 Task: Find connections with filter location Panaji with filter topic #linkedinforbusinesswith filter profile language English with filter current company Climate Policy Initiative with filter school Jaipuria Institute of Management with filter industry Non-profit Organizations with filter service category Insurance with filter keywords title Office Assistant
Action: Mouse moved to (656, 94)
Screenshot: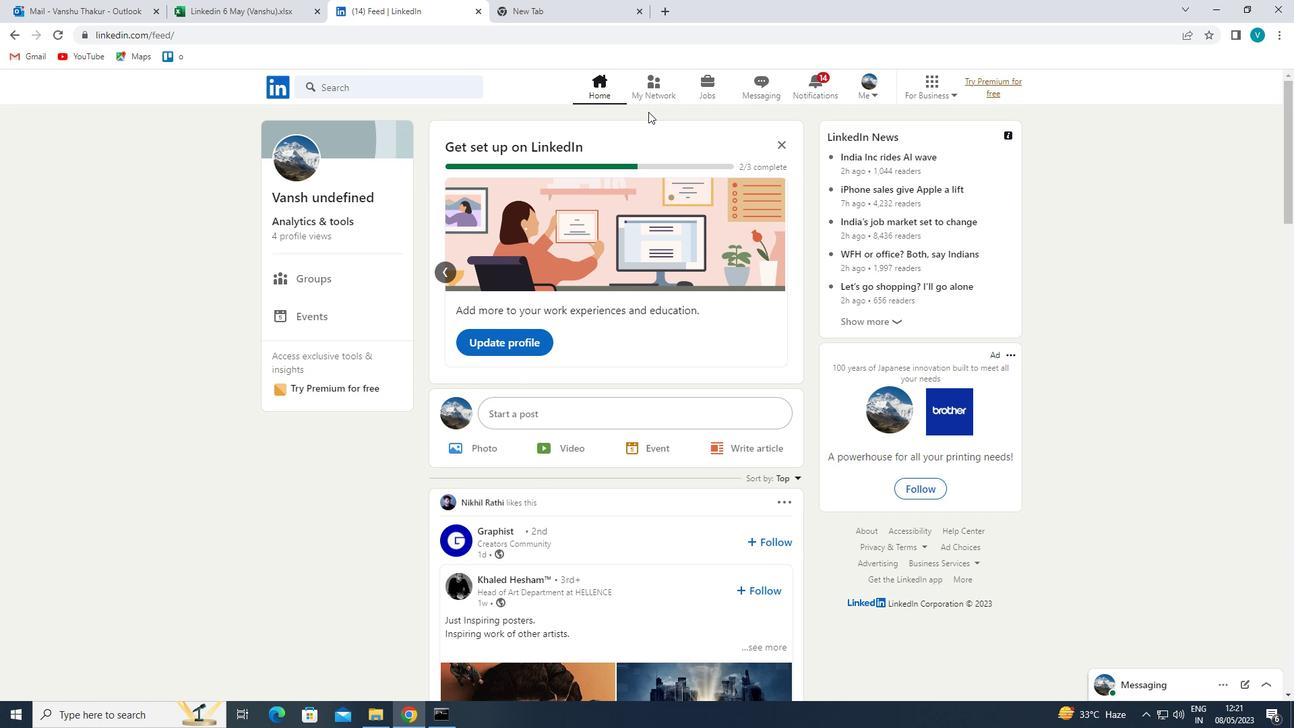 
Action: Mouse pressed left at (656, 94)
Screenshot: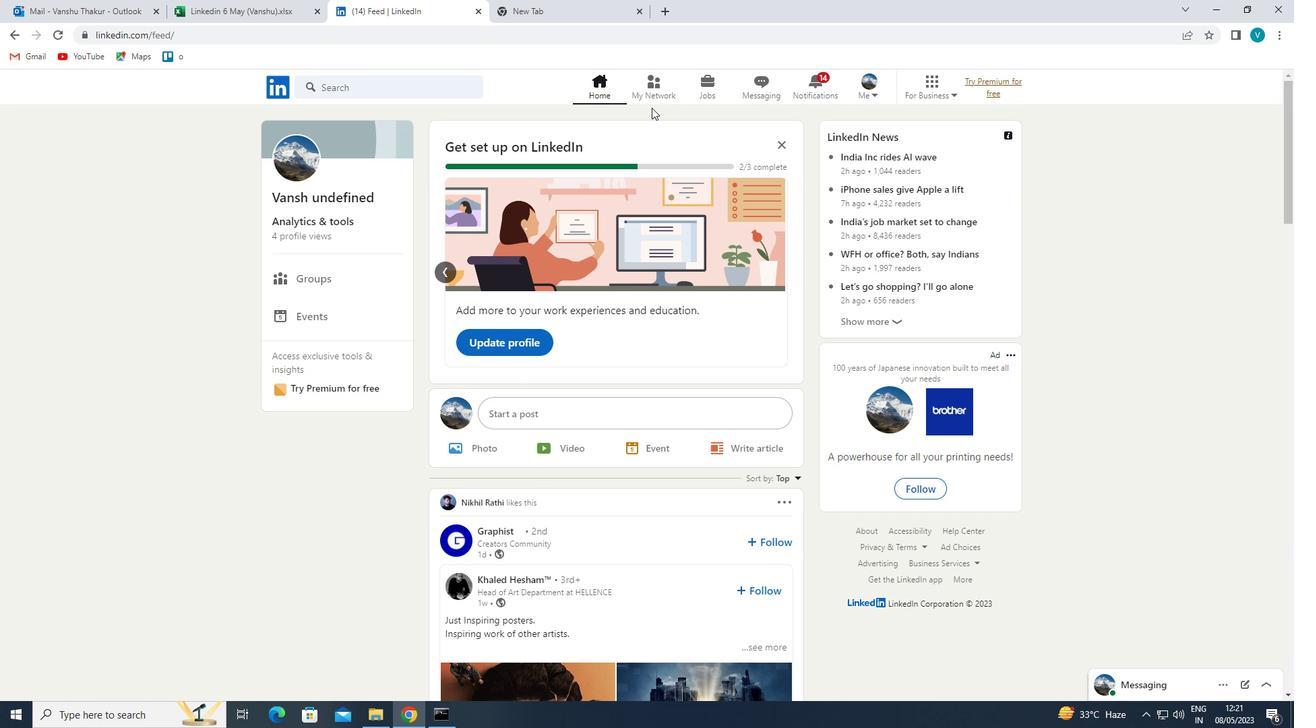 
Action: Mouse moved to (341, 165)
Screenshot: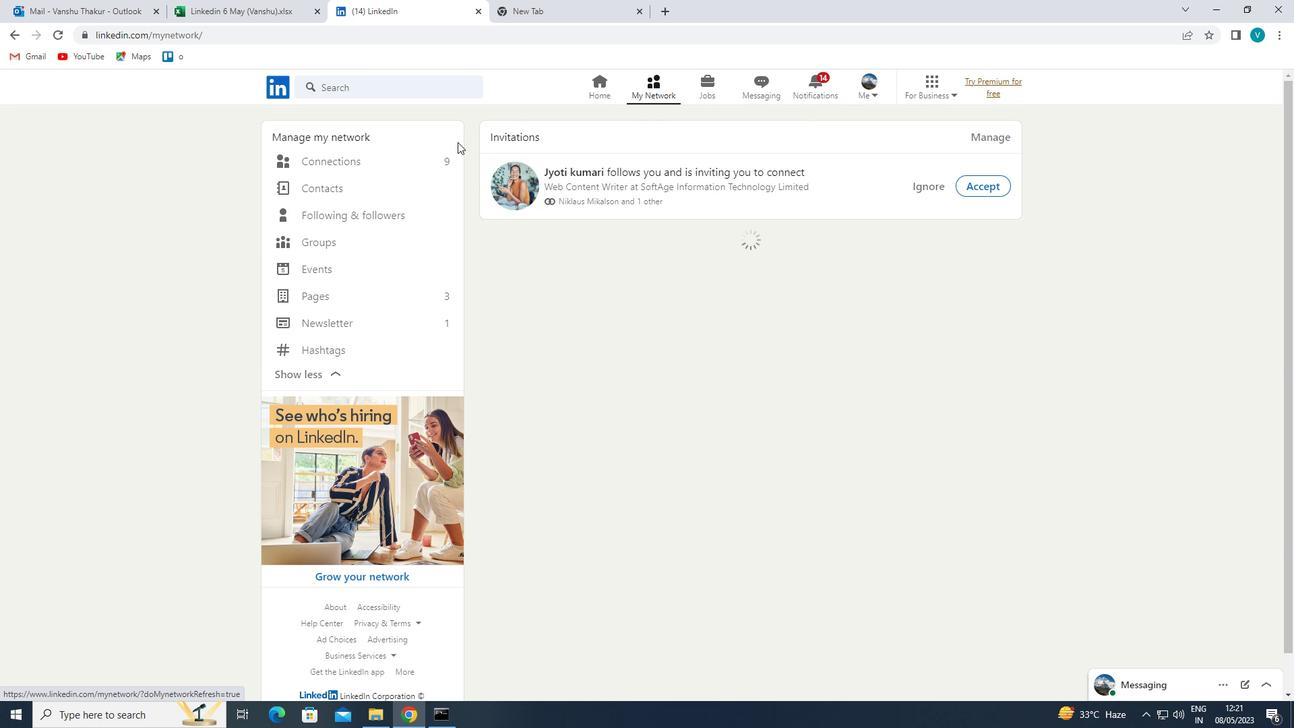 
Action: Mouse pressed left at (341, 165)
Screenshot: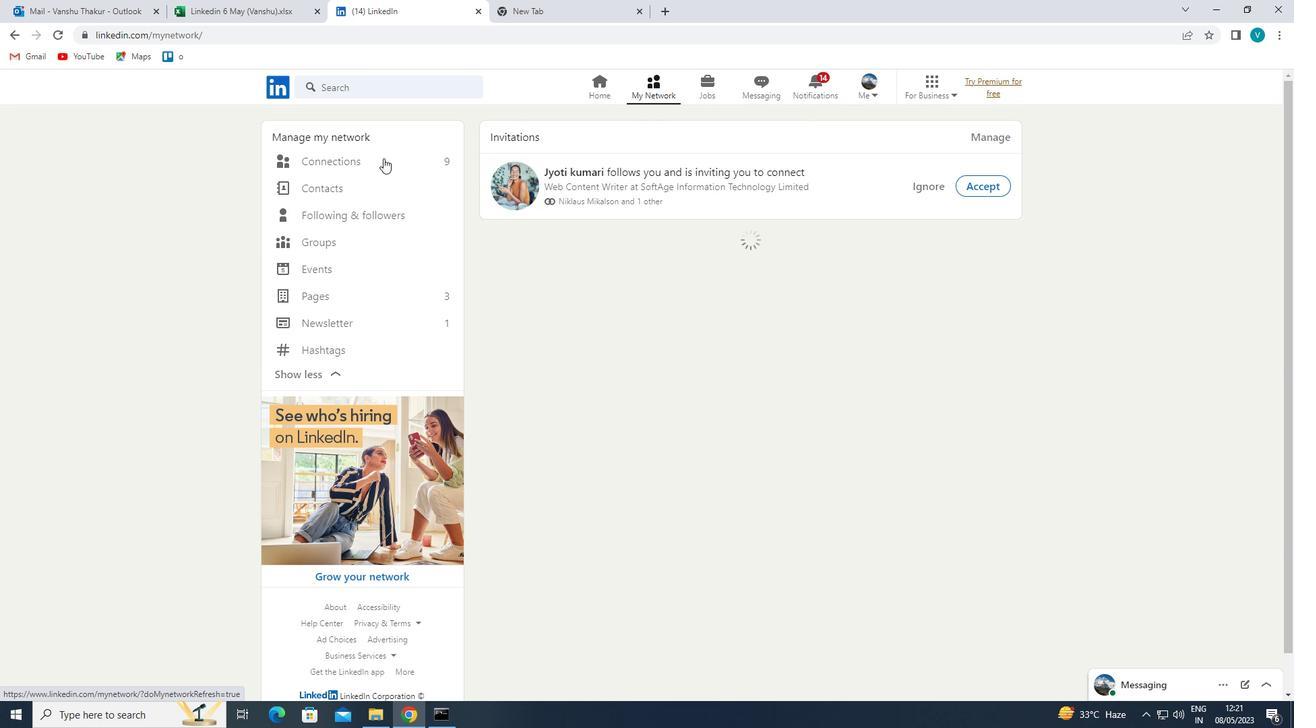 
Action: Mouse moved to (766, 155)
Screenshot: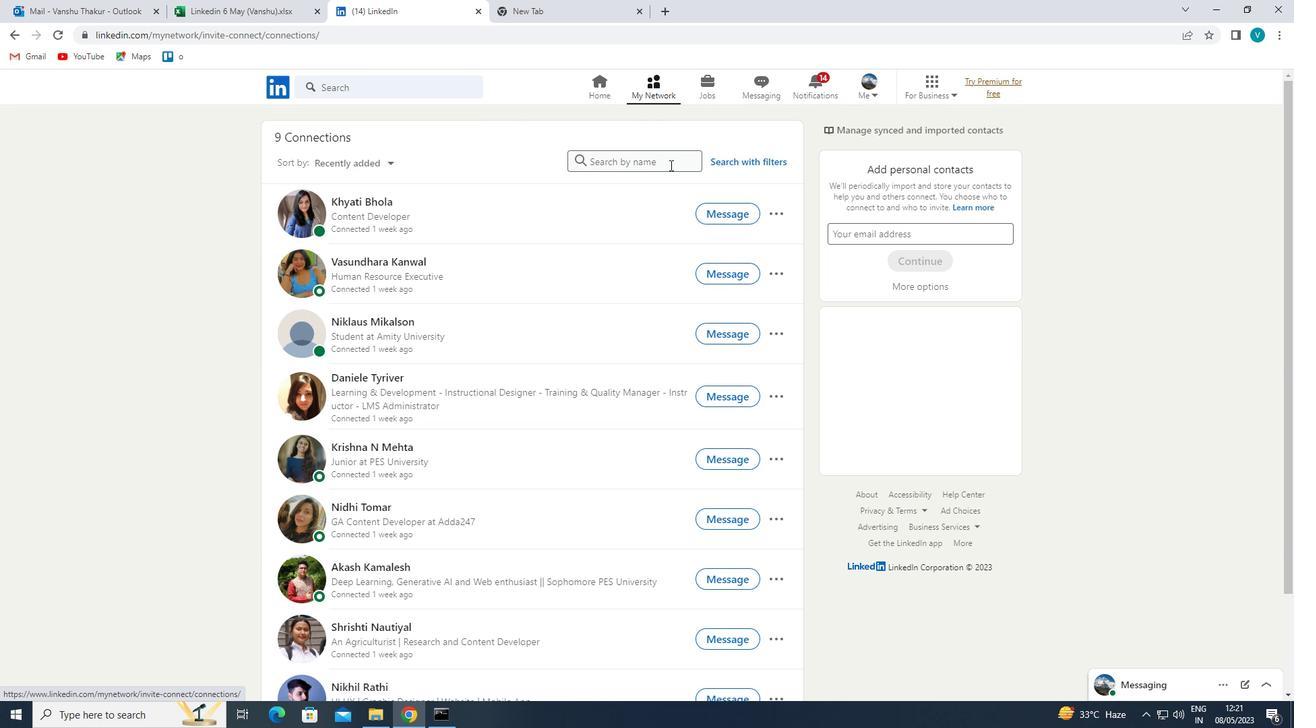 
Action: Mouse pressed left at (766, 155)
Screenshot: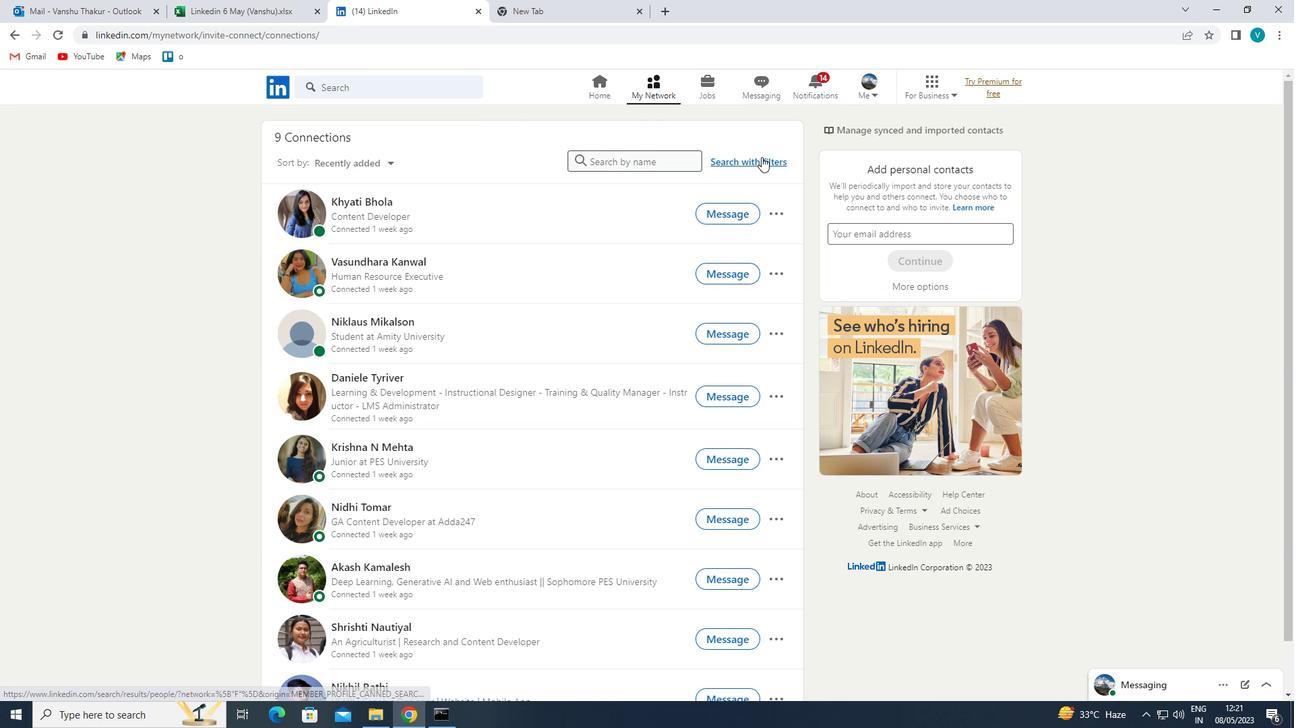 
Action: Mouse moved to (621, 128)
Screenshot: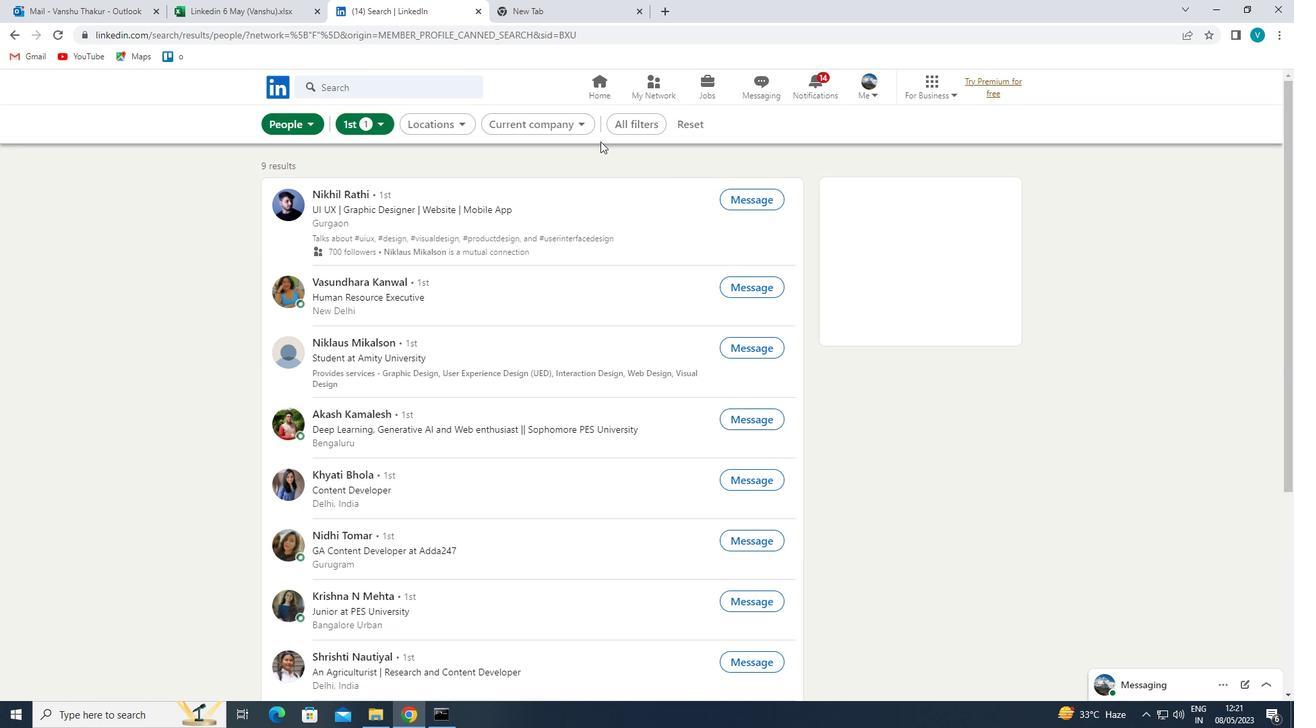 
Action: Mouse pressed left at (621, 128)
Screenshot: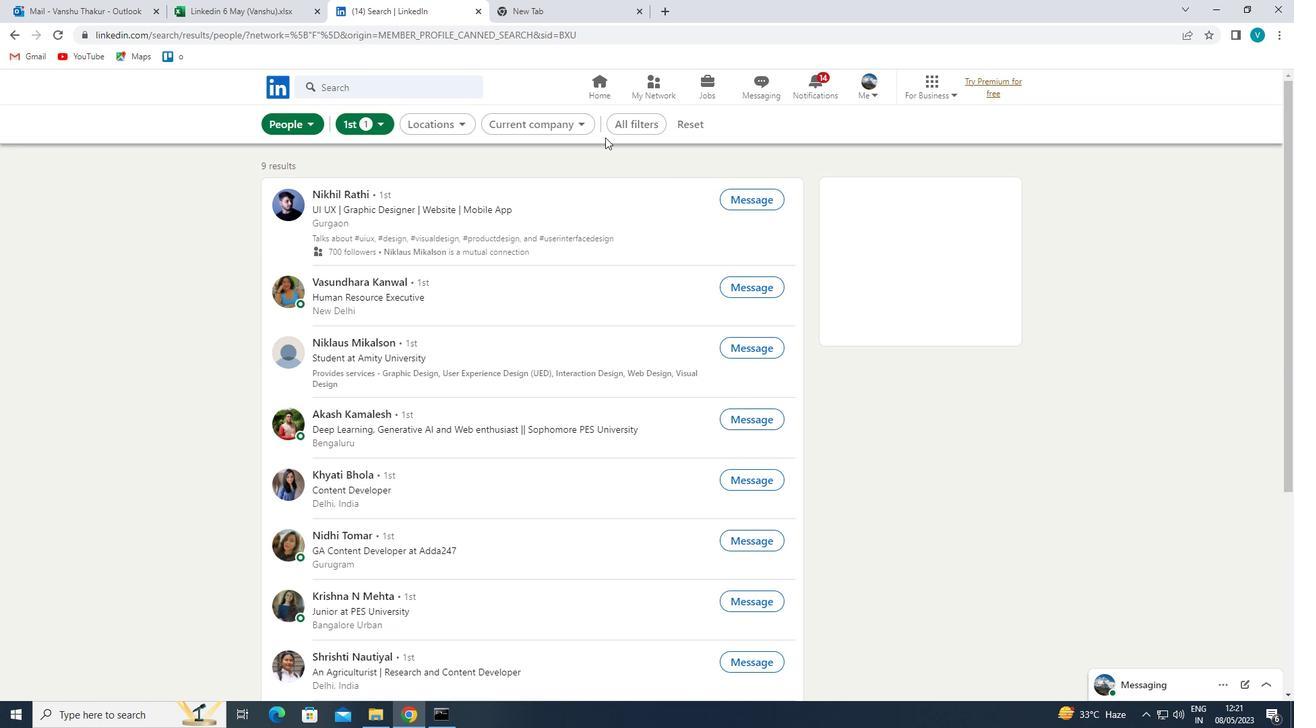 
Action: Mouse moved to (1044, 295)
Screenshot: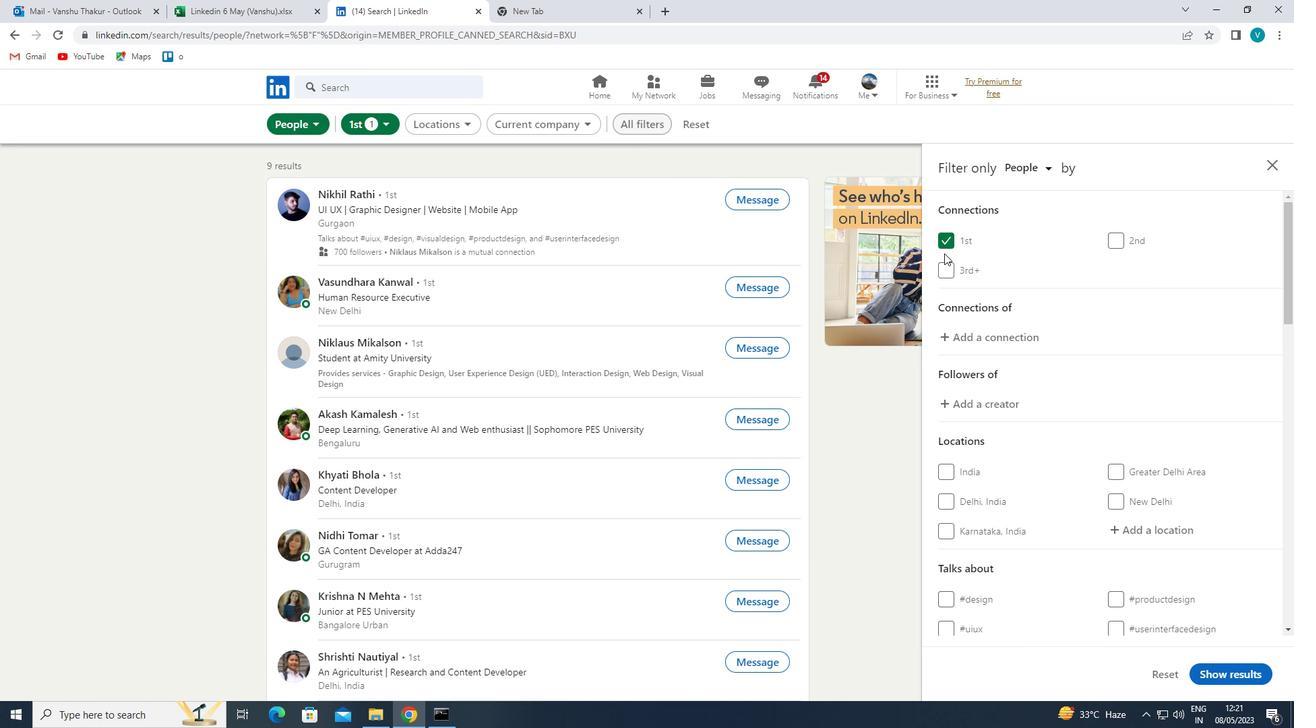 
Action: Mouse scrolled (1044, 295) with delta (0, 0)
Screenshot: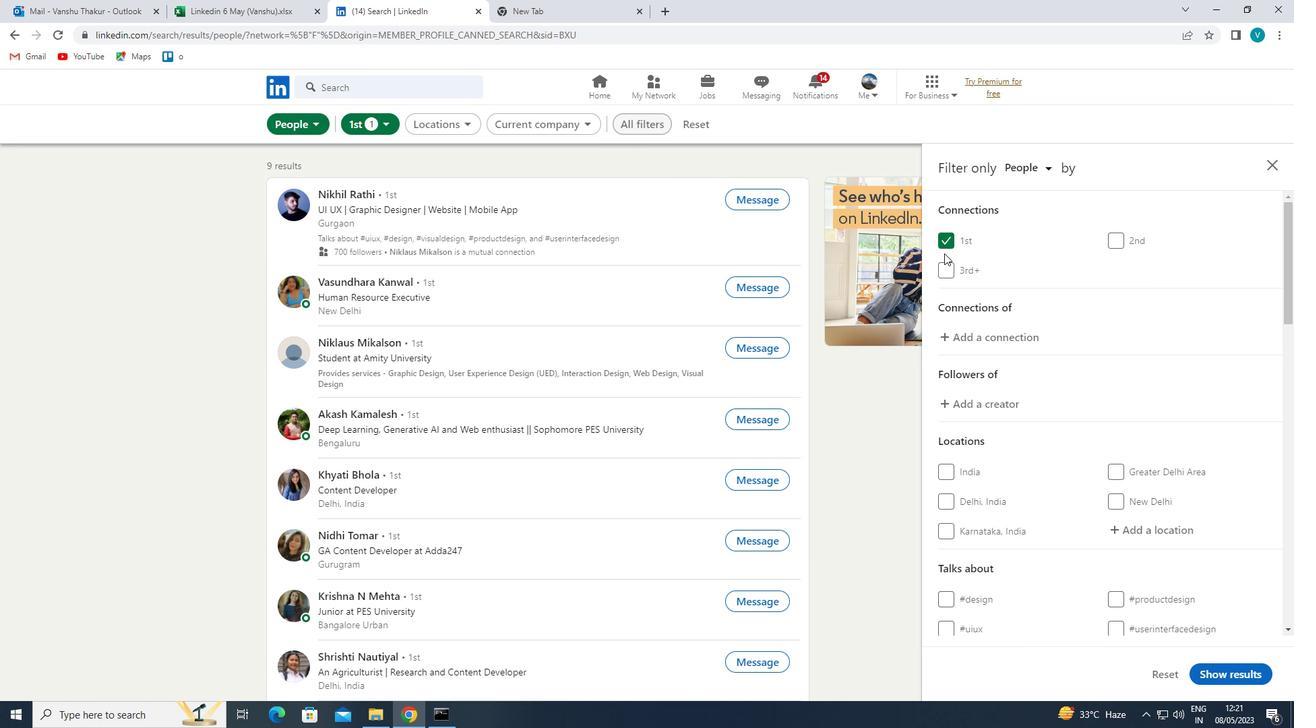 
Action: Mouse moved to (1064, 307)
Screenshot: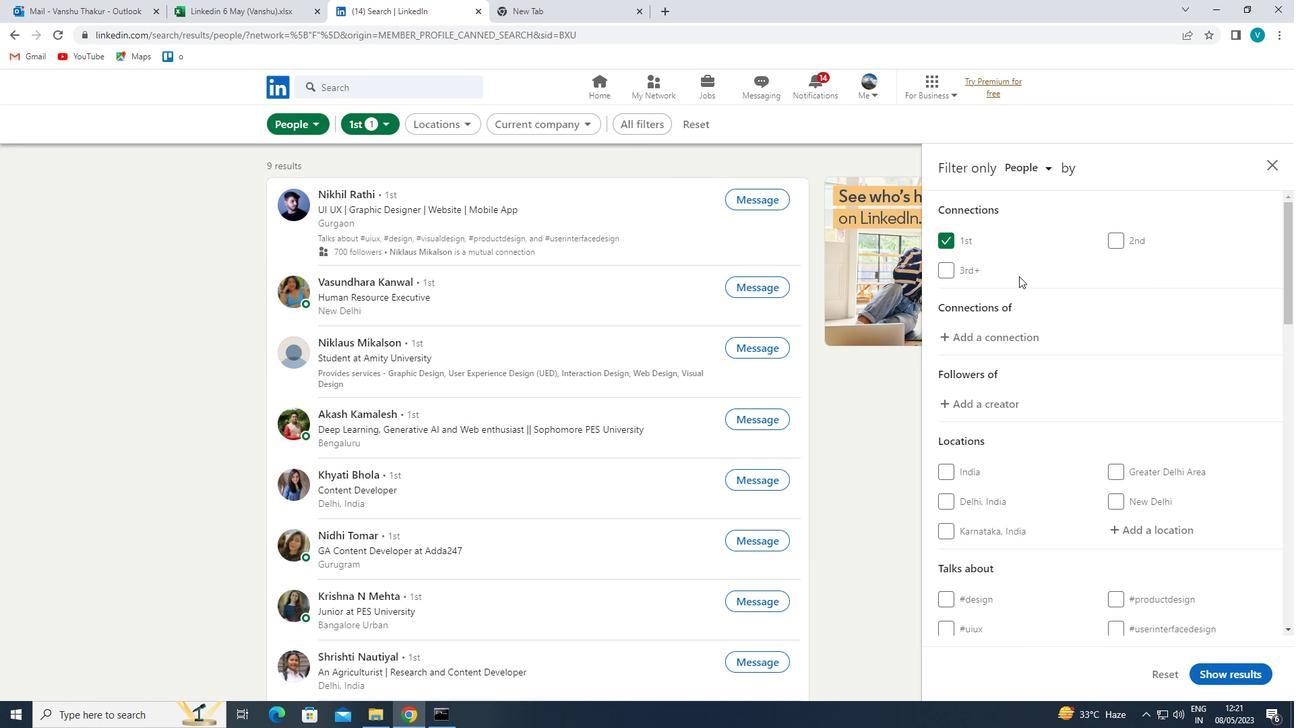 
Action: Mouse scrolled (1064, 306) with delta (0, 0)
Screenshot: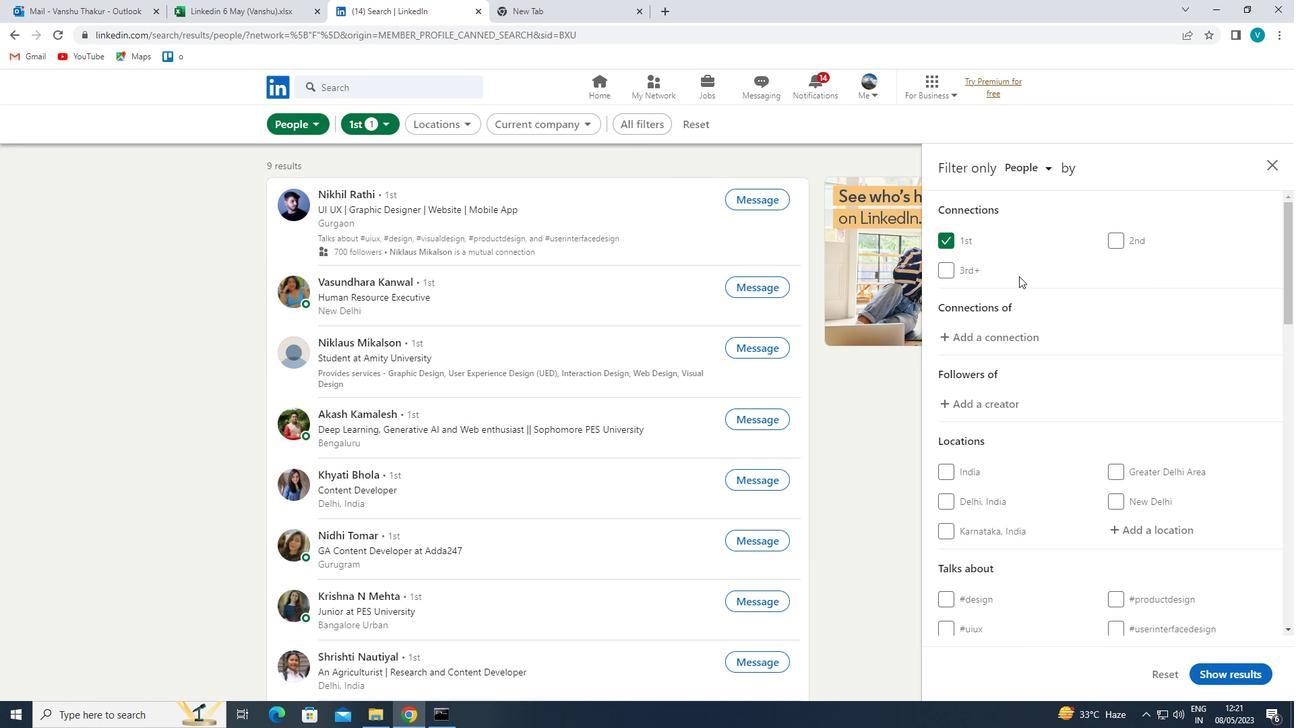 
Action: Mouse moved to (1134, 397)
Screenshot: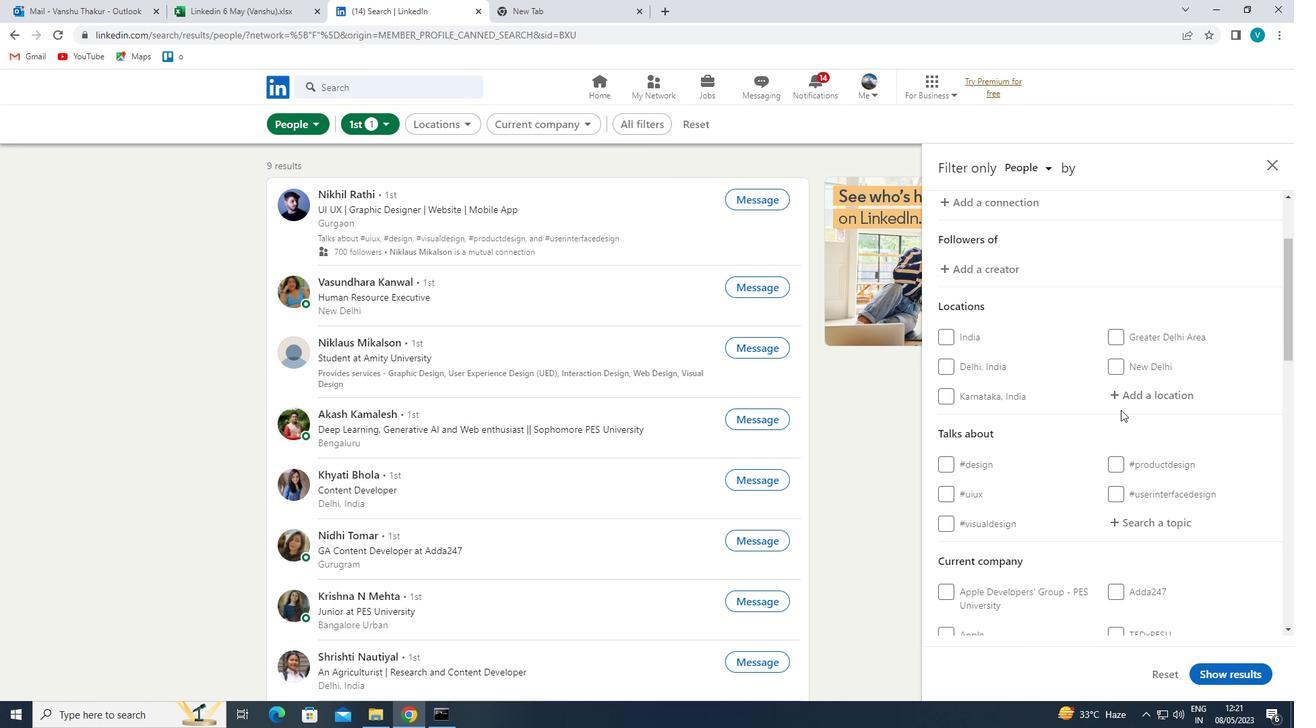 
Action: Mouse pressed left at (1134, 397)
Screenshot: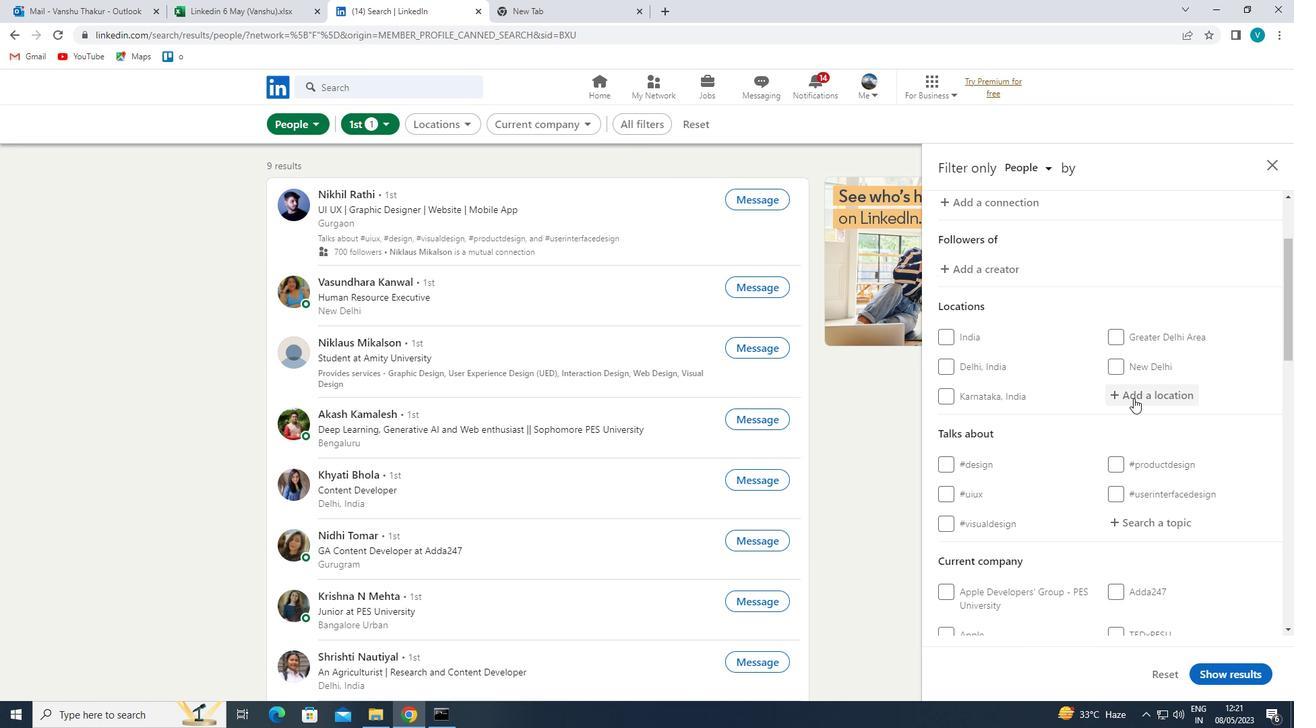
Action: Mouse moved to (1022, 366)
Screenshot: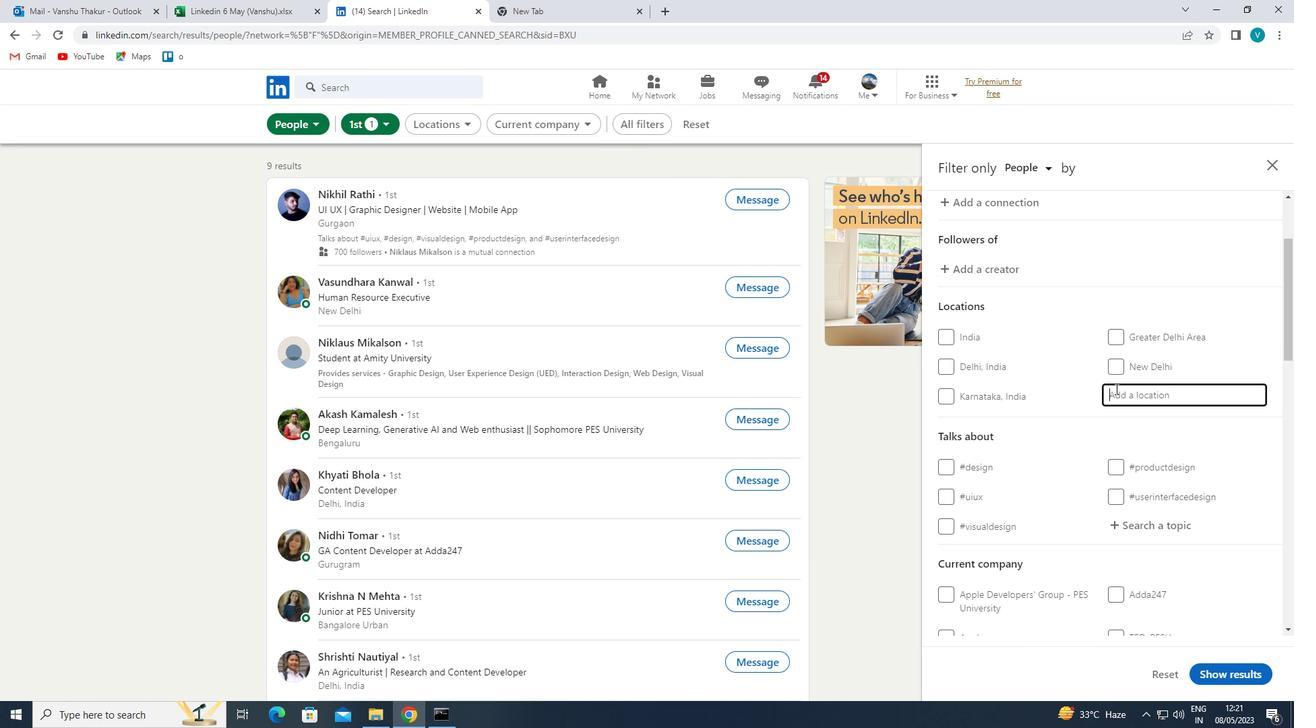 
Action: Key pressed <Key.shift>PANAJI
Screenshot: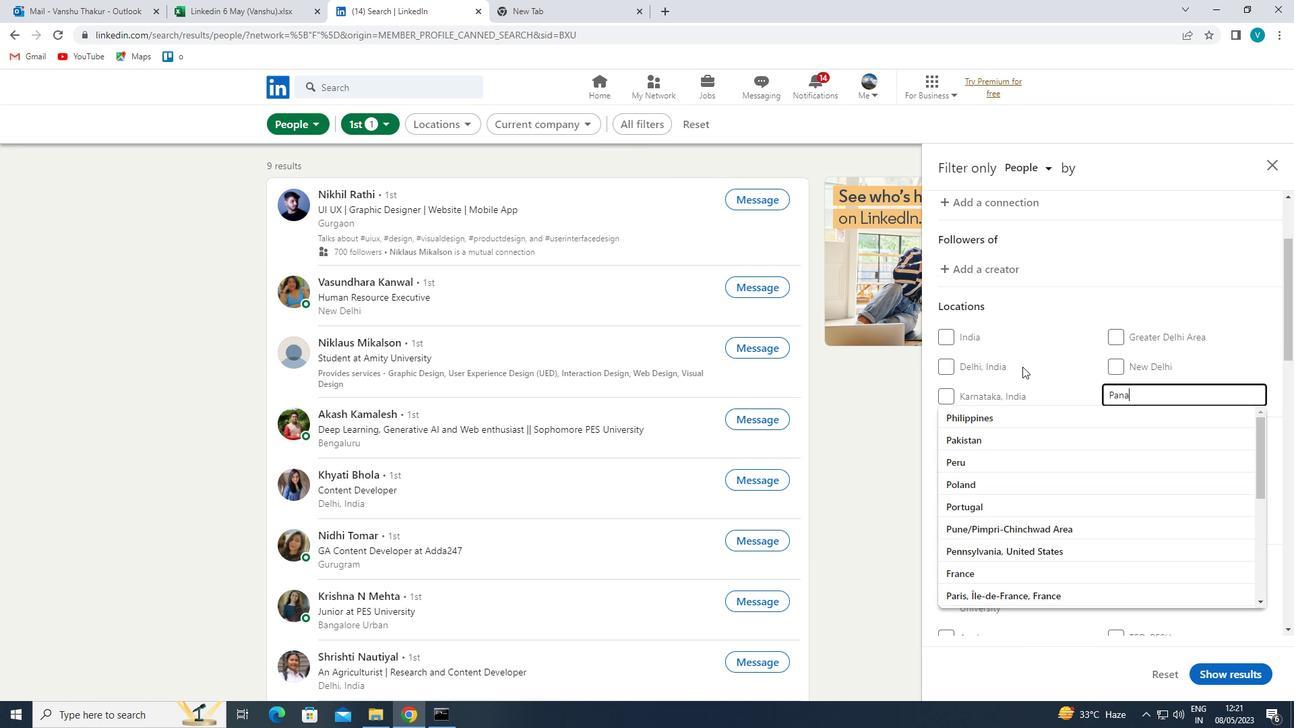 
Action: Mouse moved to (1013, 415)
Screenshot: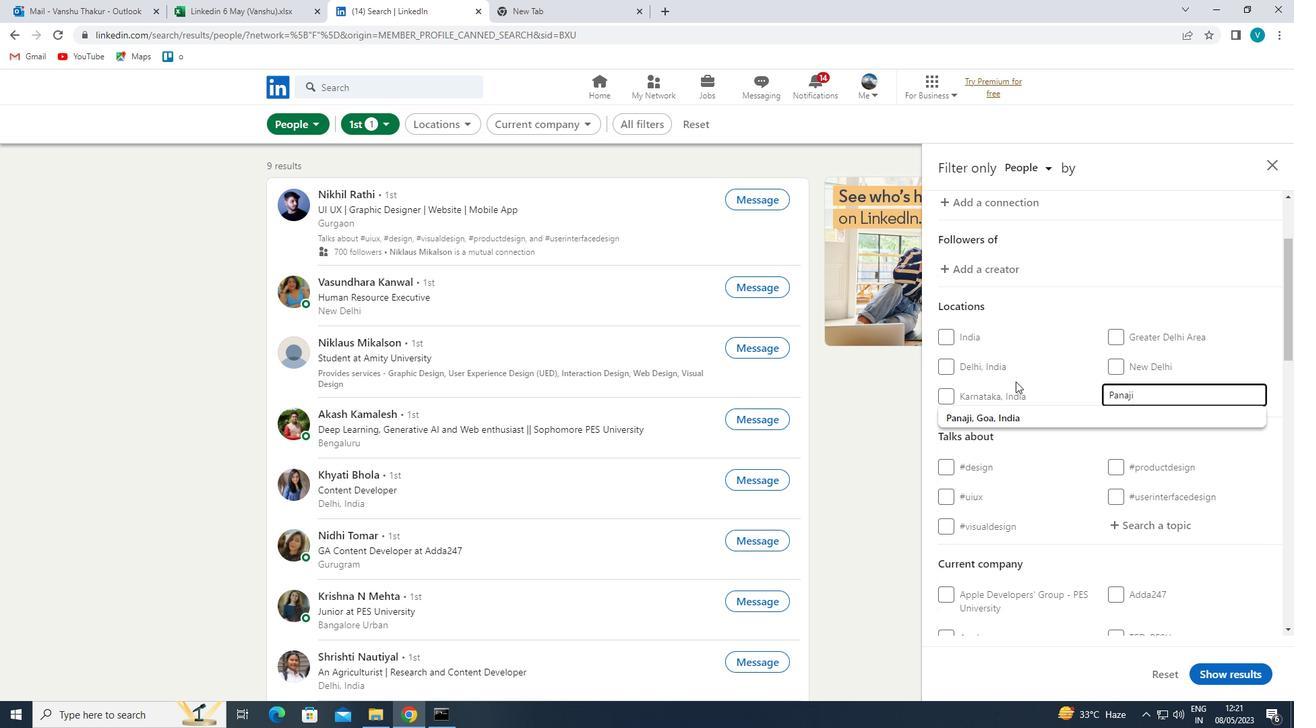 
Action: Mouse pressed left at (1013, 415)
Screenshot: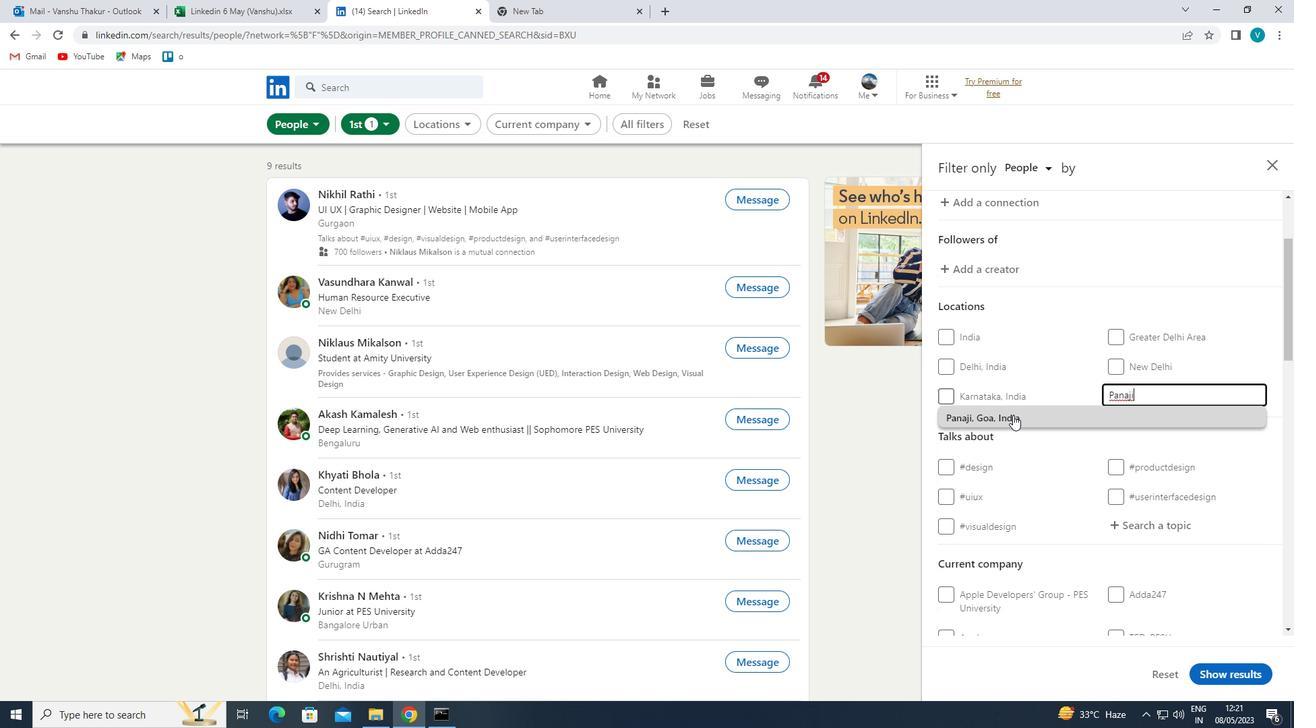 
Action: Mouse moved to (1042, 434)
Screenshot: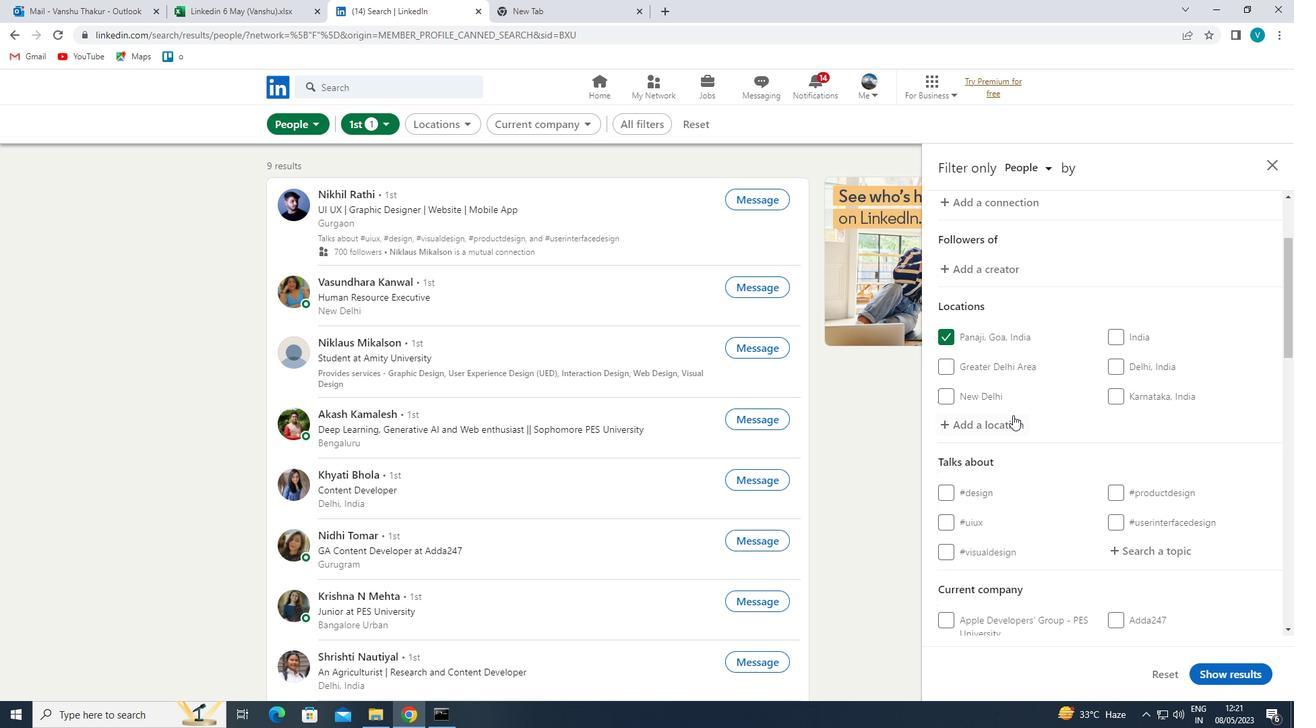 
Action: Mouse scrolled (1042, 433) with delta (0, 0)
Screenshot: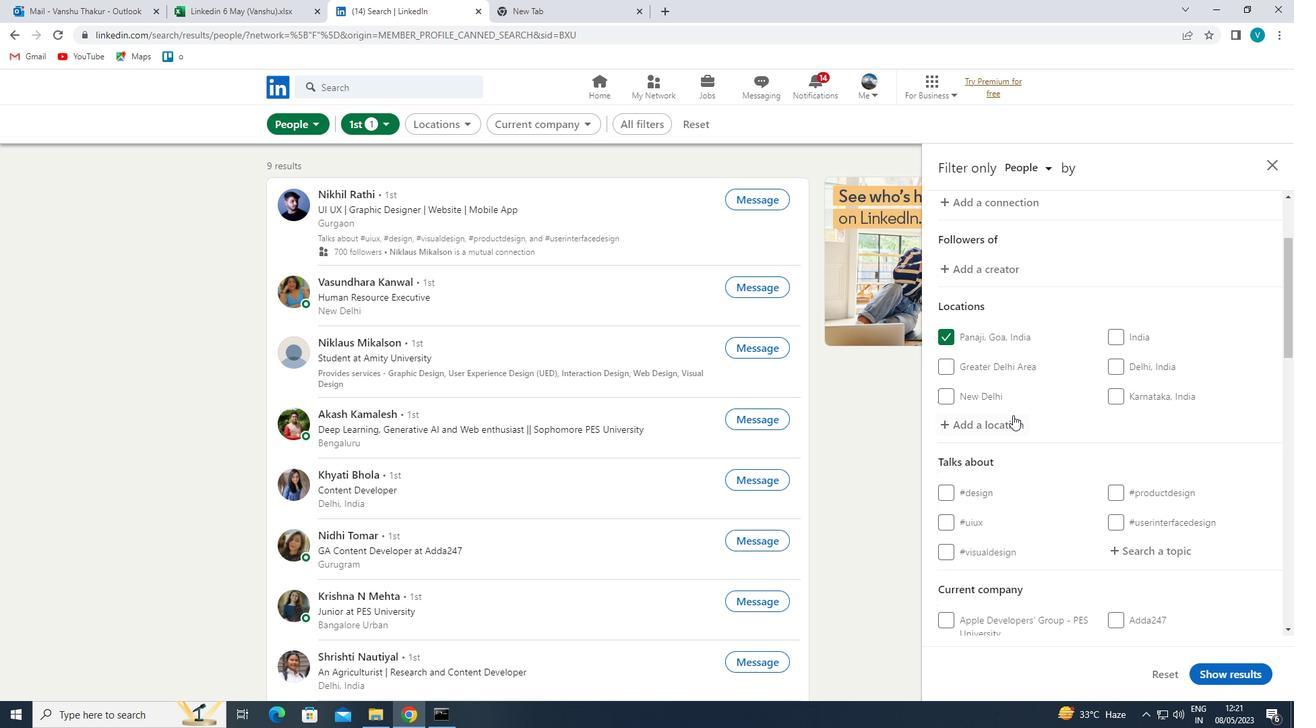 
Action: Mouse moved to (1152, 473)
Screenshot: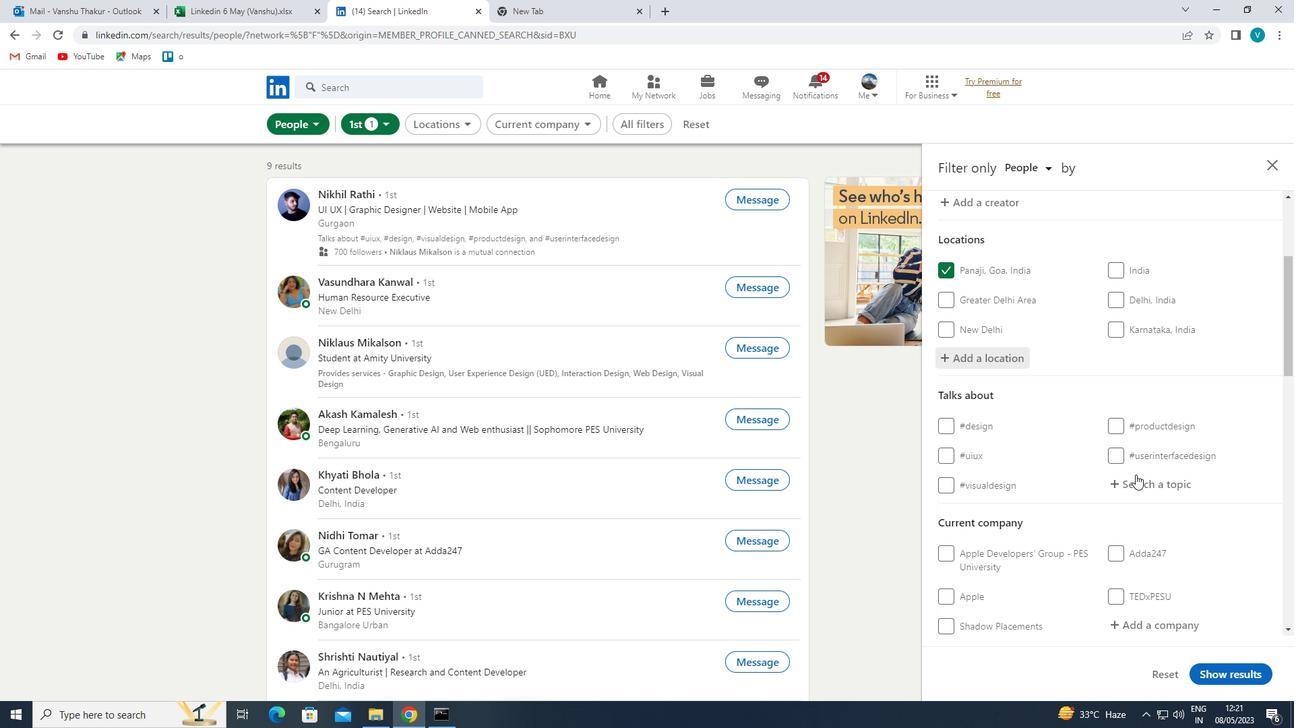 
Action: Mouse pressed left at (1152, 473)
Screenshot: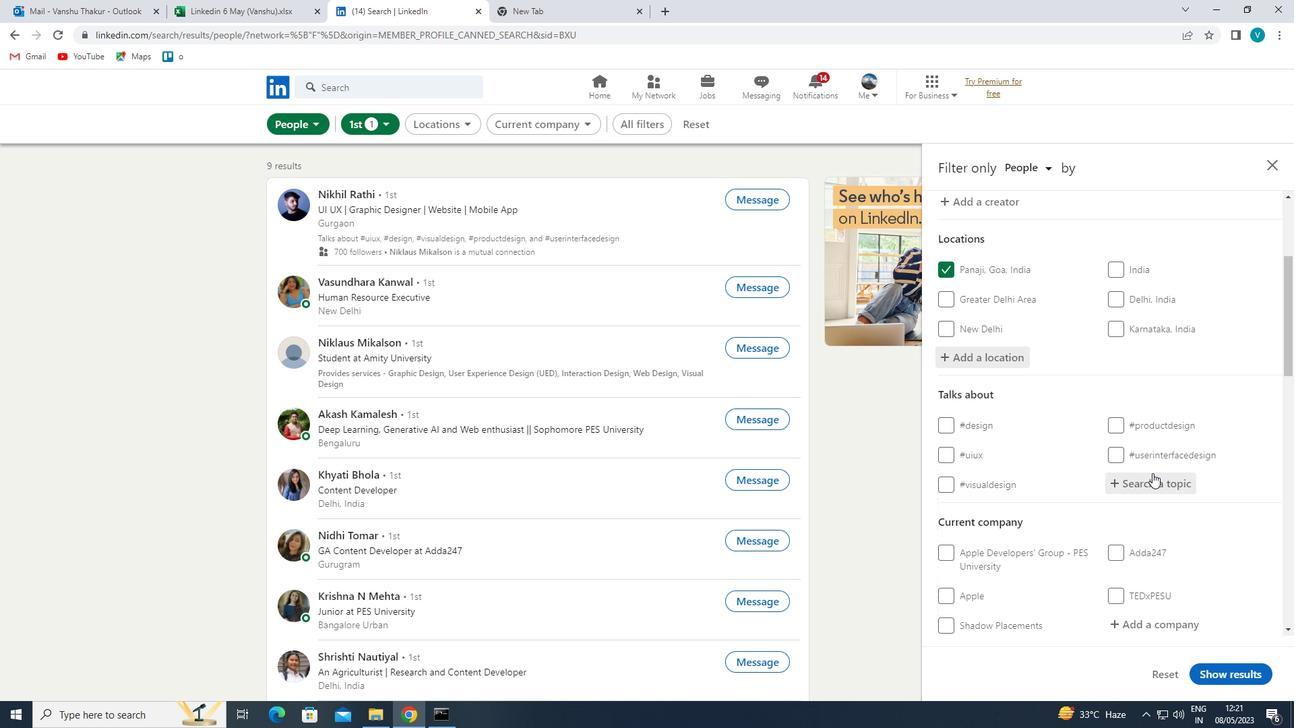 
Action: Mouse moved to (1116, 450)
Screenshot: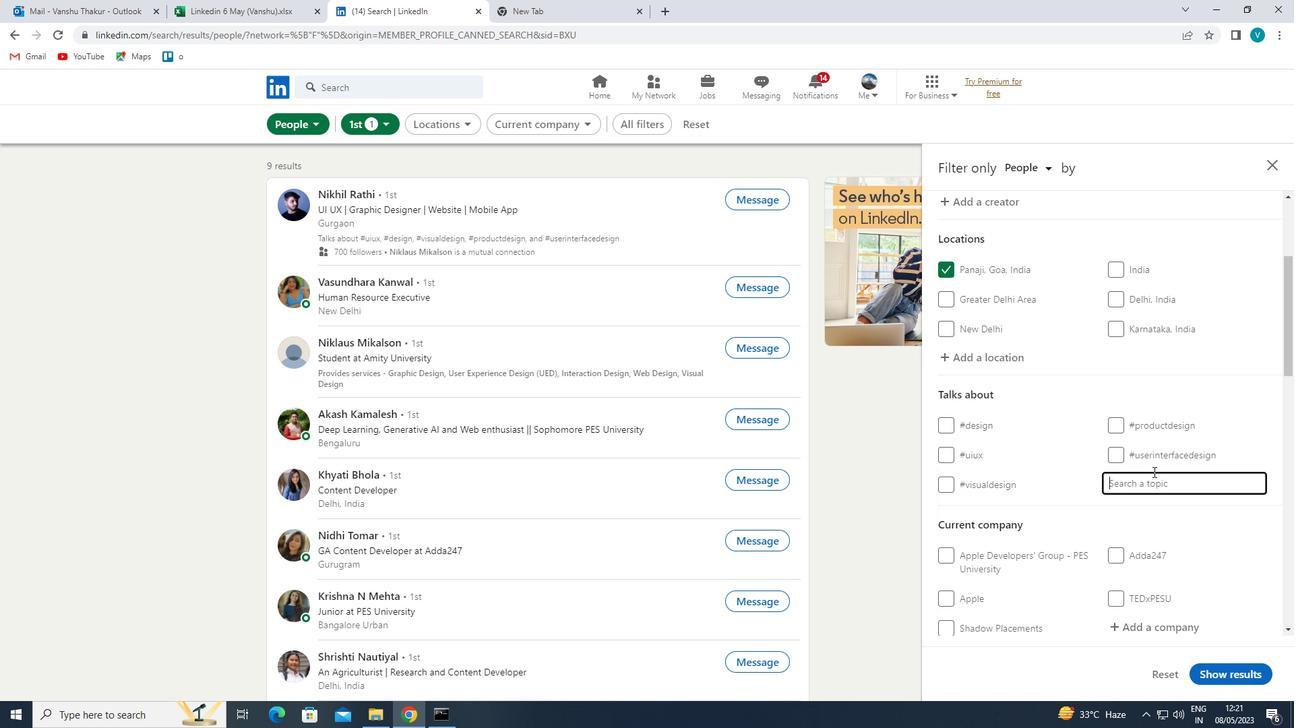 
Action: Key pressed LM<Key.backspace>INKED
Screenshot: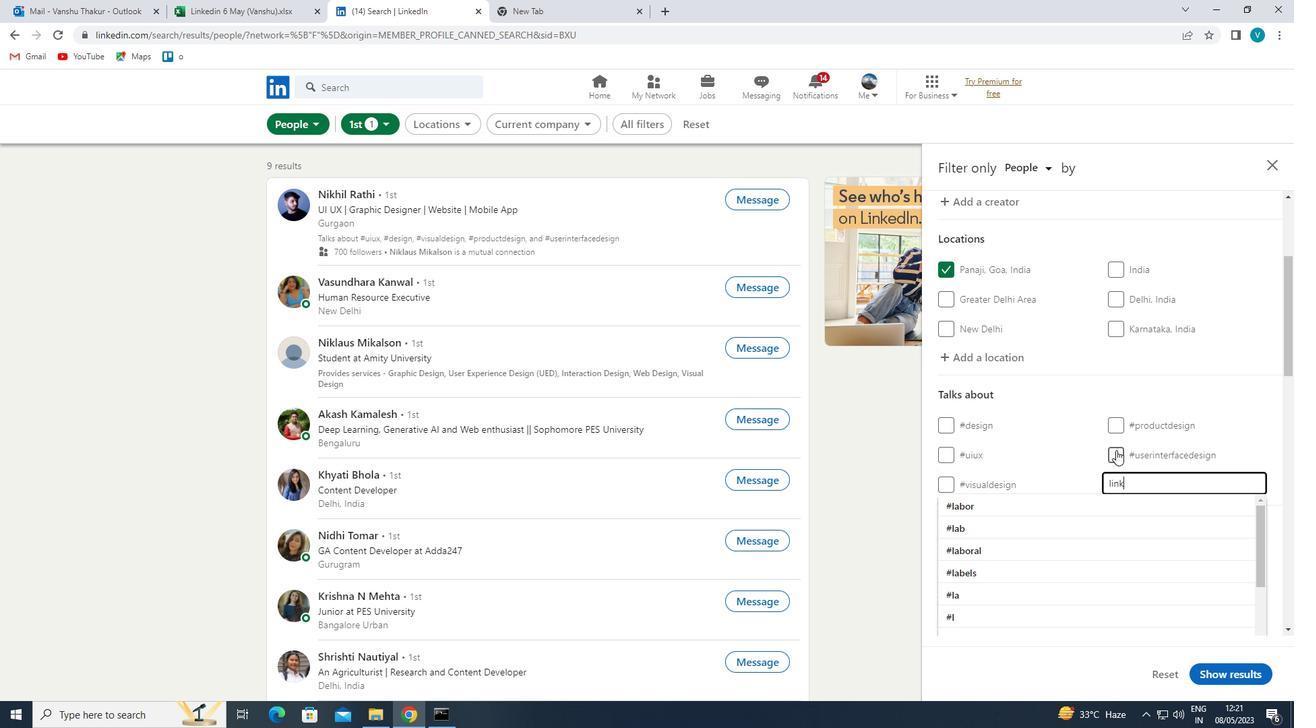 
Action: Mouse moved to (1098, 461)
Screenshot: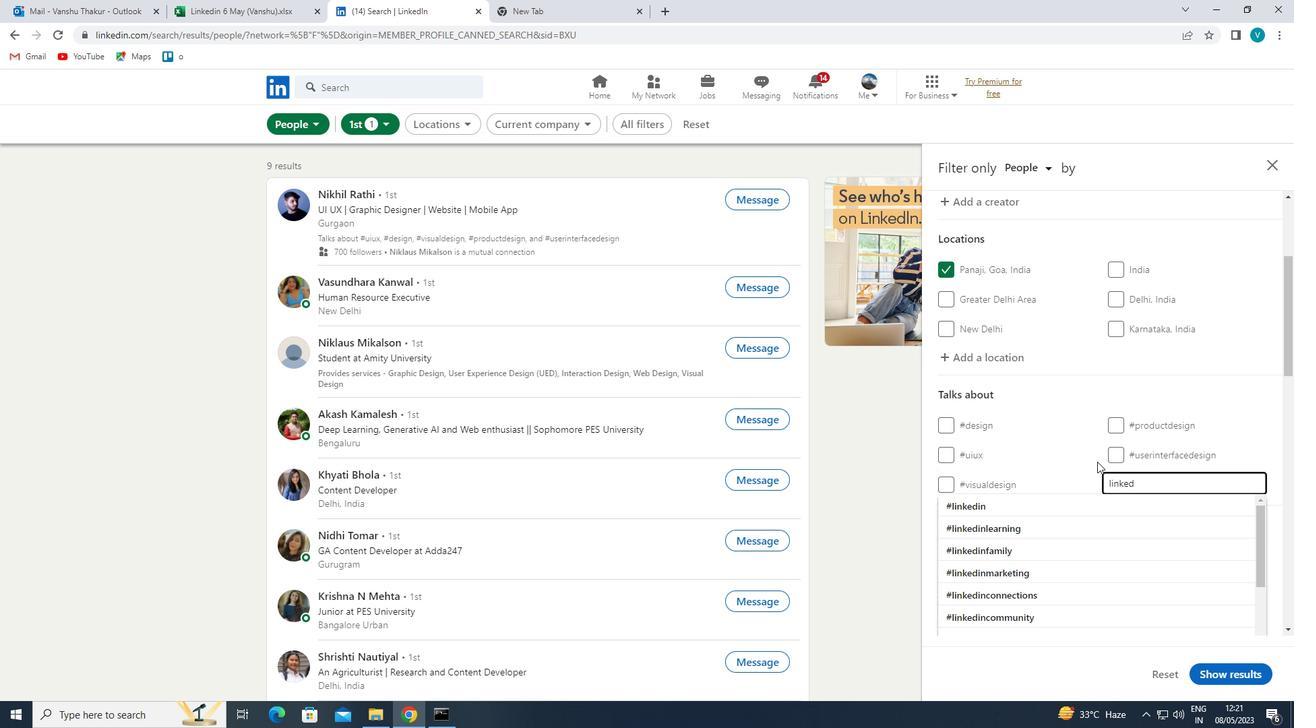 
Action: Key pressed INFOR
Screenshot: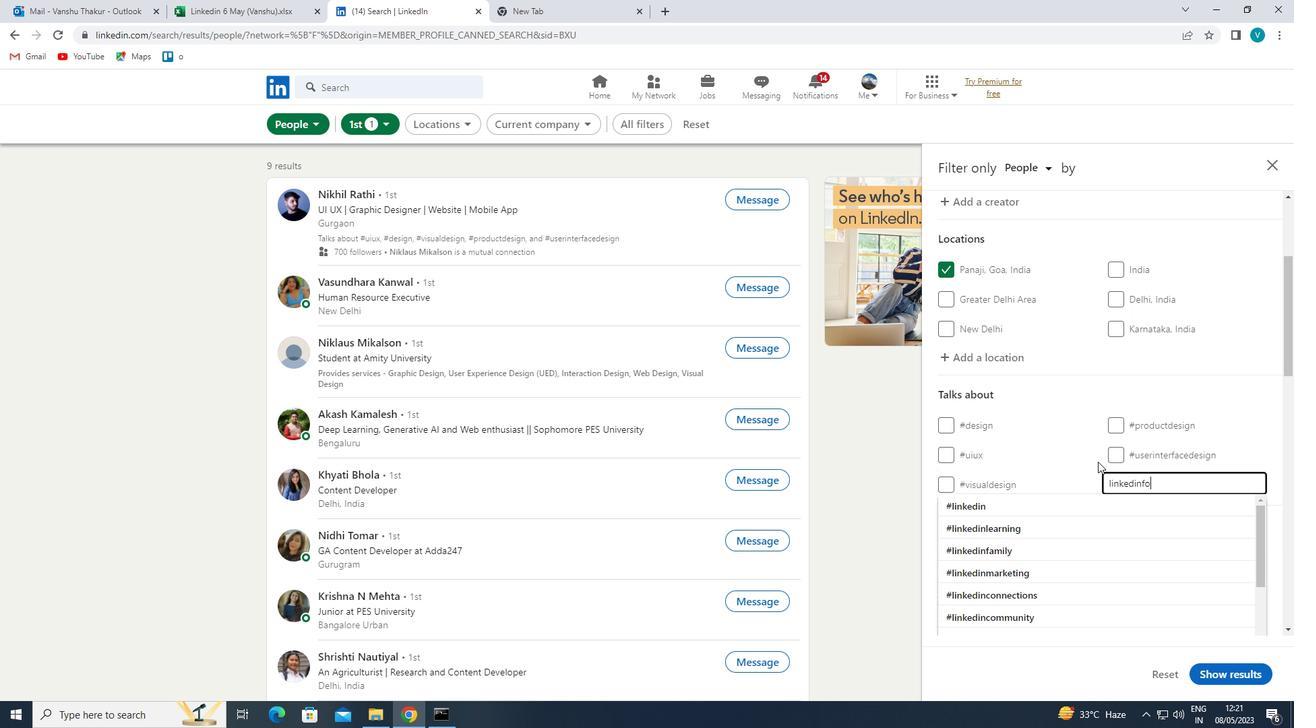 
Action: Mouse moved to (1048, 531)
Screenshot: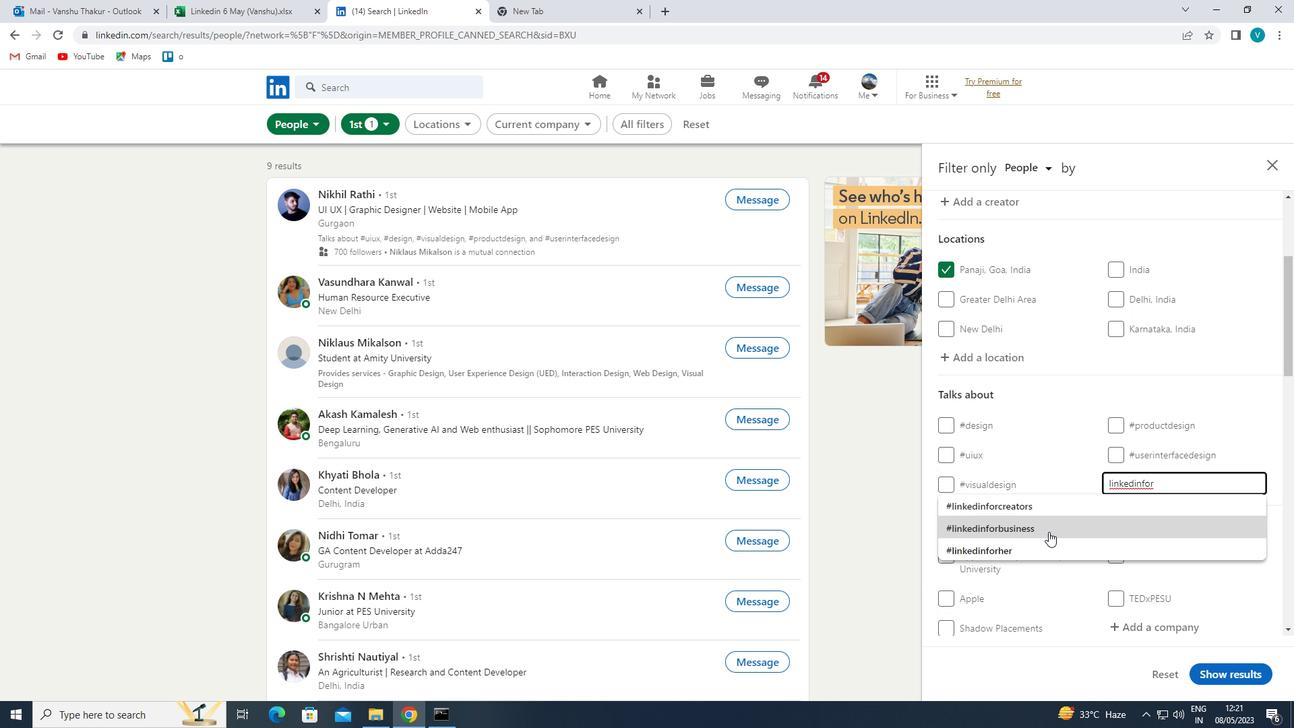 
Action: Mouse pressed left at (1048, 531)
Screenshot: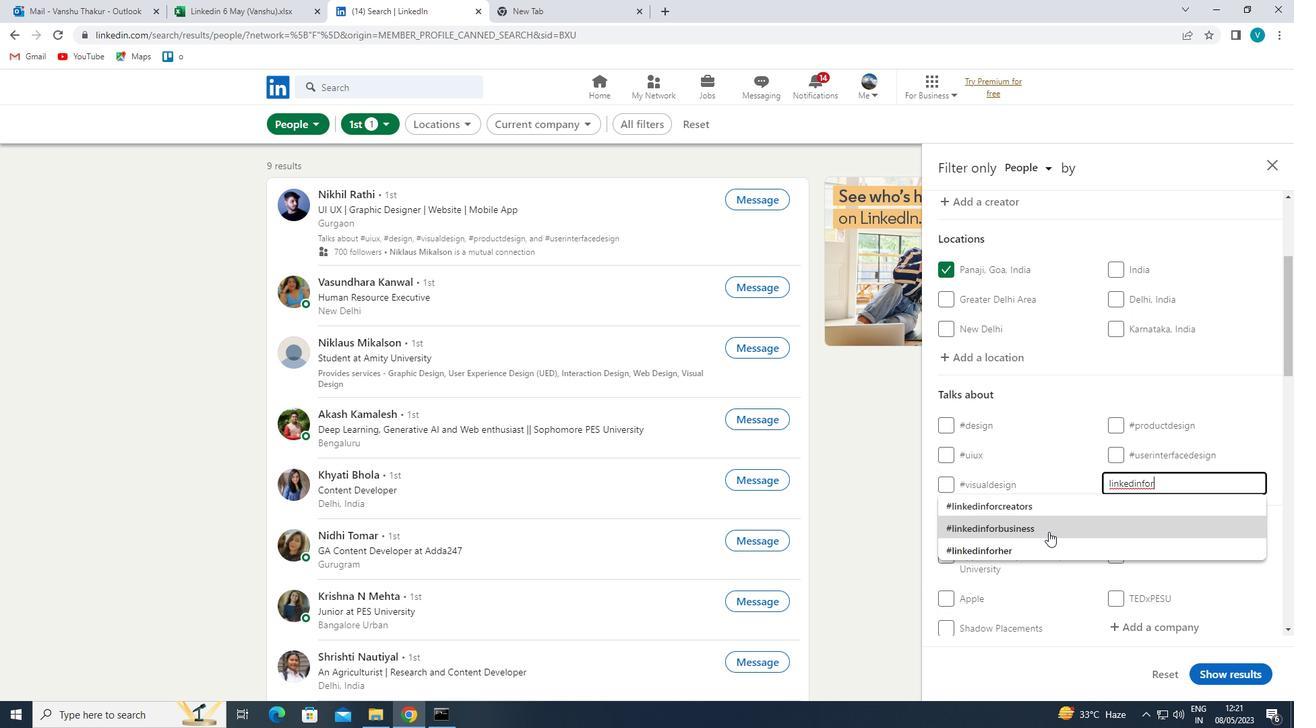 
Action: Mouse moved to (1079, 533)
Screenshot: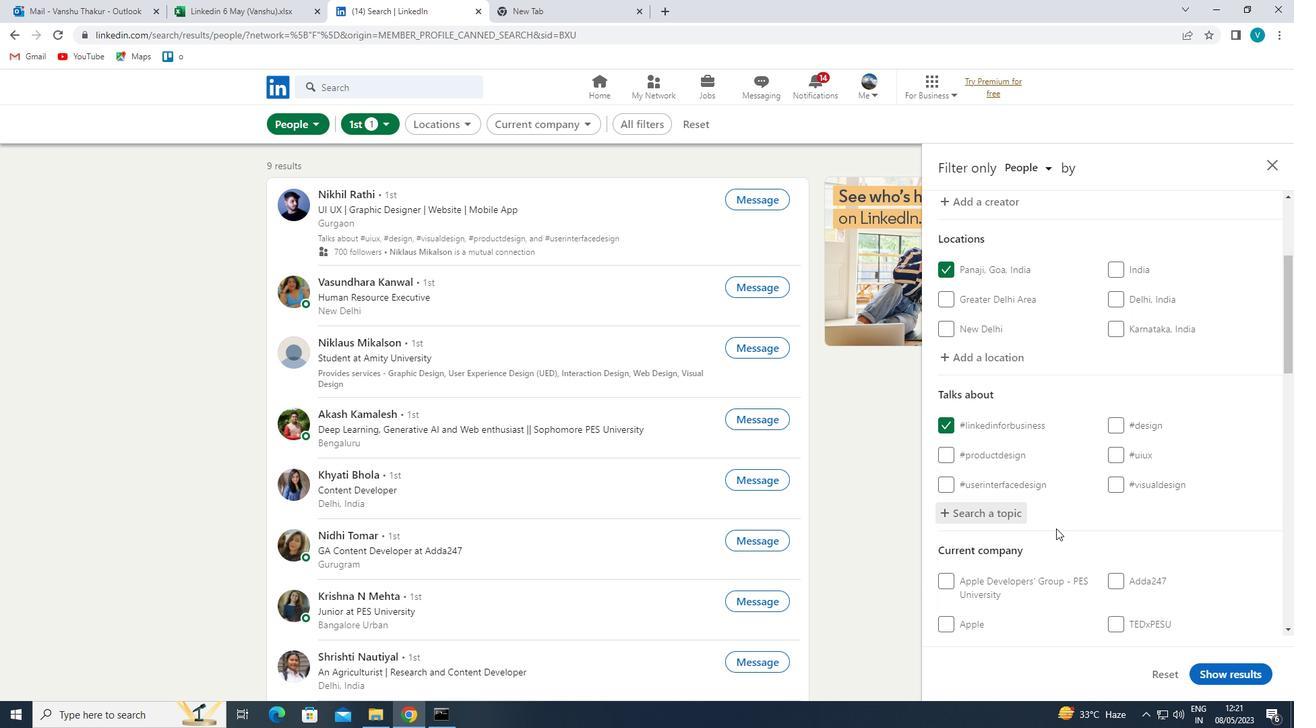 
Action: Mouse scrolled (1079, 532) with delta (0, 0)
Screenshot: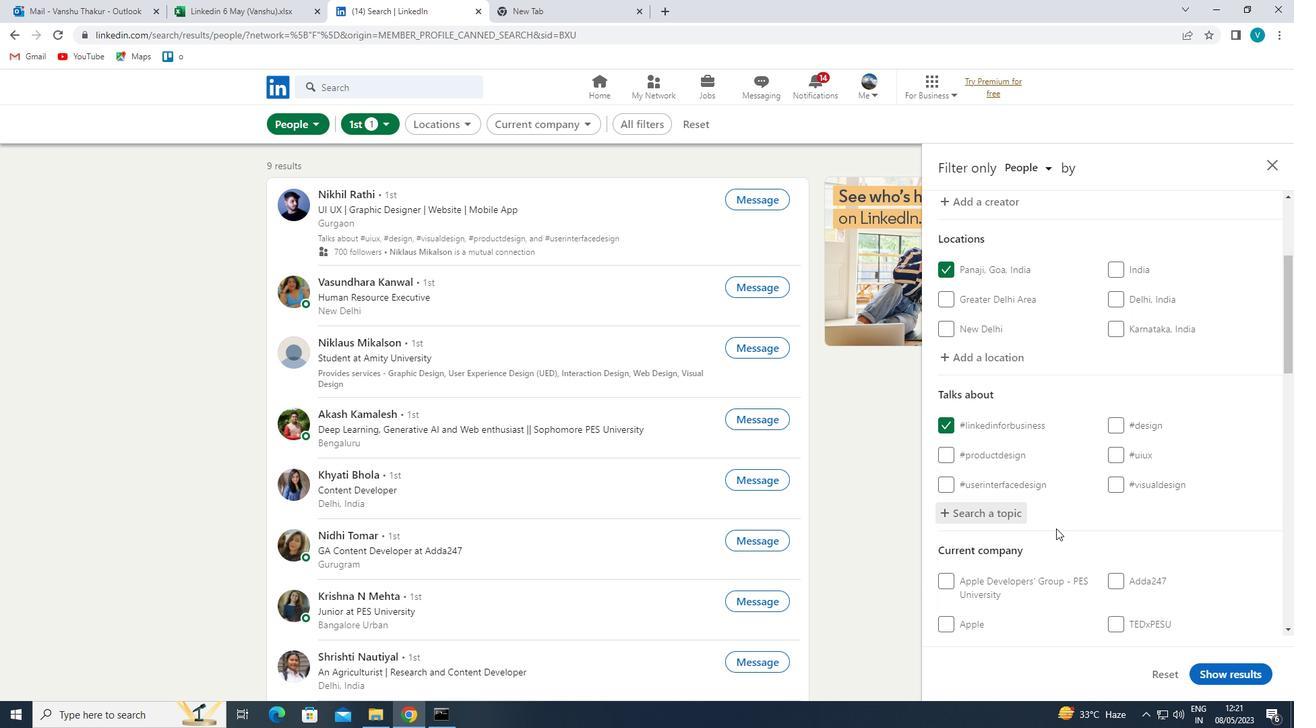 
Action: Mouse moved to (1082, 534)
Screenshot: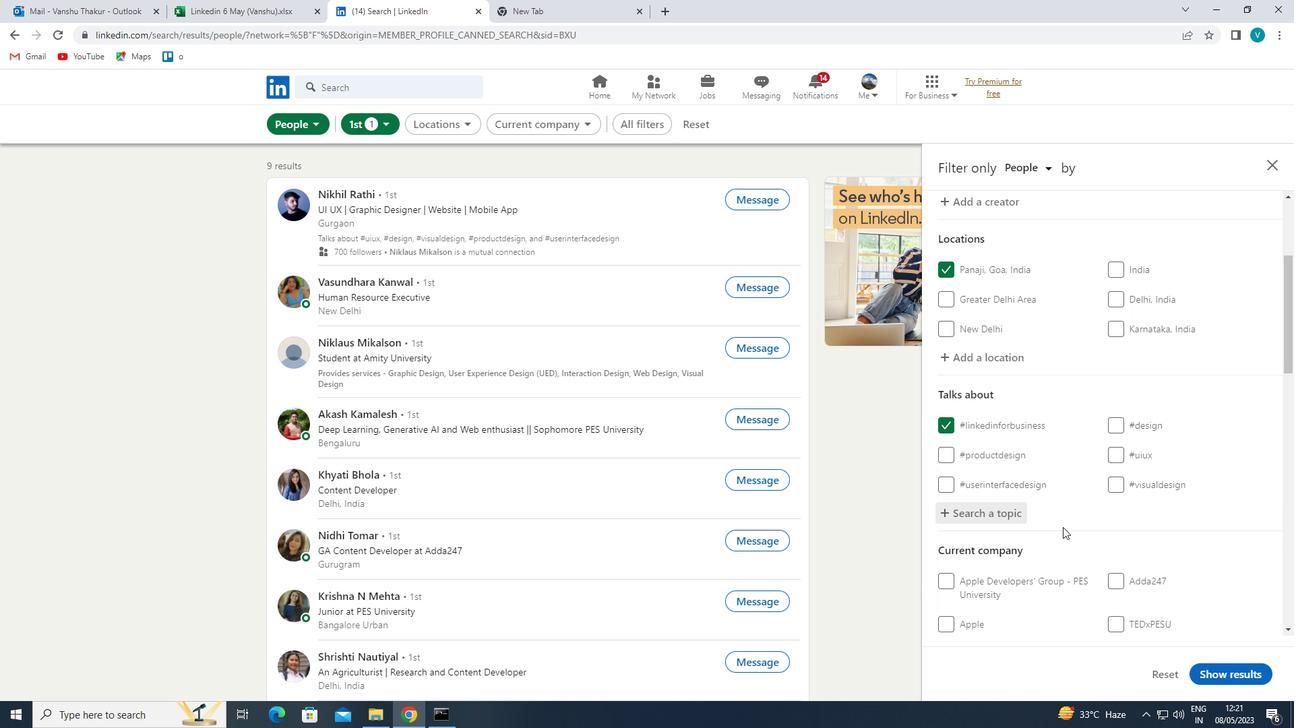 
Action: Mouse scrolled (1082, 533) with delta (0, 0)
Screenshot: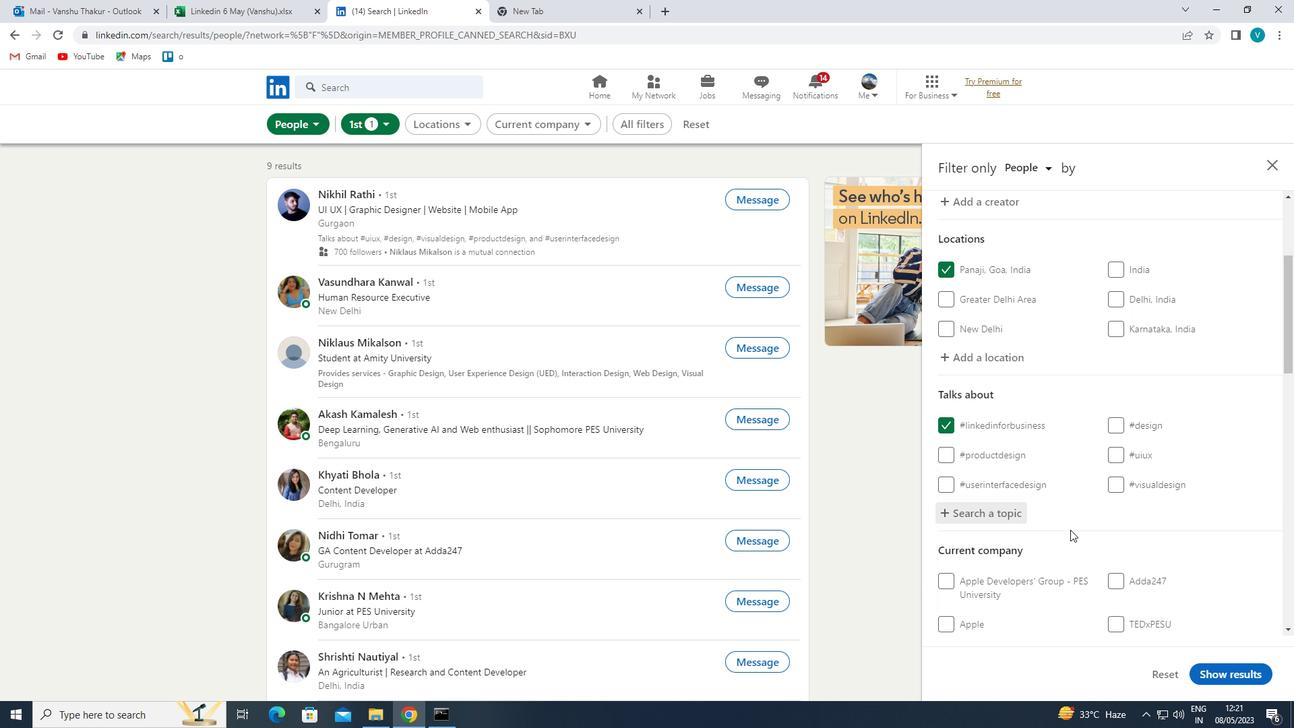
Action: Mouse moved to (1083, 534)
Screenshot: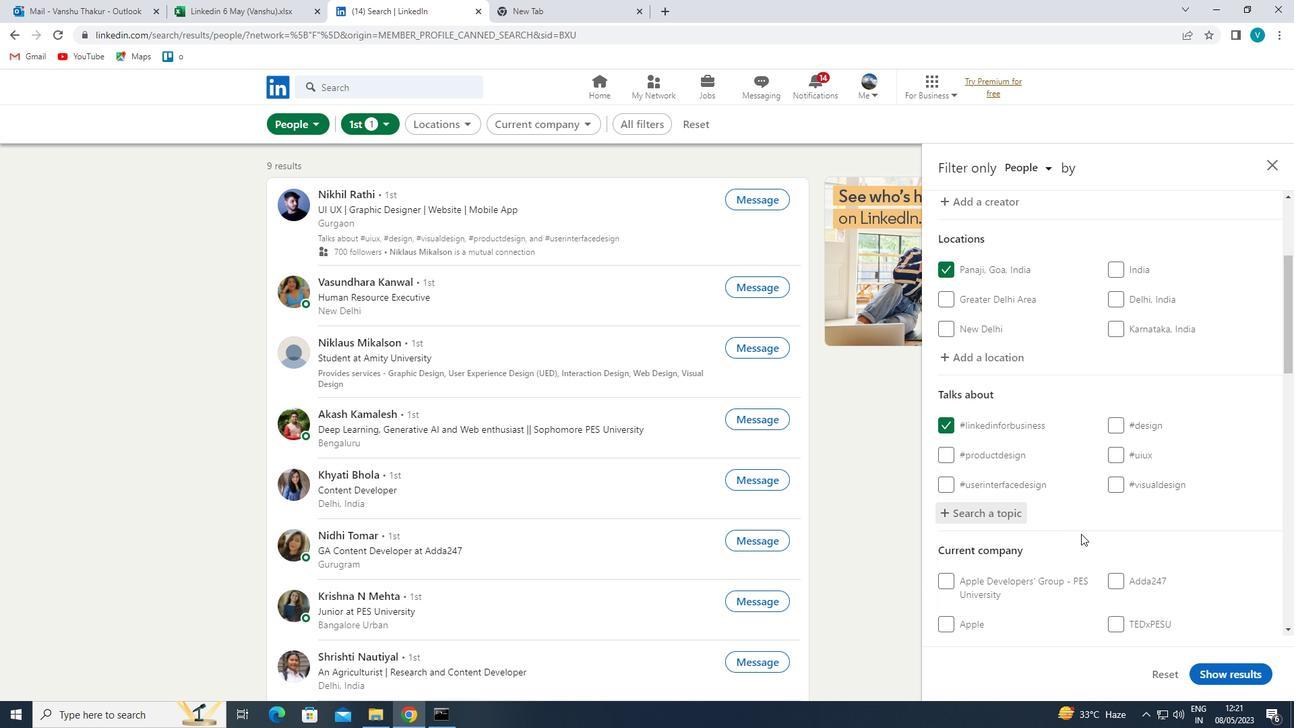 
Action: Mouse scrolled (1083, 533) with delta (0, 0)
Screenshot: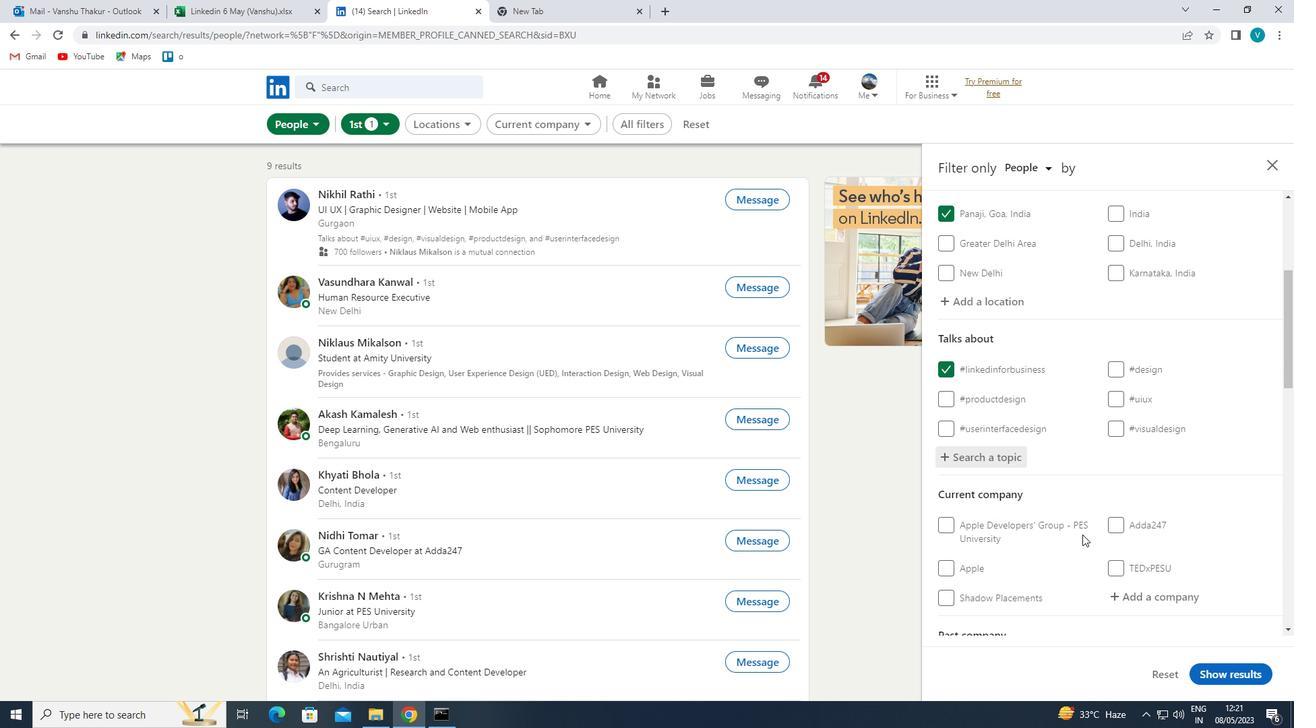 
Action: Mouse moved to (1084, 534)
Screenshot: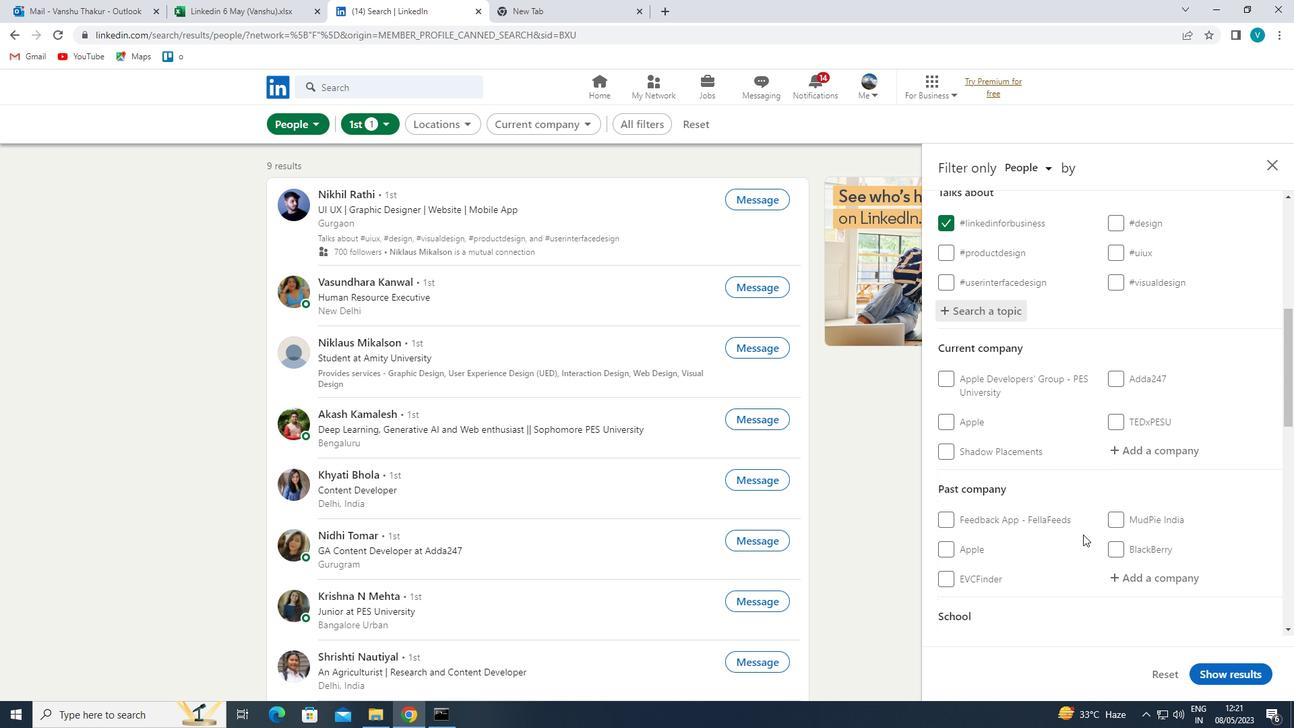 
Action: Mouse scrolled (1084, 533) with delta (0, 0)
Screenshot: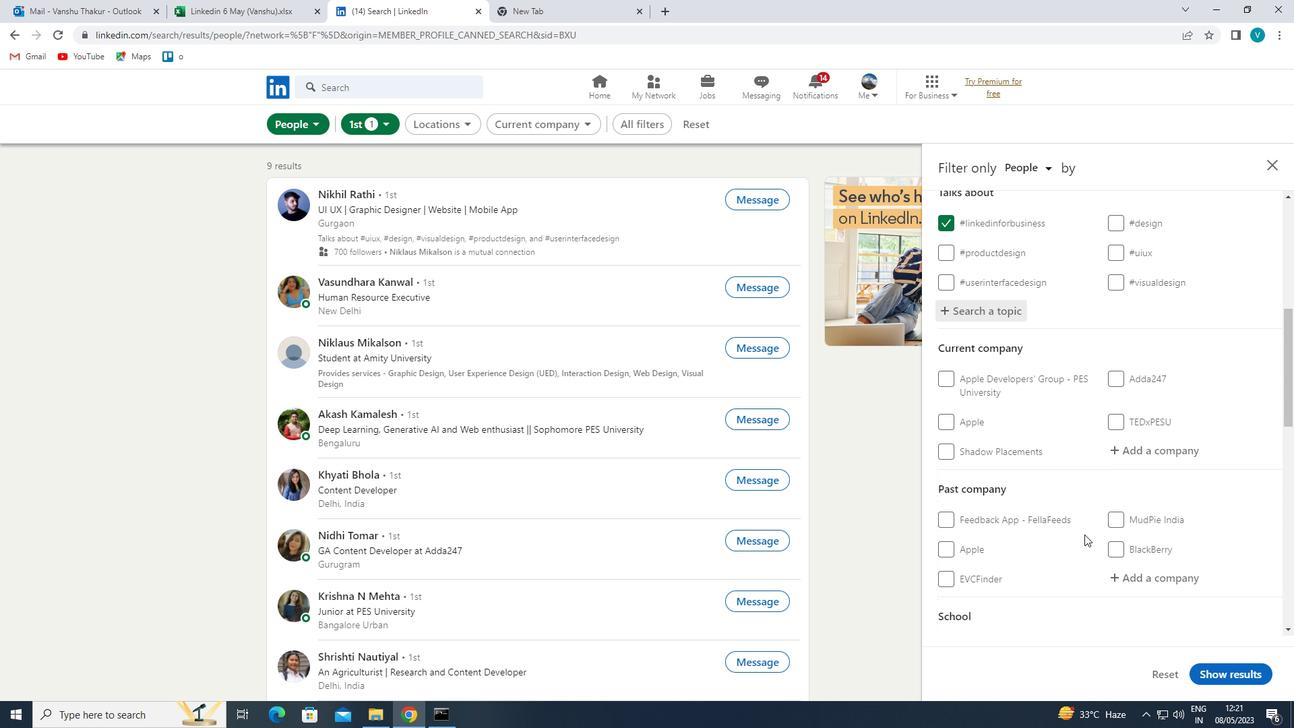 
Action: Mouse scrolled (1084, 533) with delta (0, 0)
Screenshot: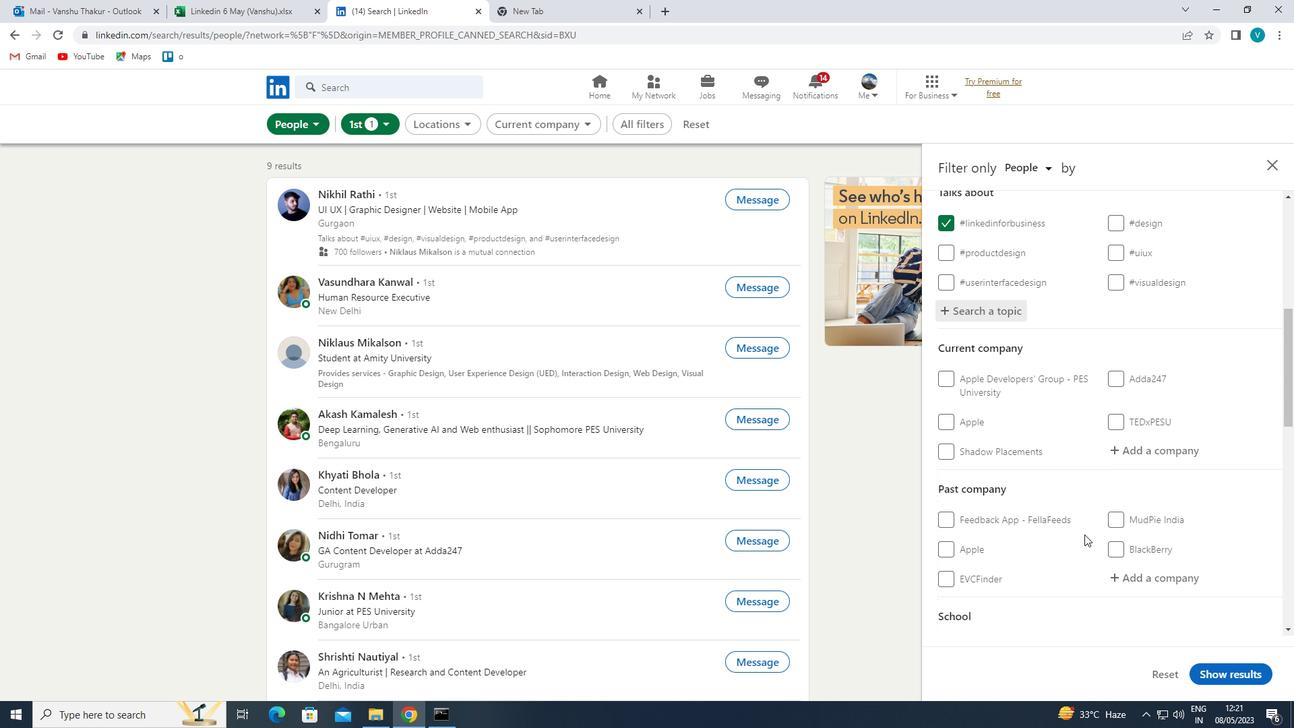 
Action: Mouse scrolled (1084, 533) with delta (0, 0)
Screenshot: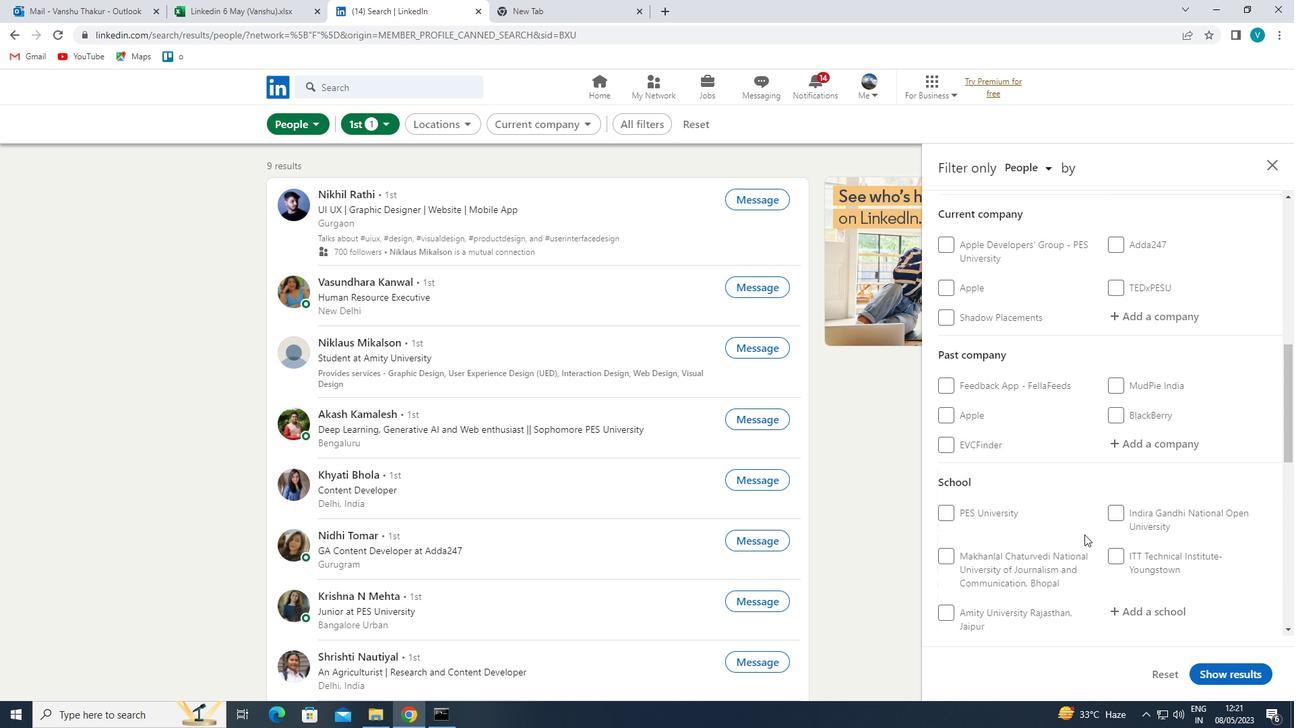 
Action: Mouse scrolled (1084, 533) with delta (0, 0)
Screenshot: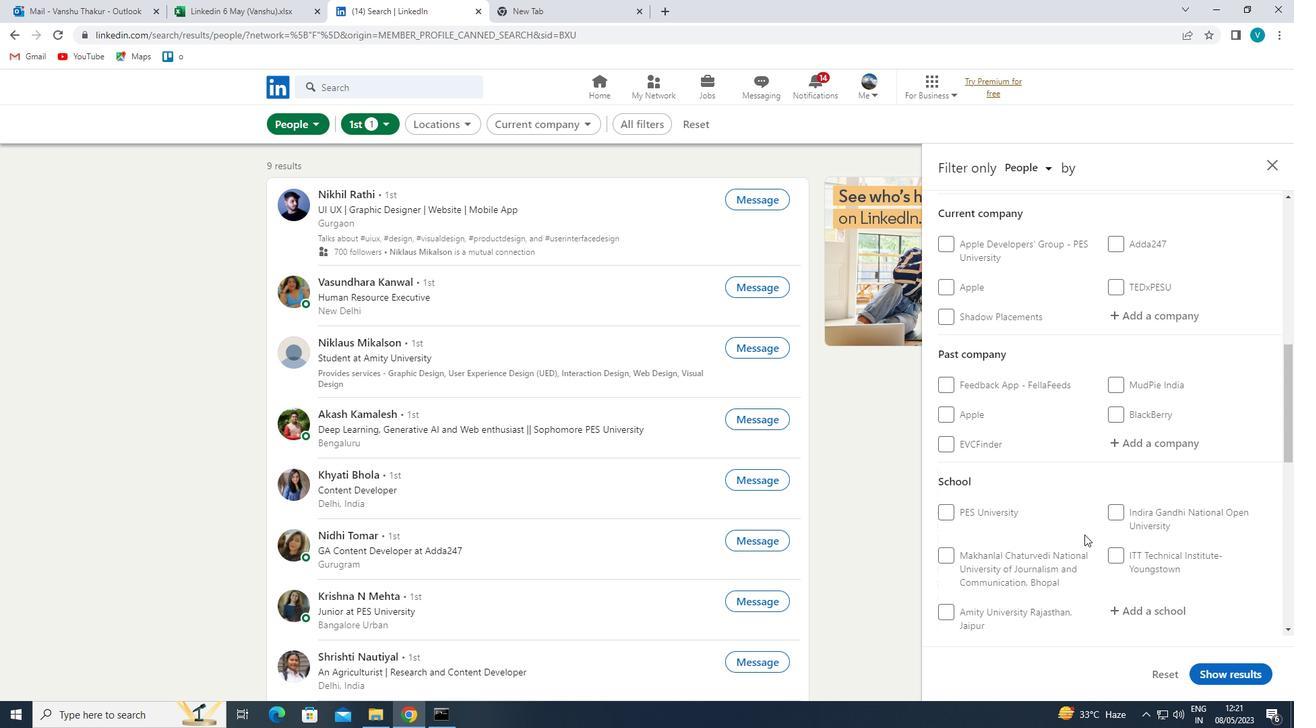 
Action: Mouse scrolled (1084, 533) with delta (0, 0)
Screenshot: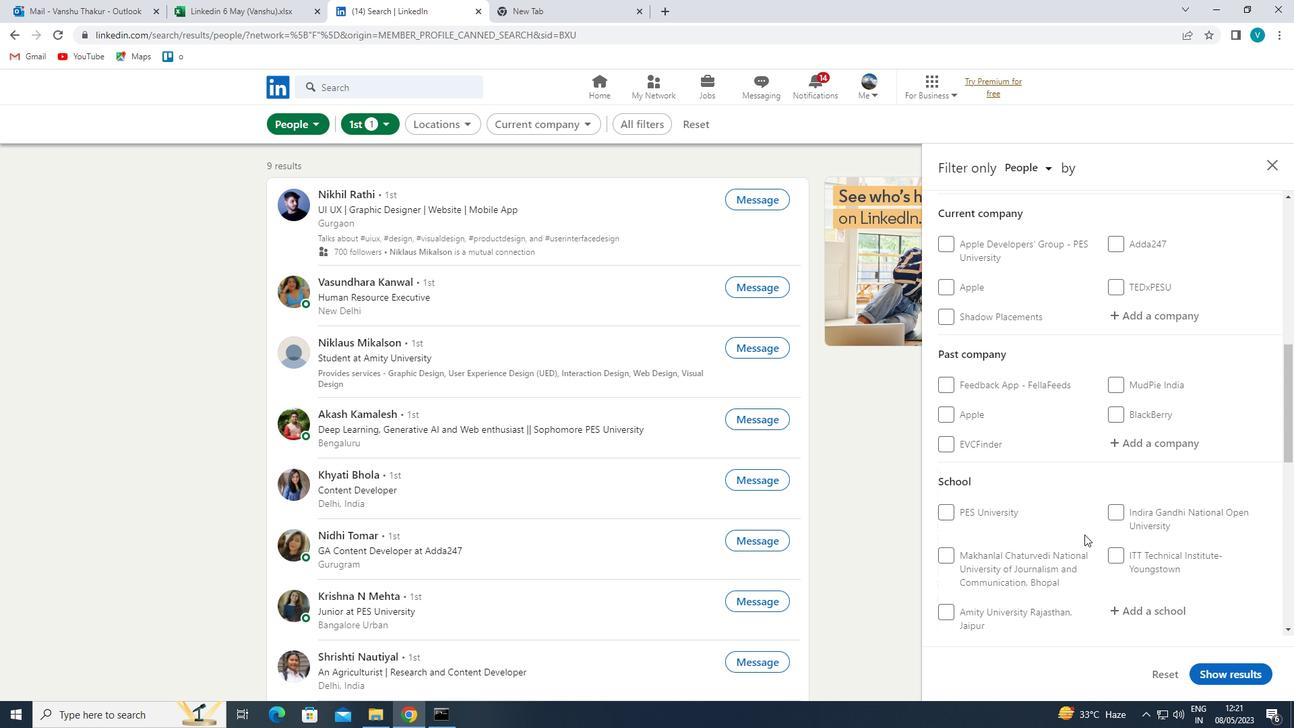 
Action: Mouse scrolled (1084, 533) with delta (0, 0)
Screenshot: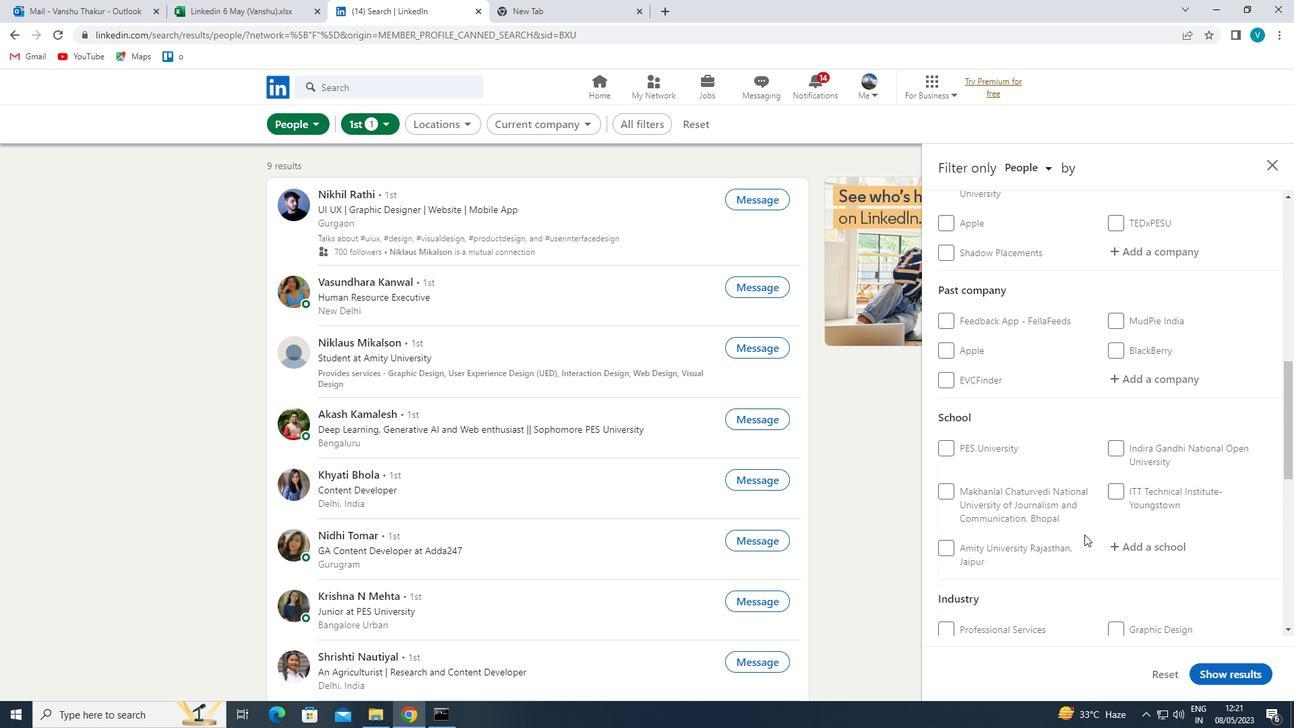 
Action: Mouse moved to (934, 575)
Screenshot: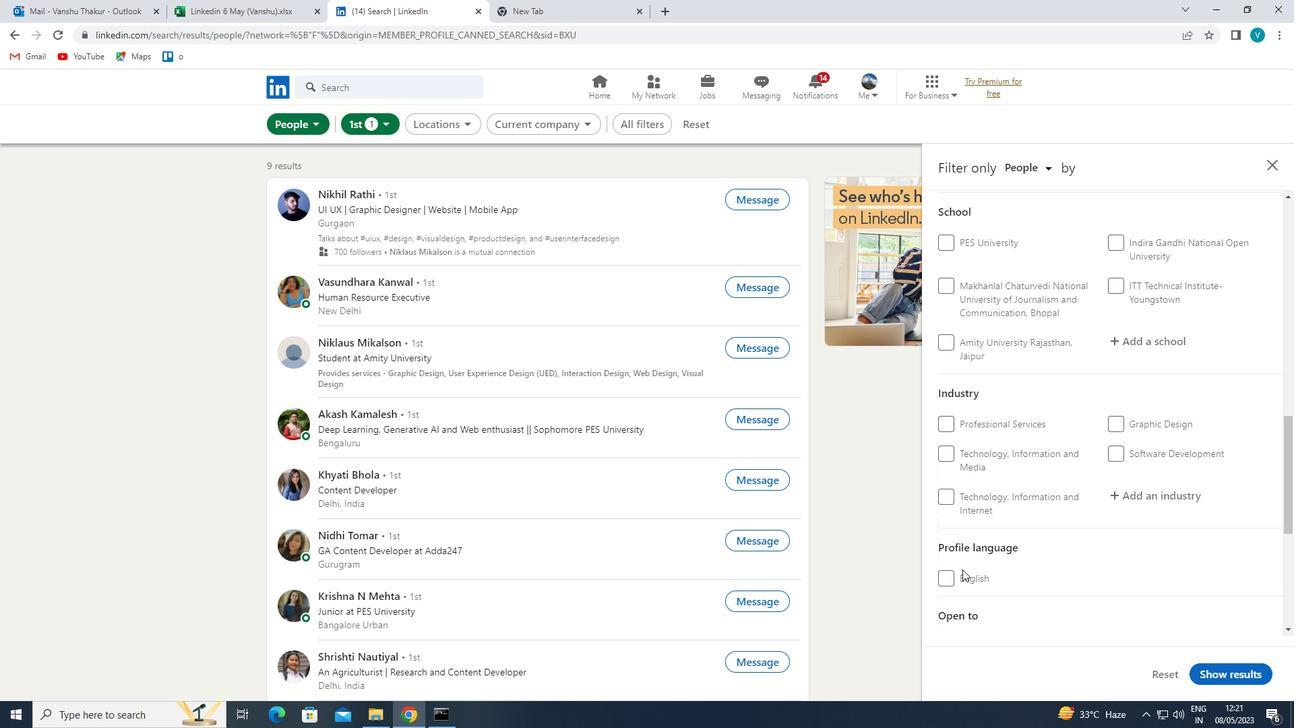 
Action: Mouse pressed left at (934, 575)
Screenshot: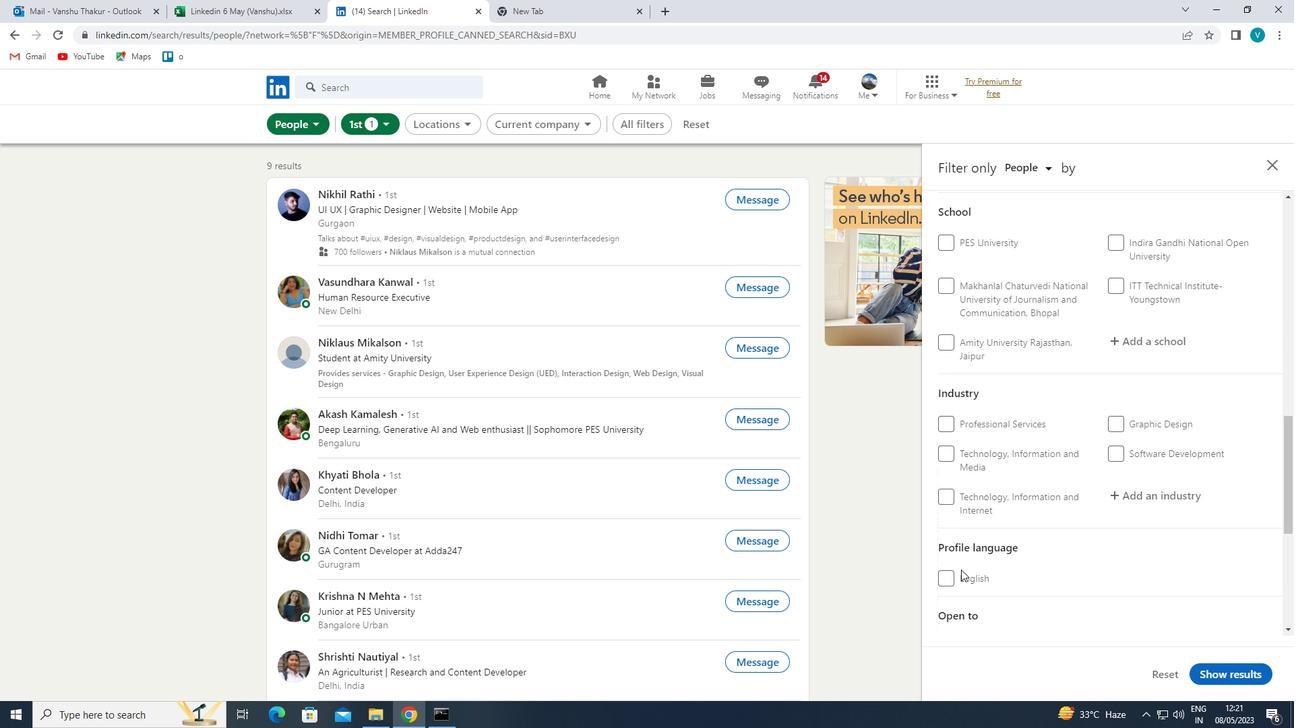 
Action: Mouse moved to (947, 573)
Screenshot: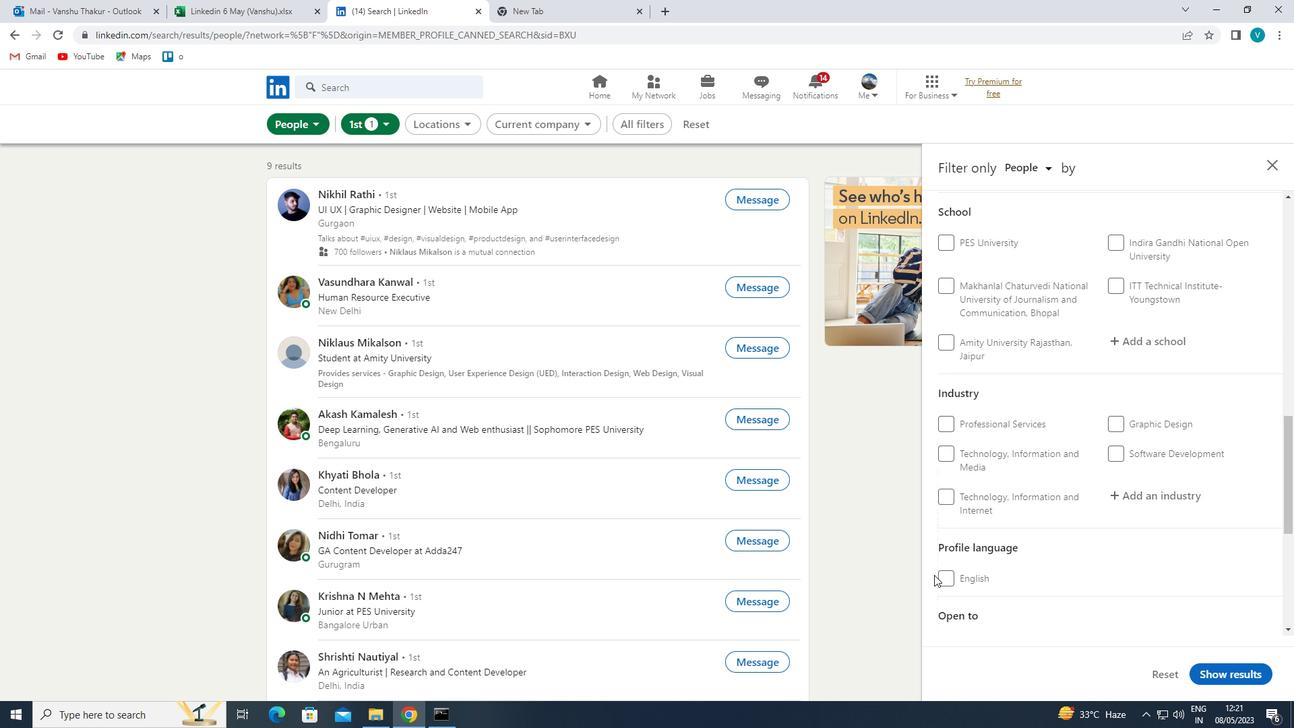 
Action: Mouse pressed left at (947, 573)
Screenshot: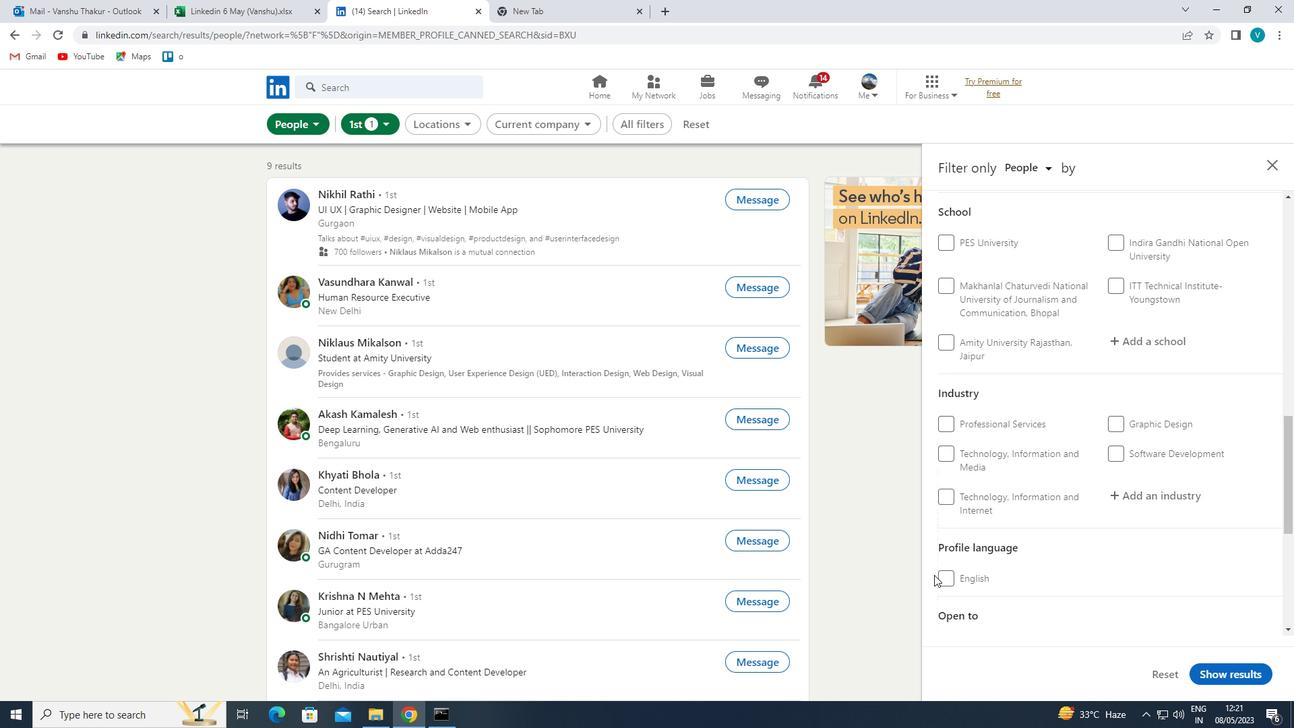 
Action: Mouse moved to (1181, 529)
Screenshot: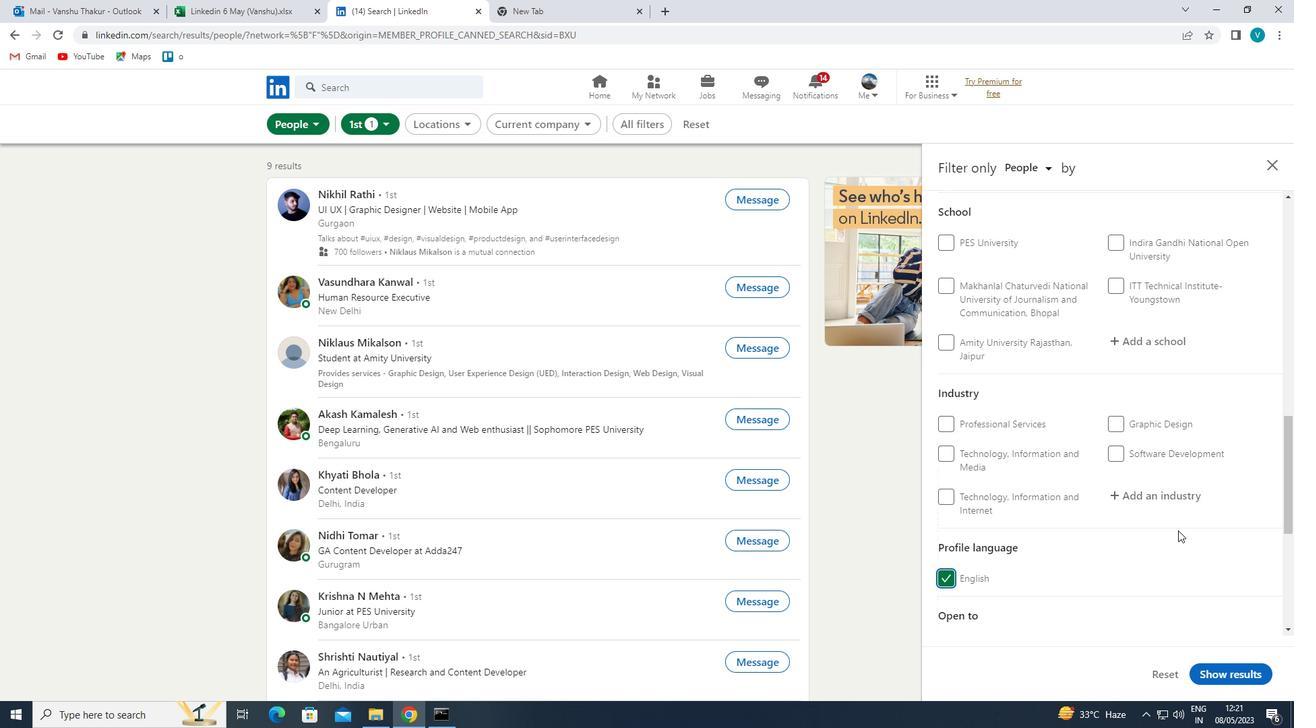 
Action: Mouse scrolled (1181, 529) with delta (0, 0)
Screenshot: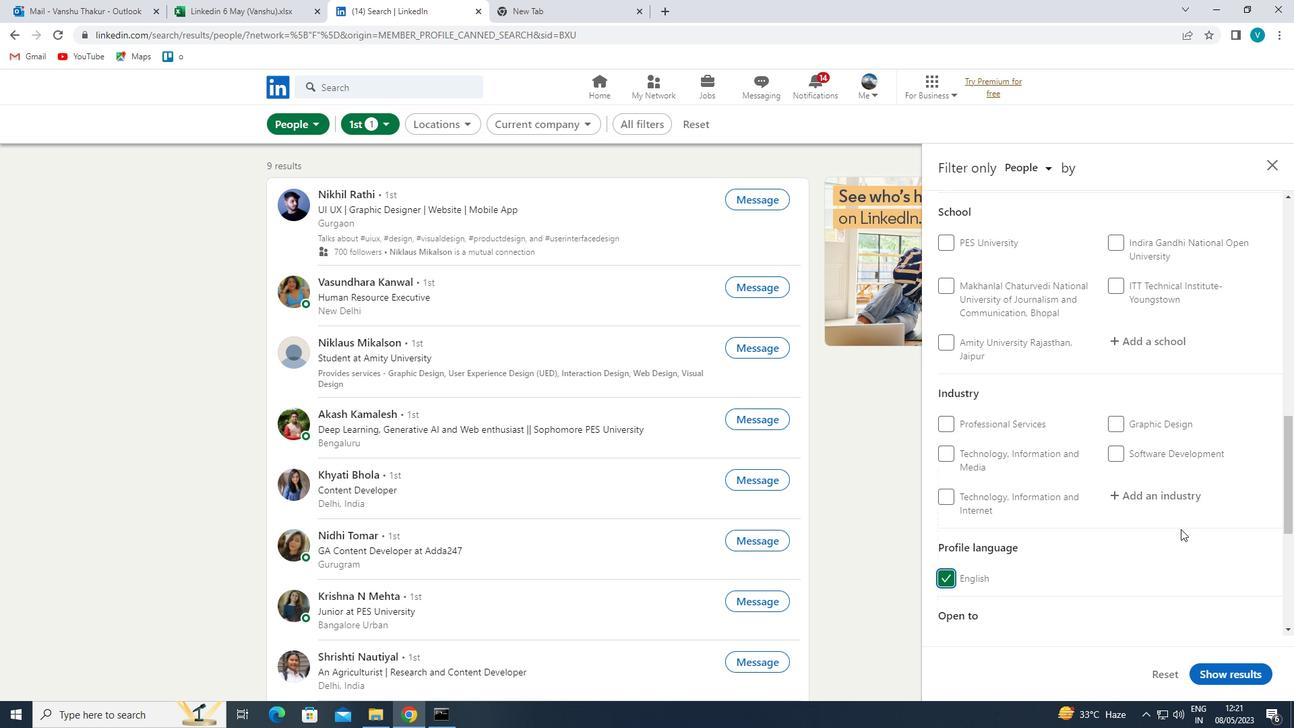 
Action: Mouse scrolled (1181, 529) with delta (0, 0)
Screenshot: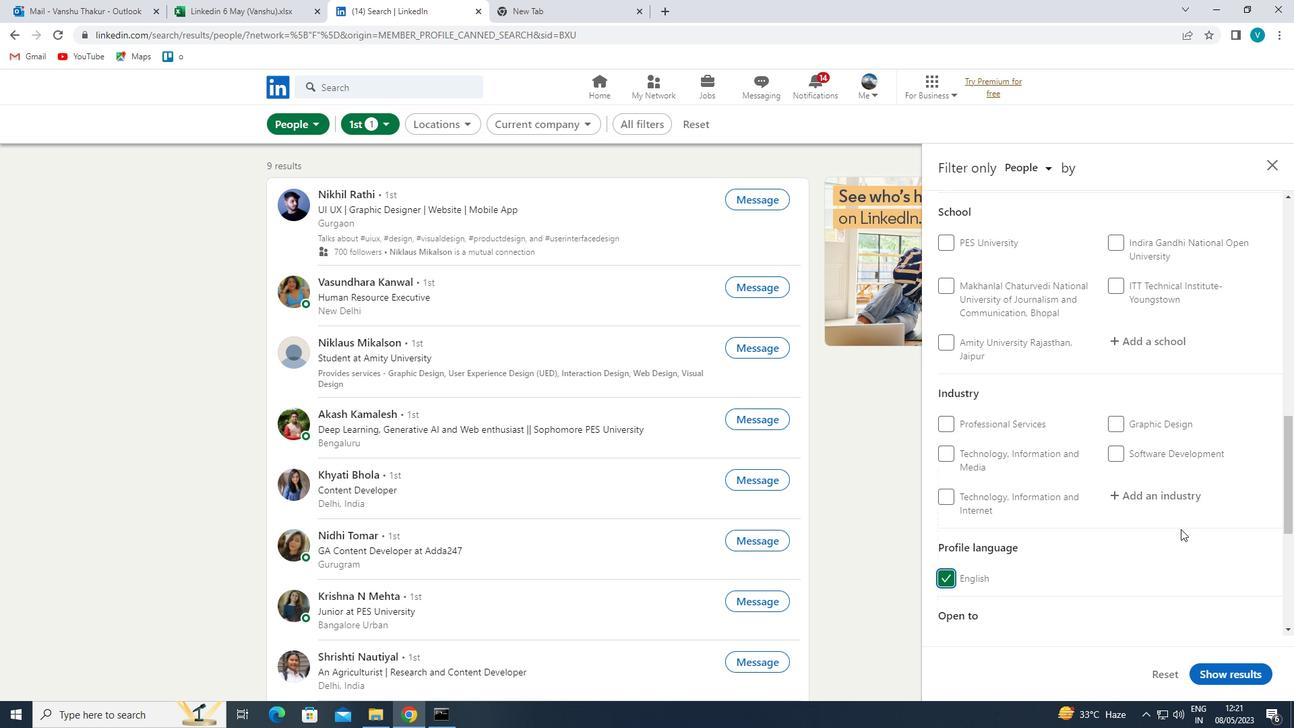
Action: Mouse scrolled (1181, 529) with delta (0, 0)
Screenshot: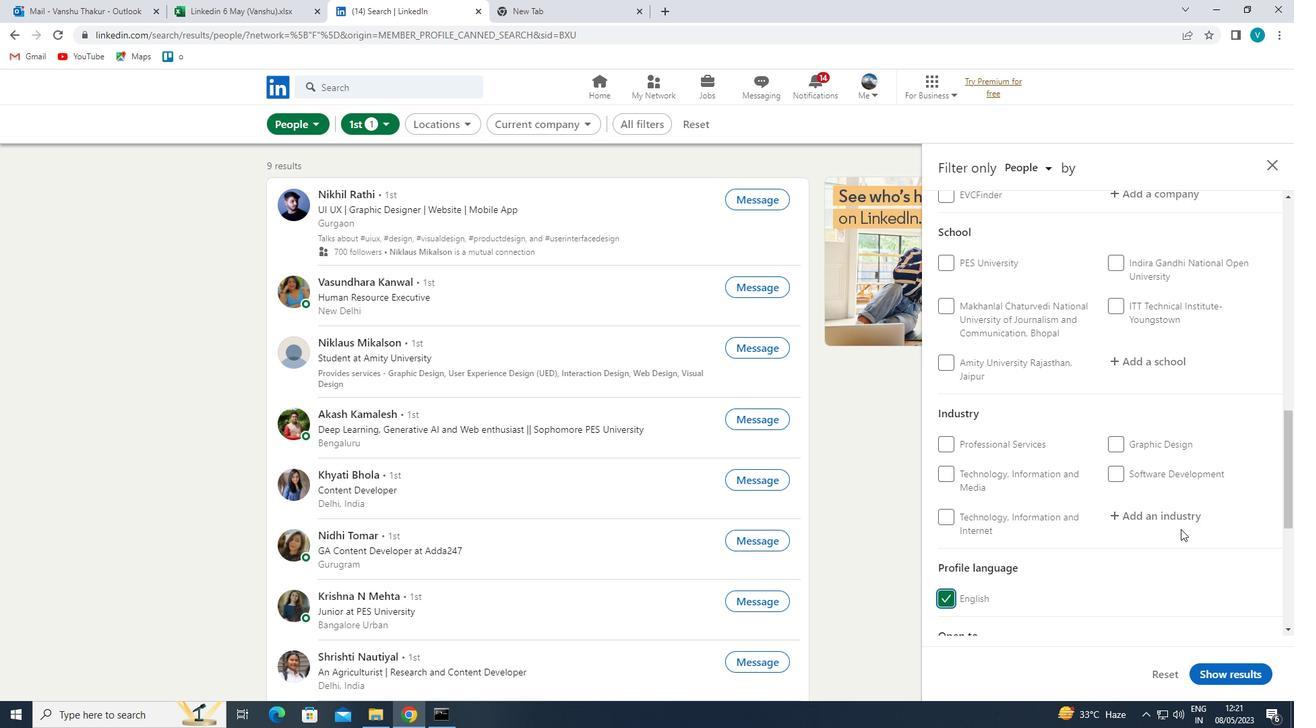 
Action: Mouse scrolled (1181, 529) with delta (0, 0)
Screenshot: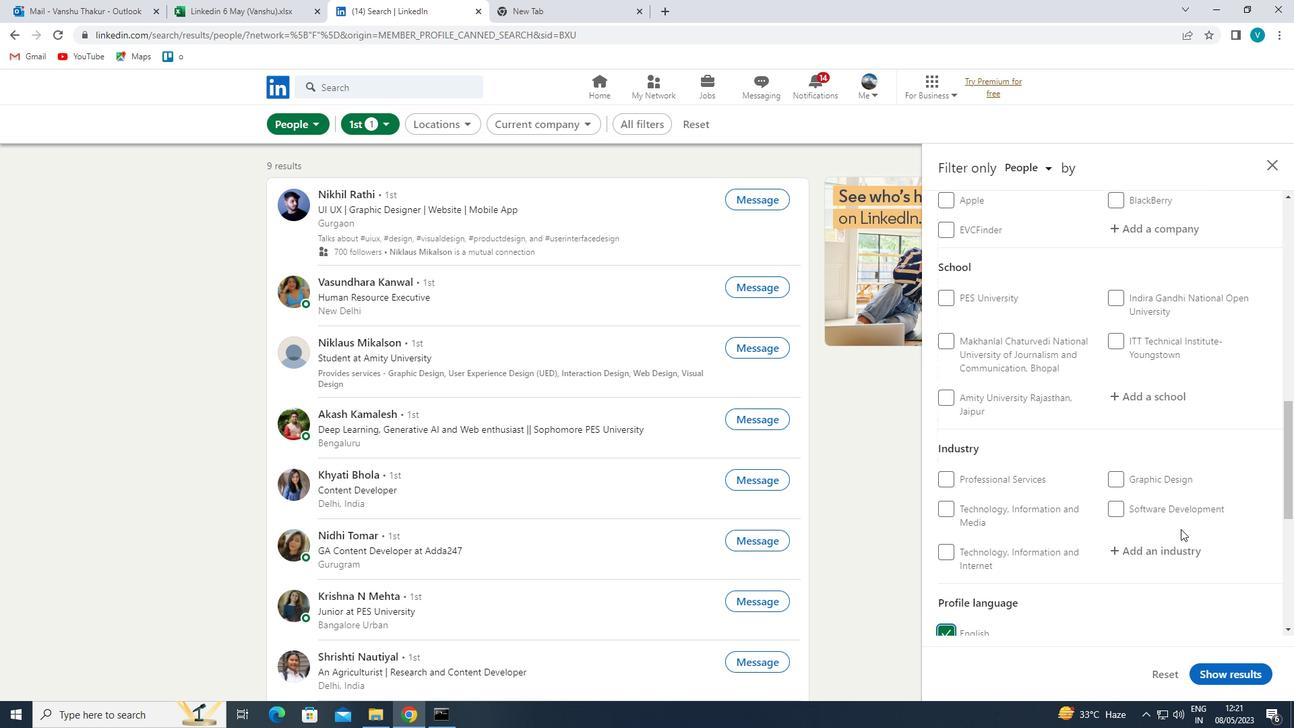 
Action: Mouse moved to (1193, 312)
Screenshot: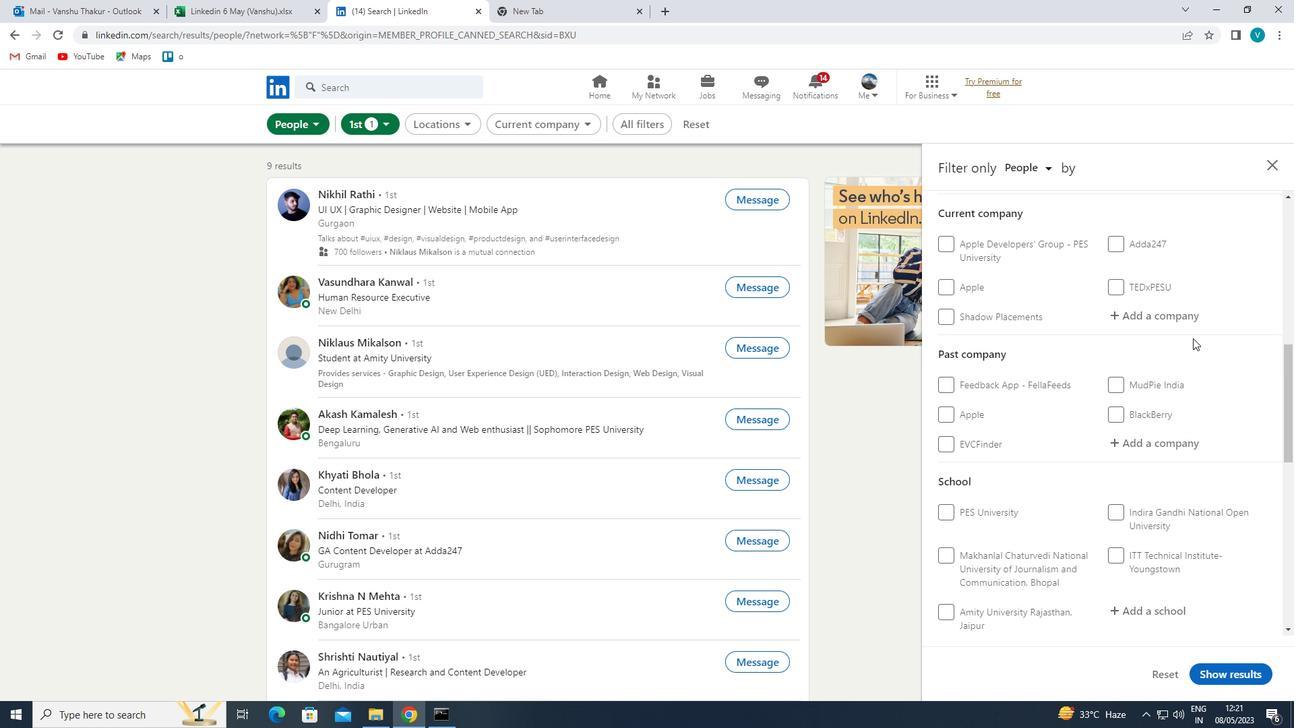 
Action: Mouse pressed left at (1193, 312)
Screenshot: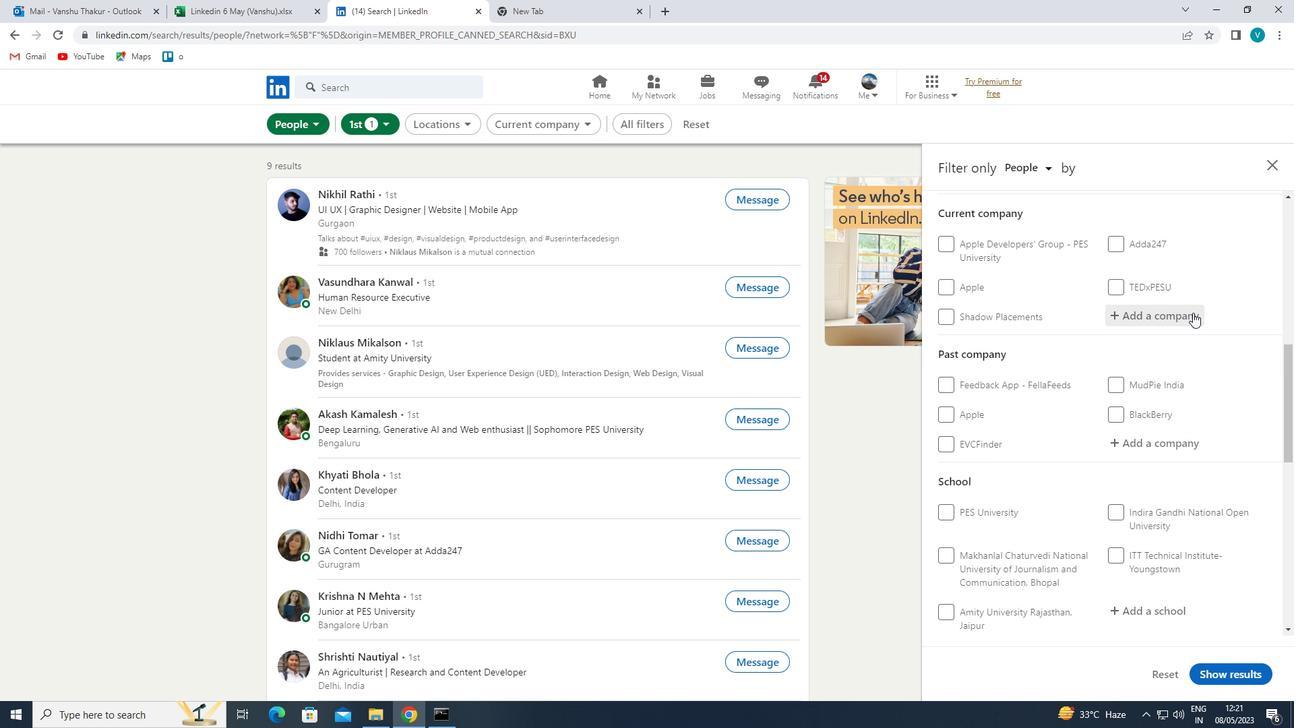 
Action: Key pressed <Key.shift>CLIMATE<Key.space>
Screenshot: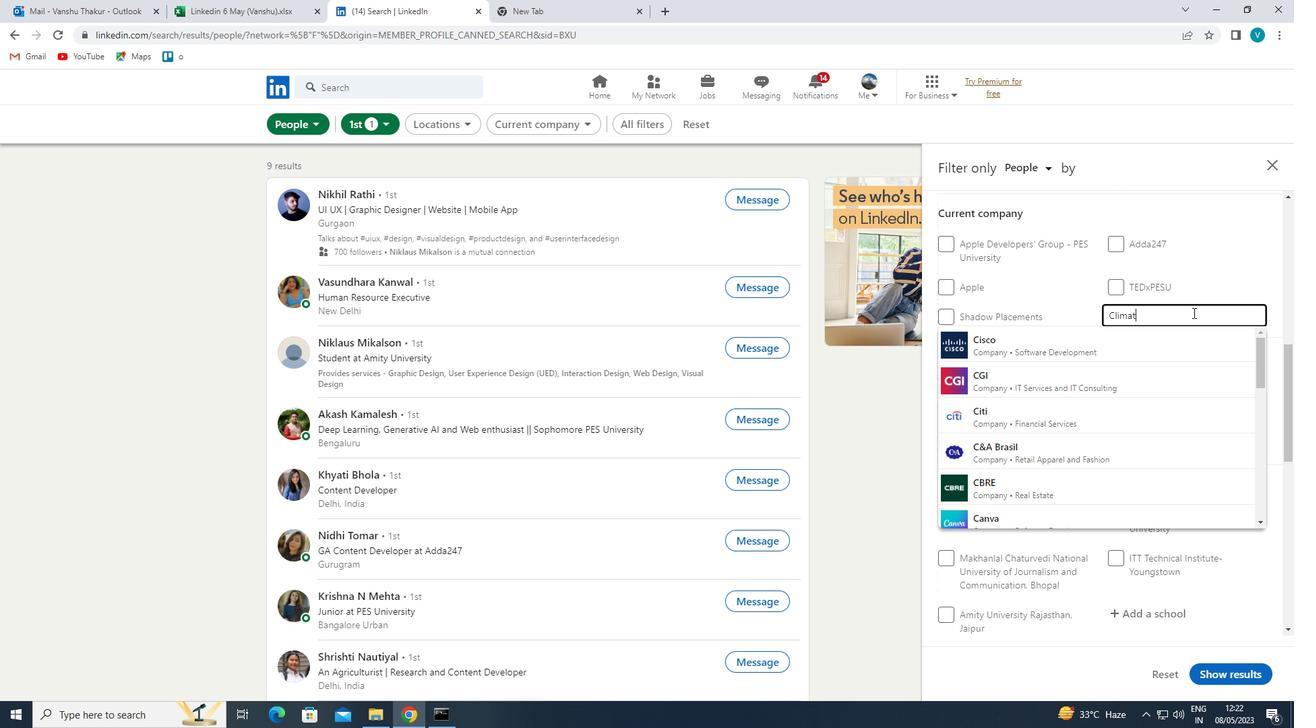 
Action: Mouse moved to (1191, 312)
Screenshot: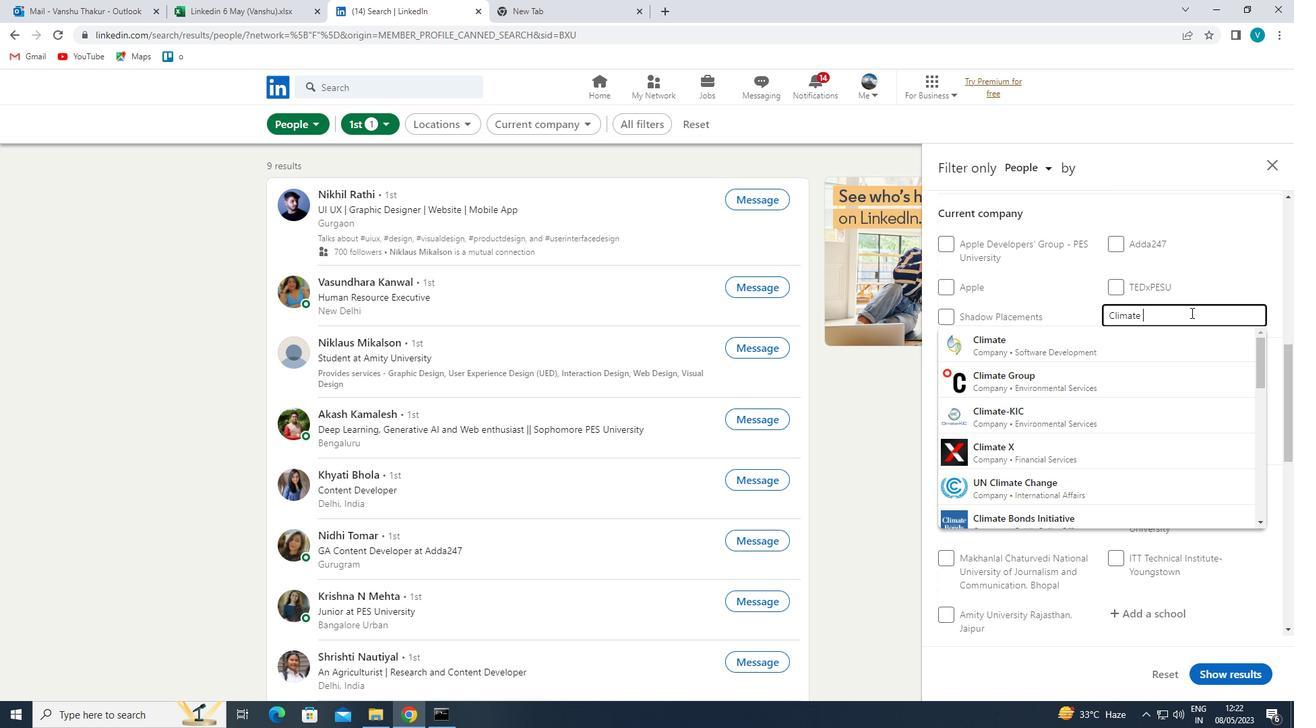 
Action: Key pressed <Key.shift>POLI
Screenshot: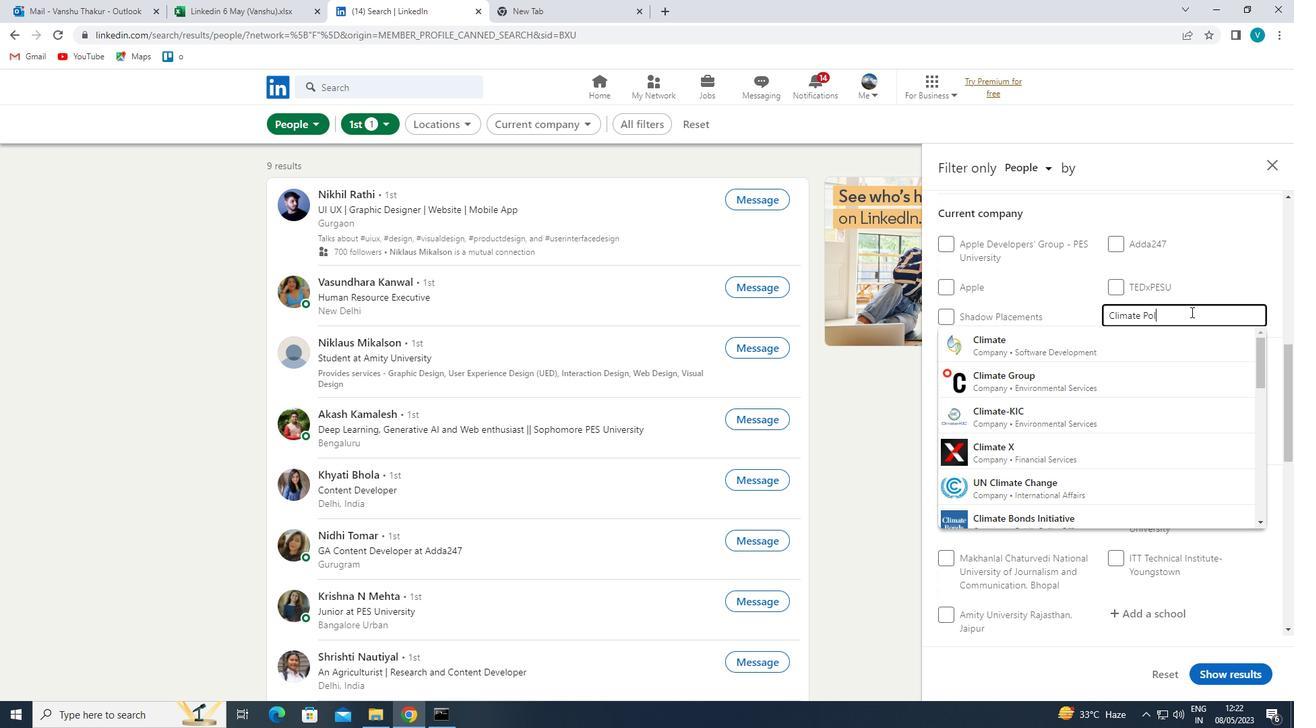 
Action: Mouse moved to (1152, 343)
Screenshot: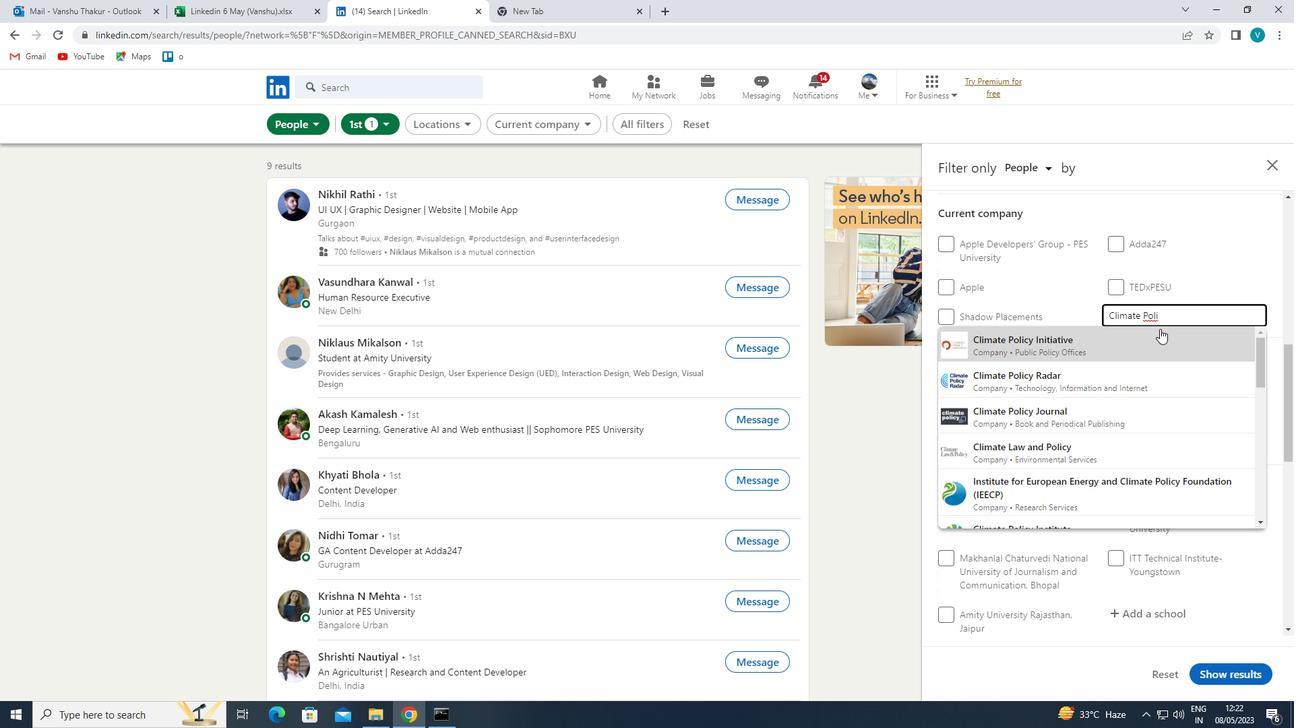
Action: Mouse pressed left at (1152, 343)
Screenshot: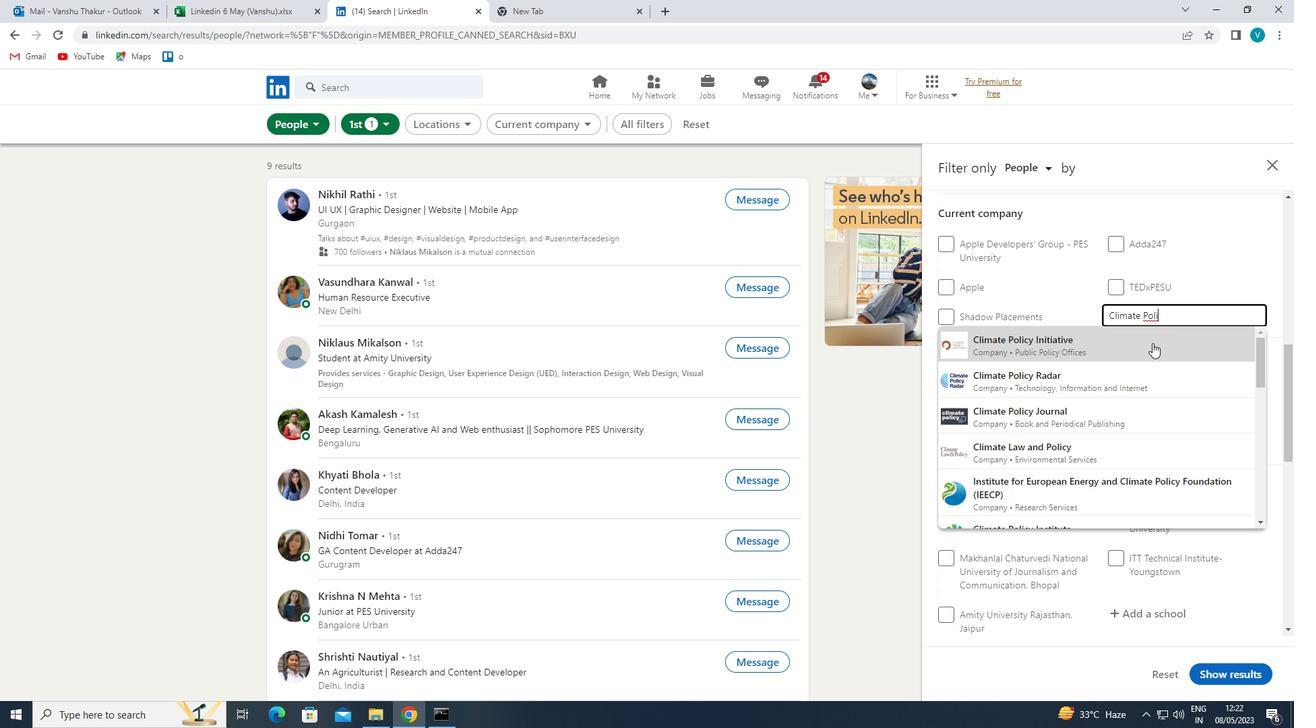 
Action: Mouse scrolled (1152, 342) with delta (0, 0)
Screenshot: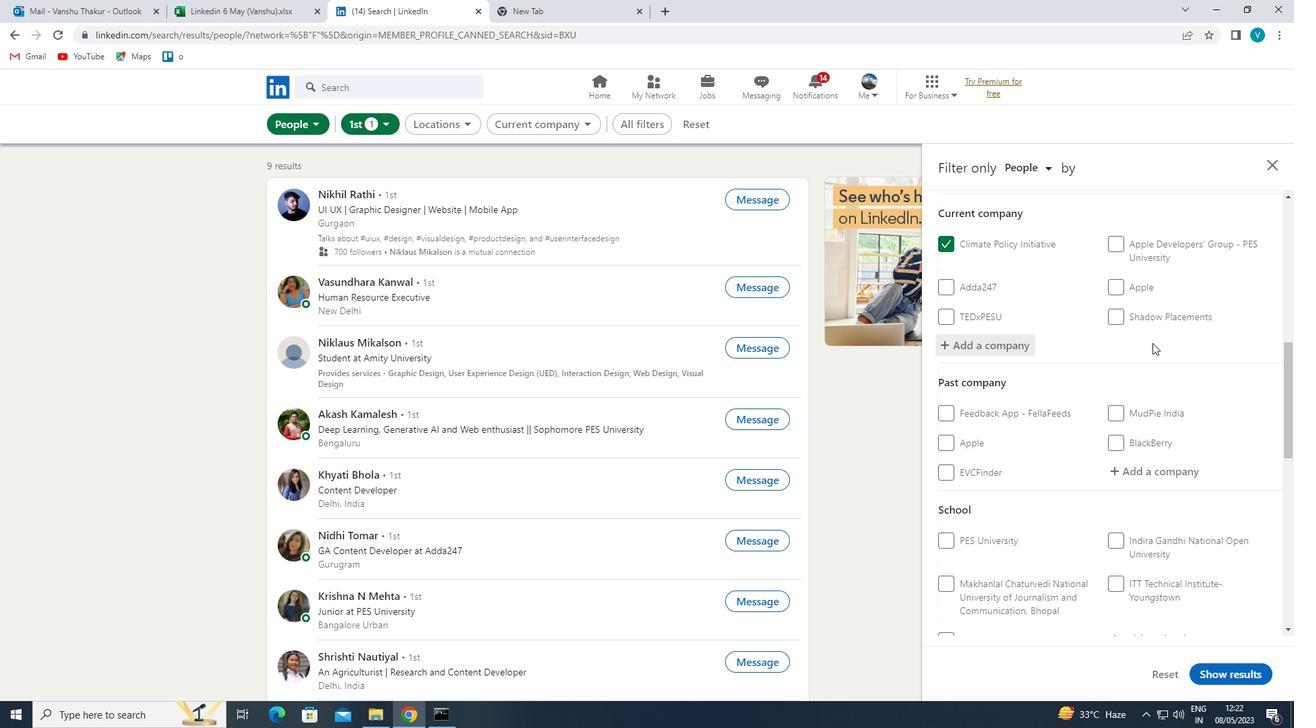 
Action: Mouse moved to (1149, 348)
Screenshot: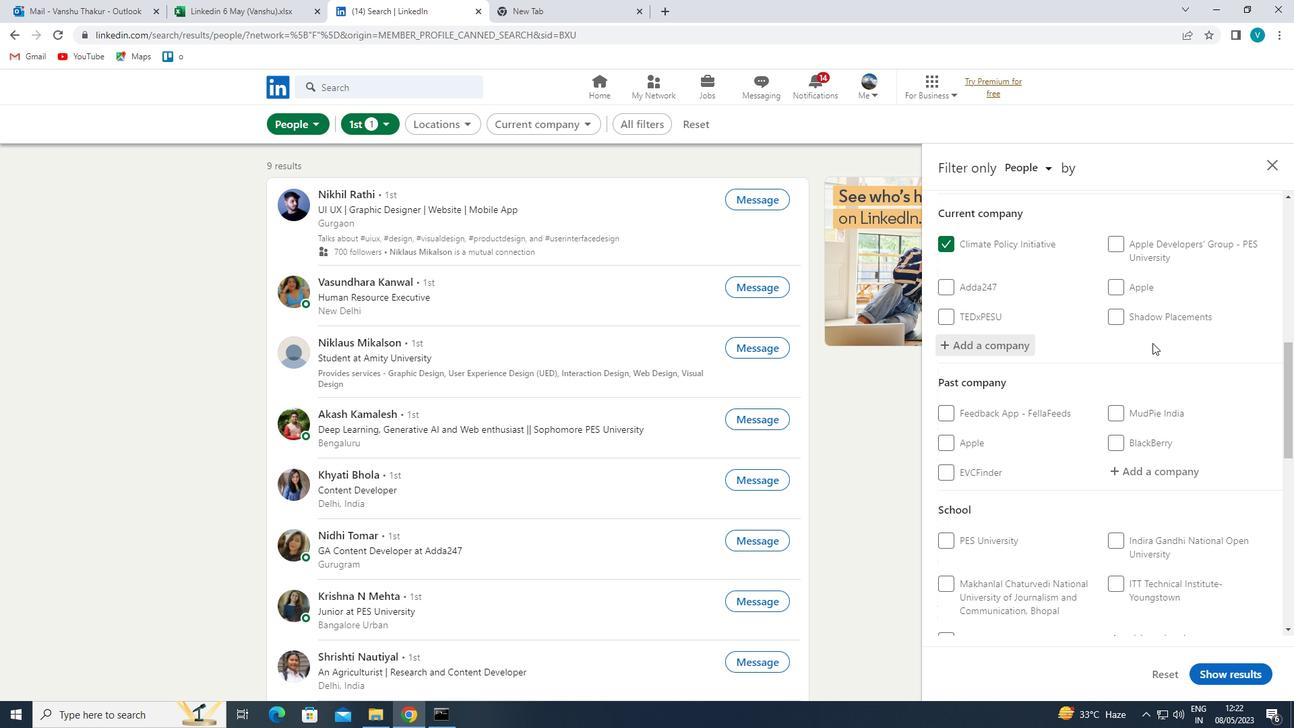 
Action: Mouse scrolled (1149, 347) with delta (0, 0)
Screenshot: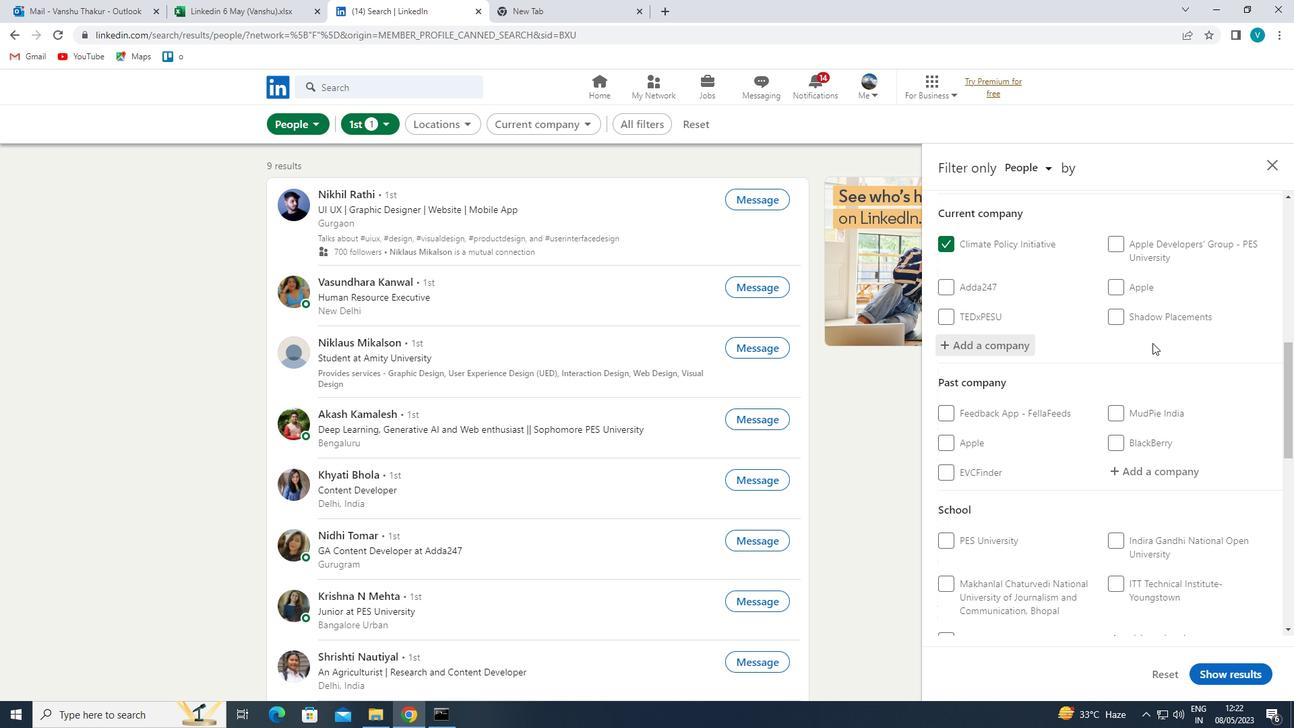 
Action: Mouse moved to (1148, 349)
Screenshot: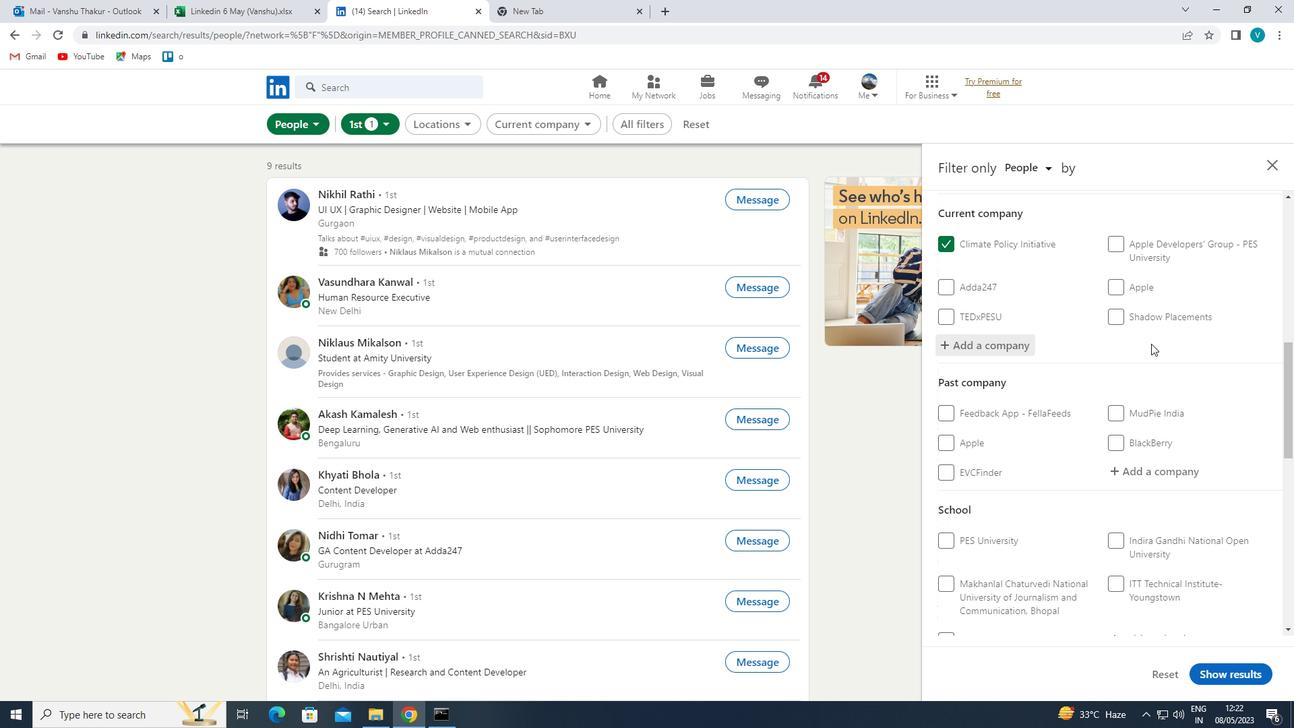 
Action: Mouse scrolled (1148, 348) with delta (0, 0)
Screenshot: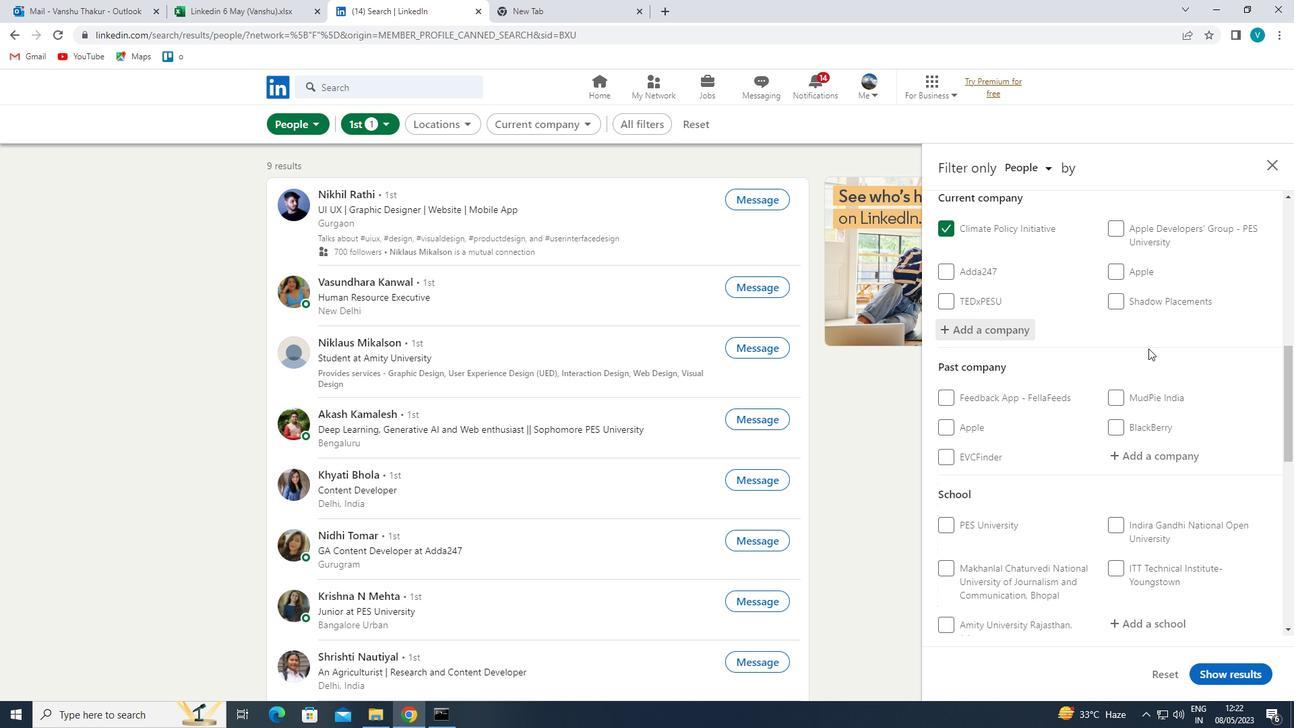 
Action: Mouse scrolled (1148, 348) with delta (0, 0)
Screenshot: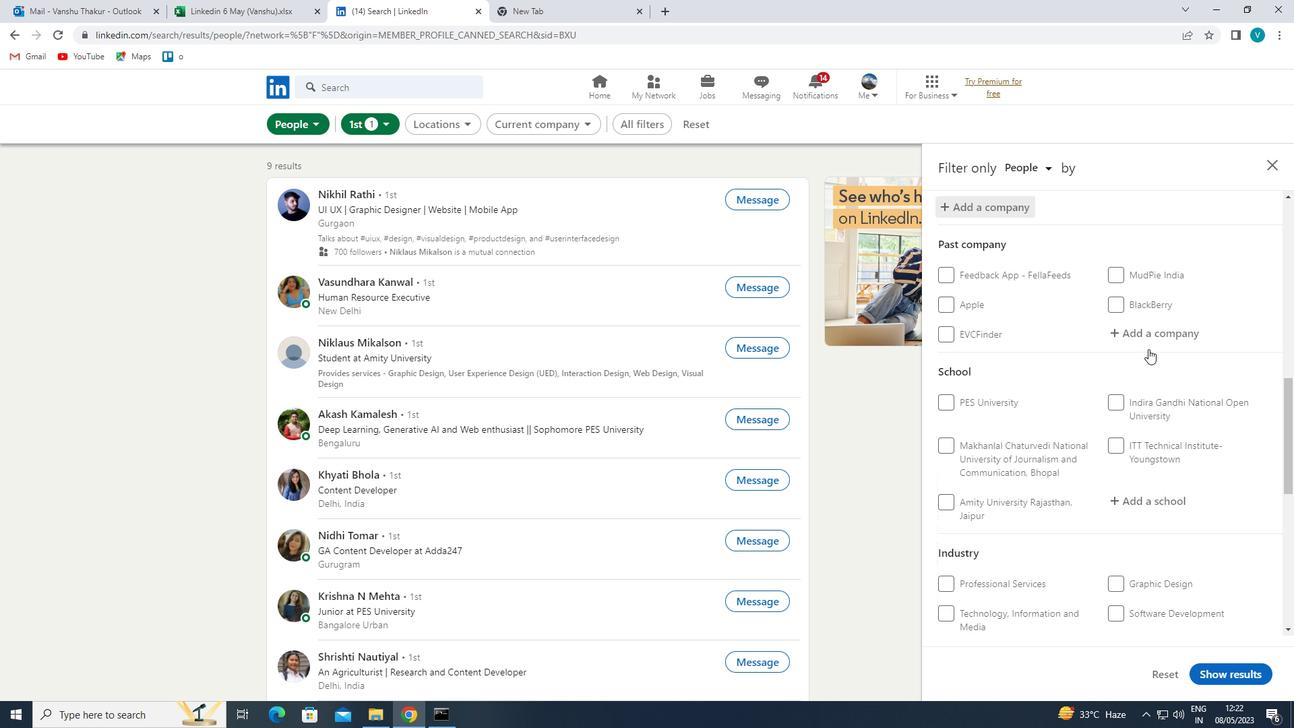 
Action: Mouse moved to (1157, 372)
Screenshot: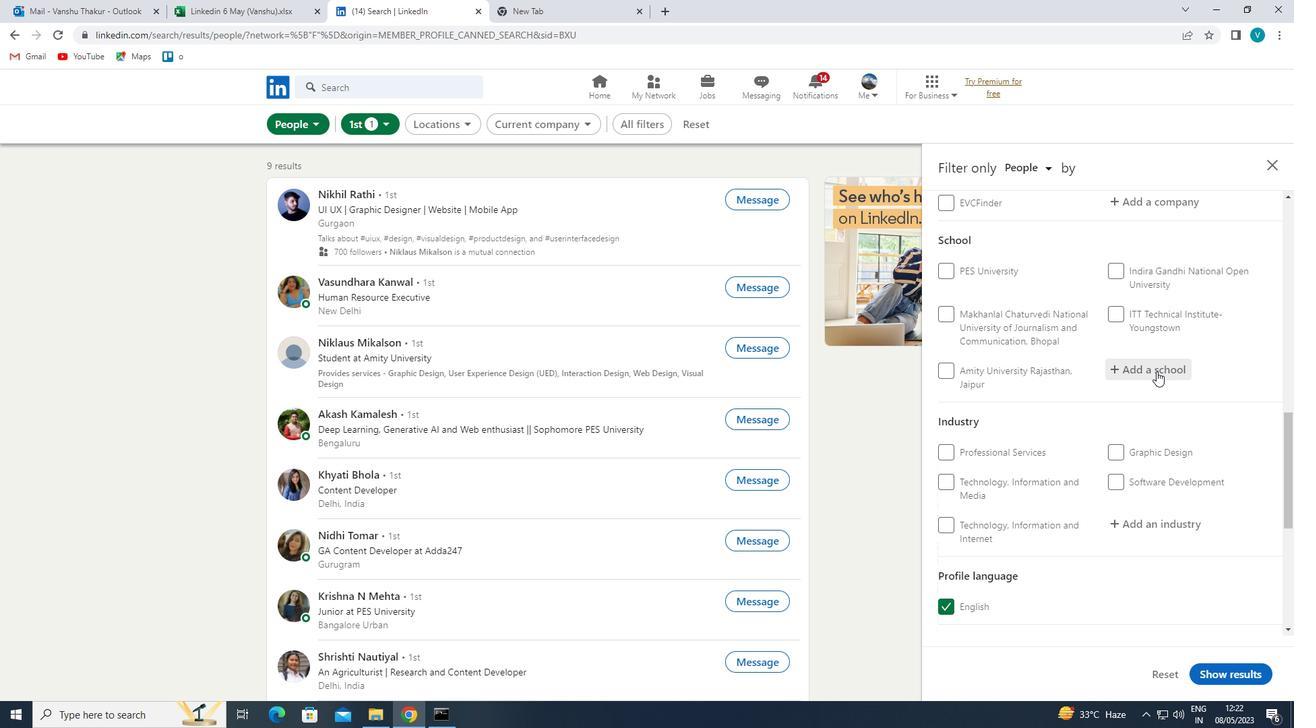 
Action: Mouse pressed left at (1157, 372)
Screenshot: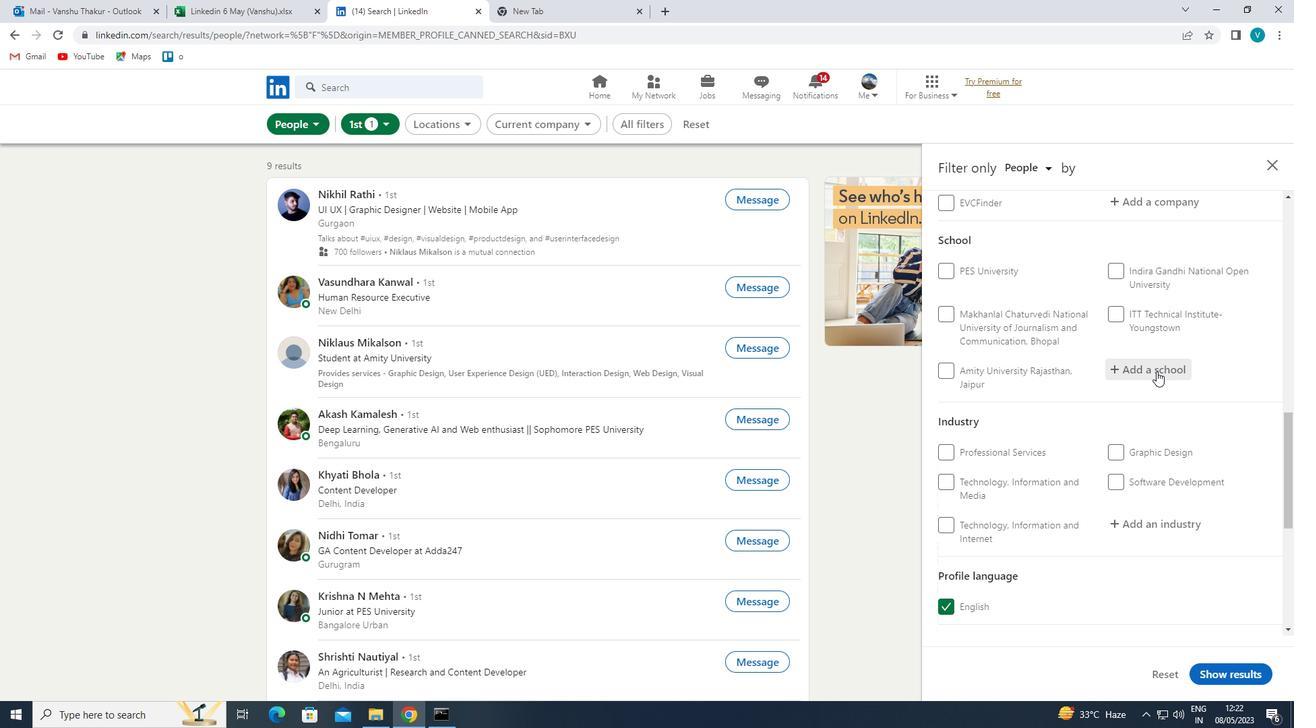 
Action: Key pressed <Key.shift>JAIPURIA
Screenshot: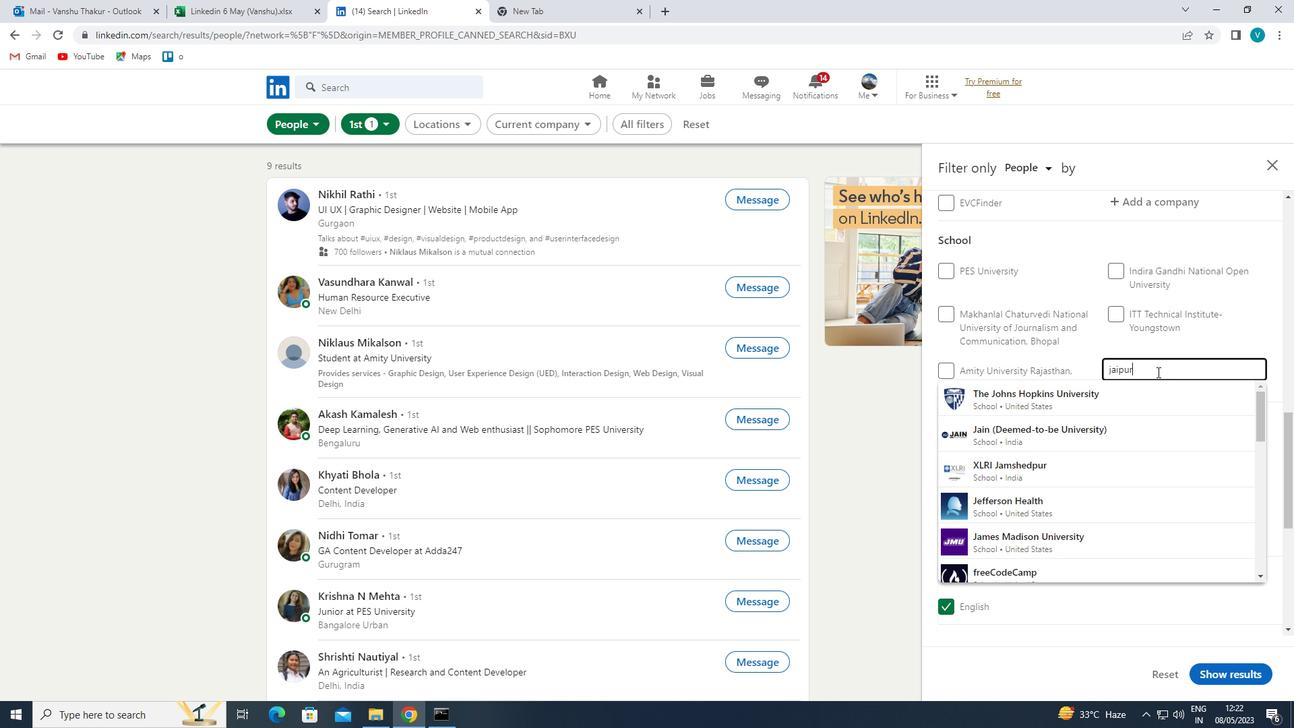 
Action: Mouse moved to (1122, 388)
Screenshot: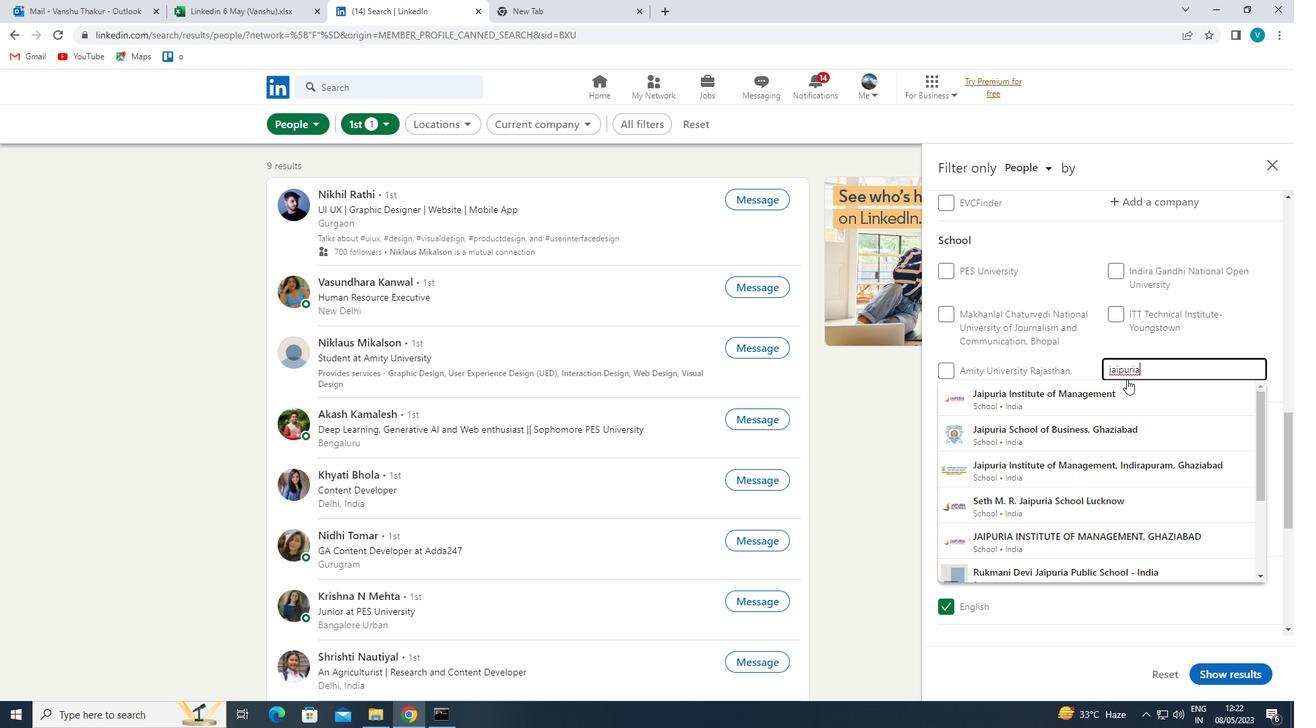 
Action: Mouse pressed left at (1122, 388)
Screenshot: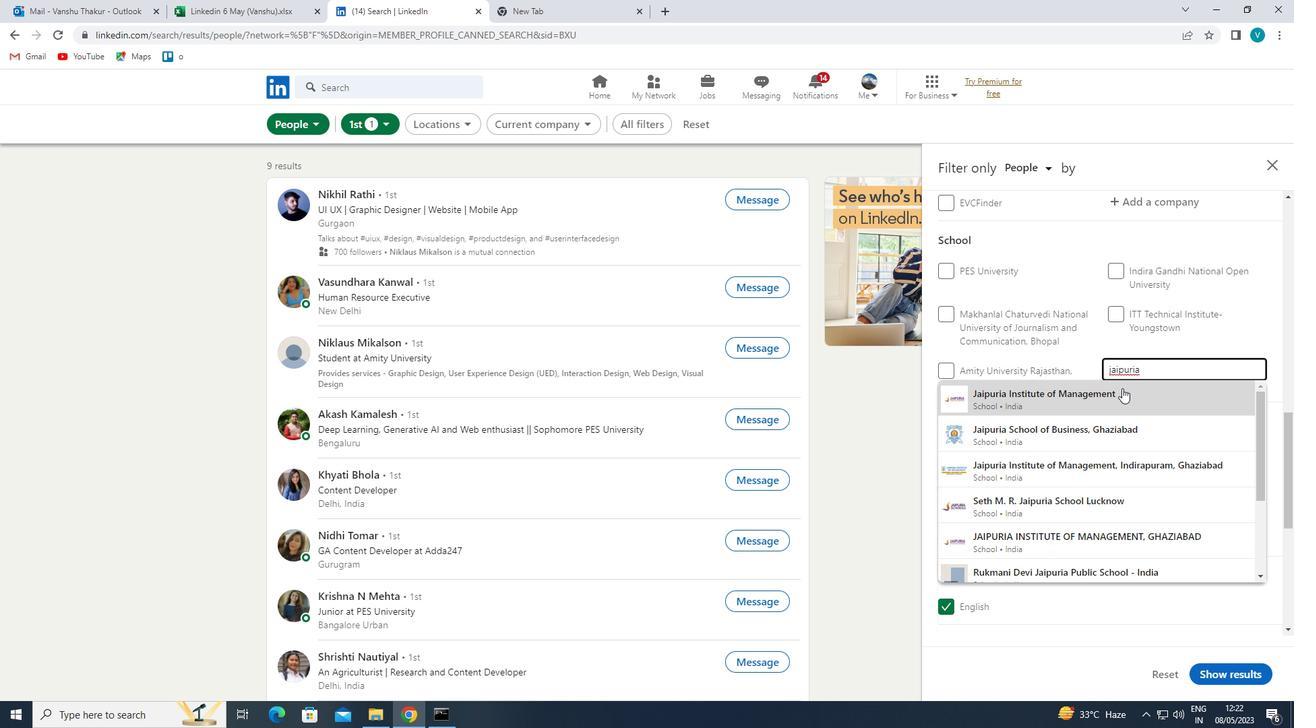
Action: Mouse moved to (1123, 387)
Screenshot: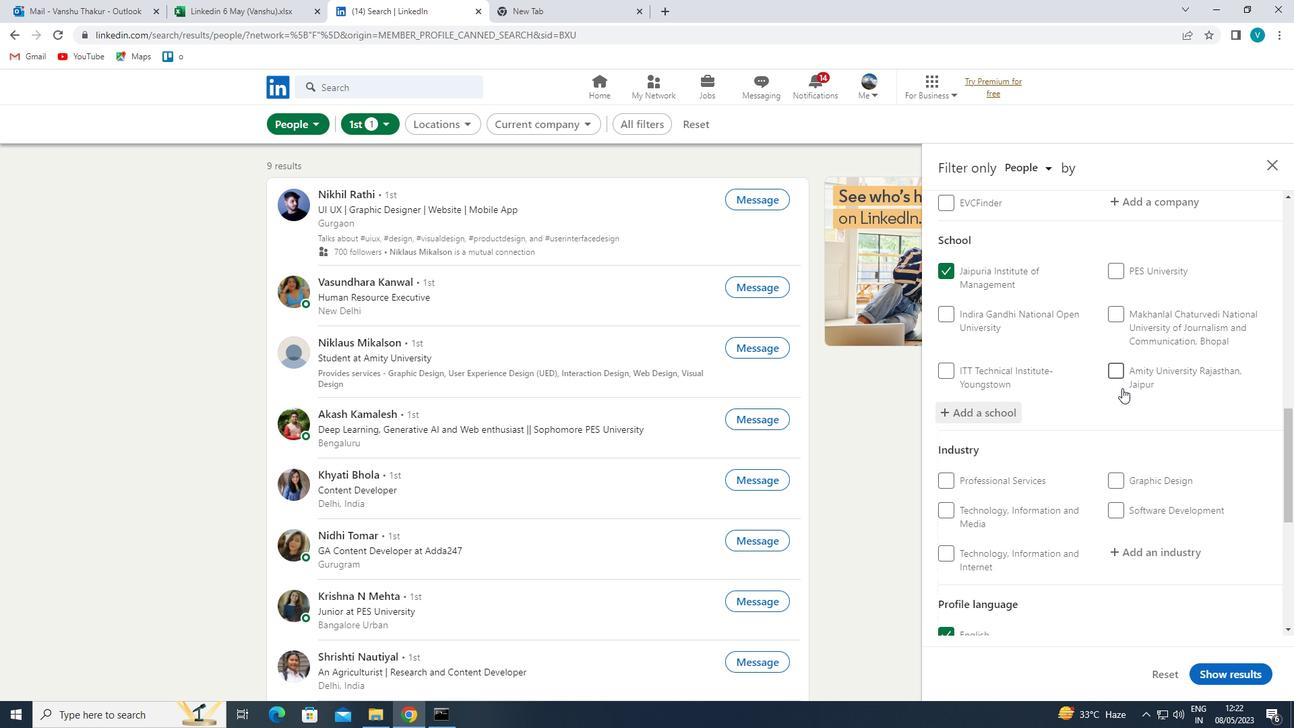 
Action: Mouse scrolled (1123, 386) with delta (0, 0)
Screenshot: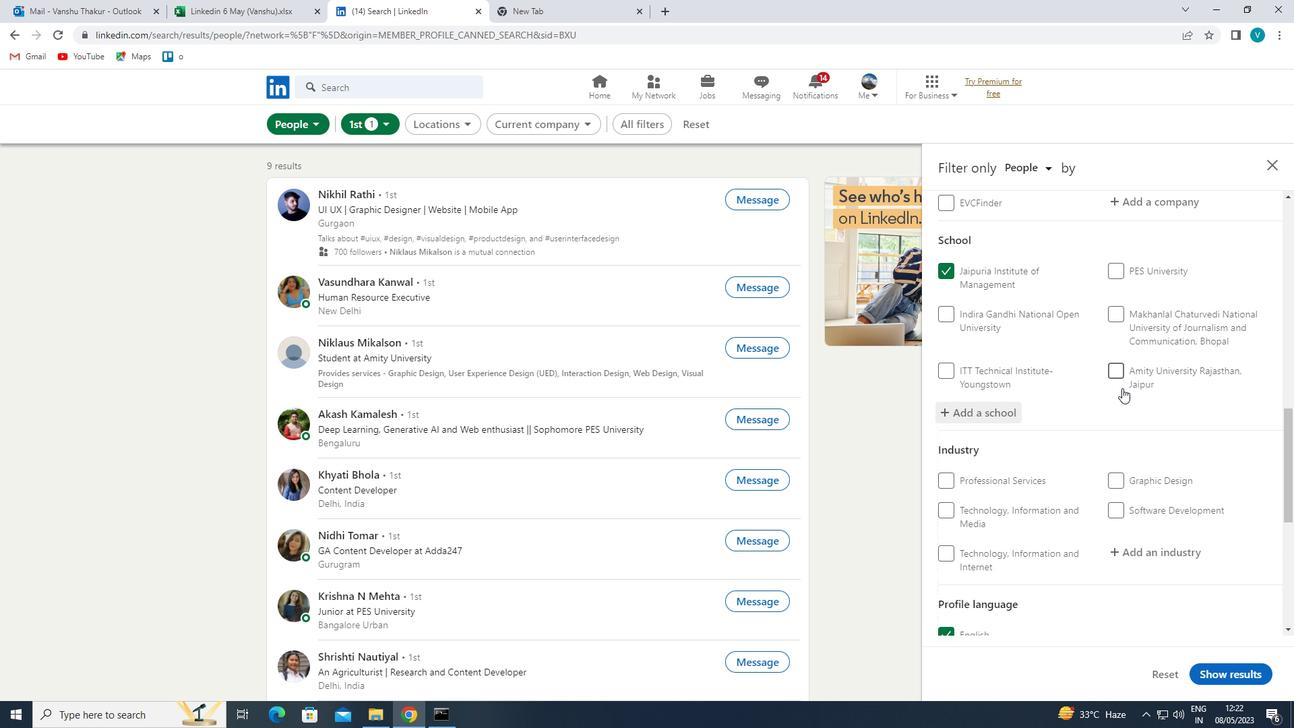 
Action: Mouse moved to (1124, 387)
Screenshot: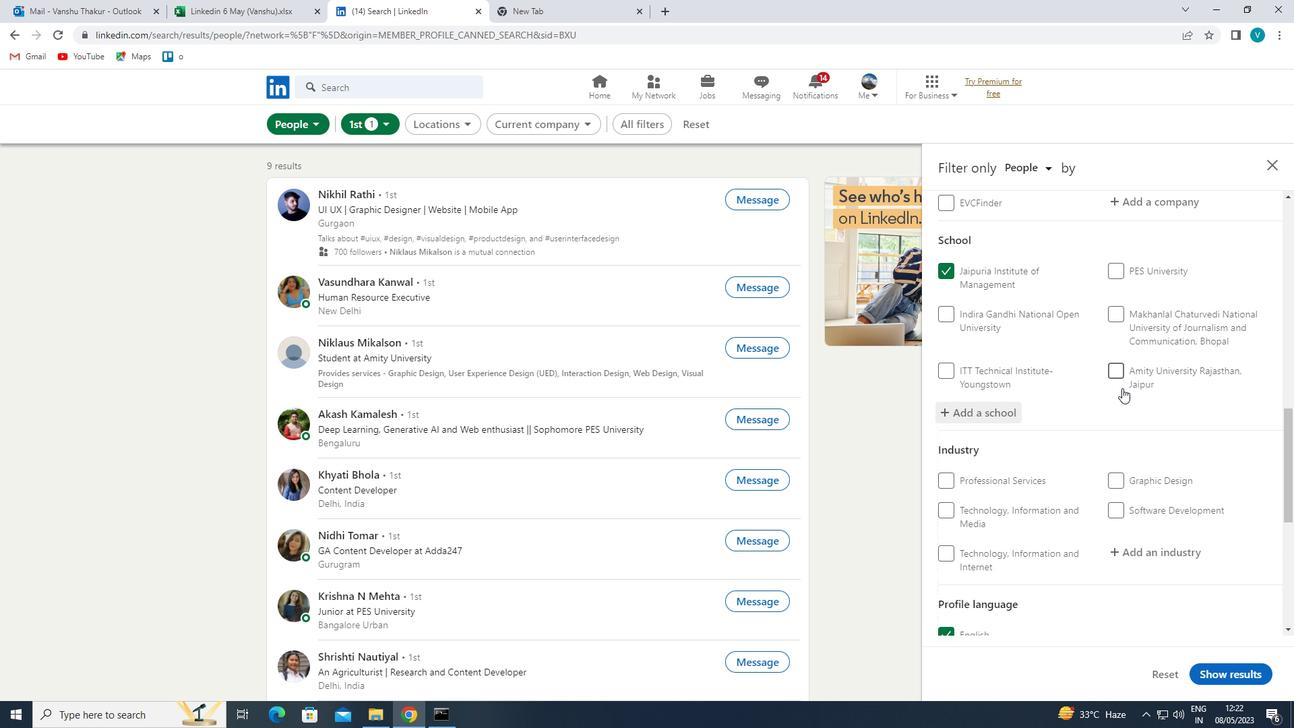 
Action: Mouse scrolled (1124, 386) with delta (0, 0)
Screenshot: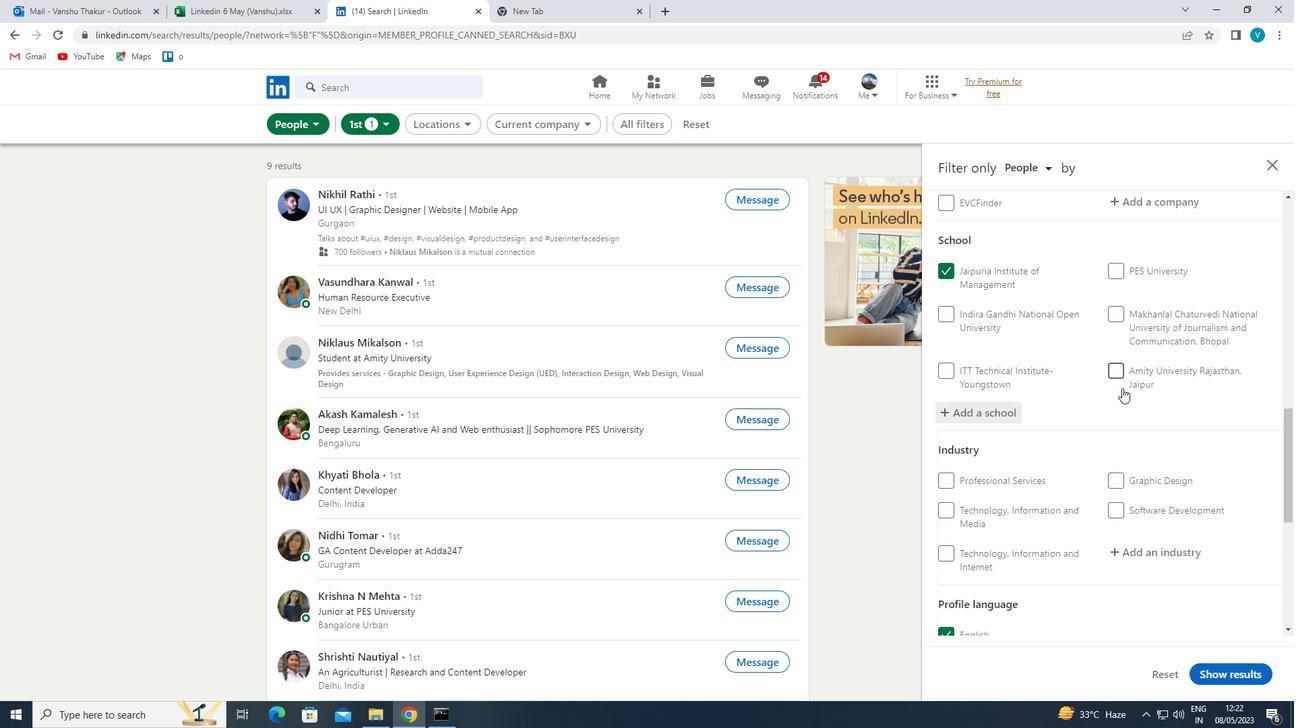 
Action: Mouse moved to (1125, 386)
Screenshot: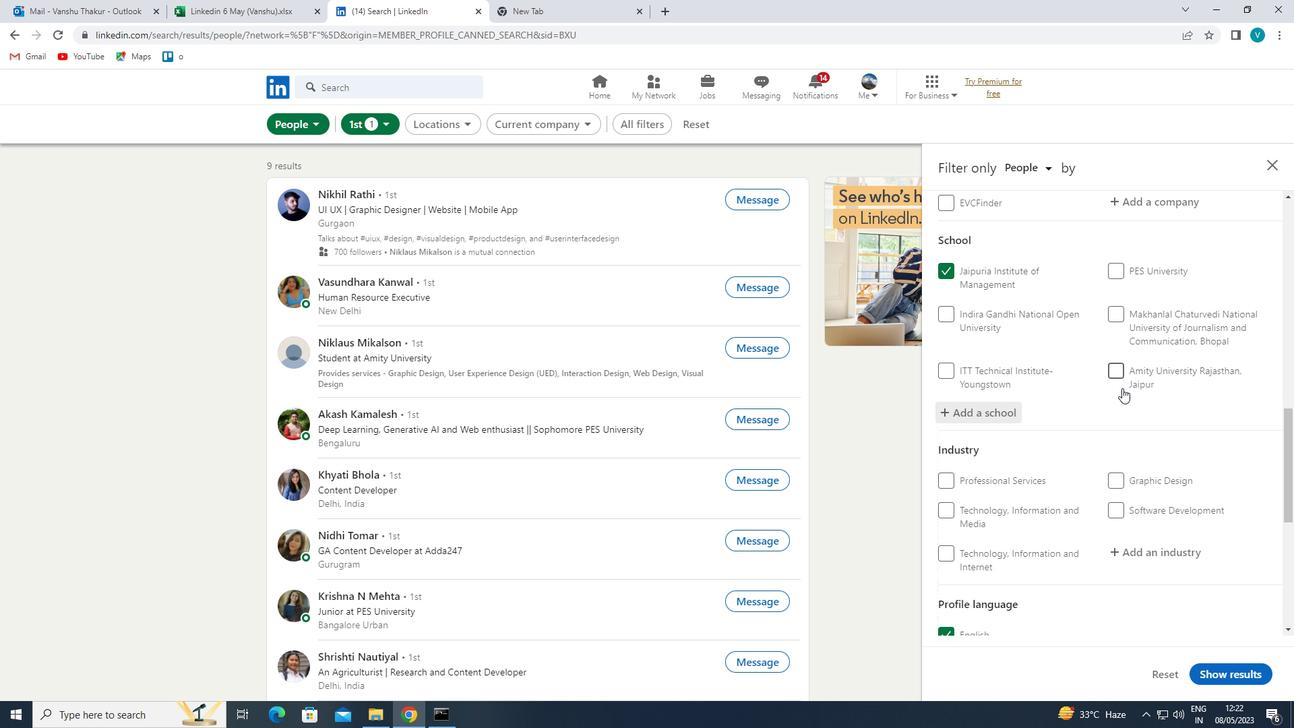 
Action: Mouse scrolled (1125, 386) with delta (0, 0)
Screenshot: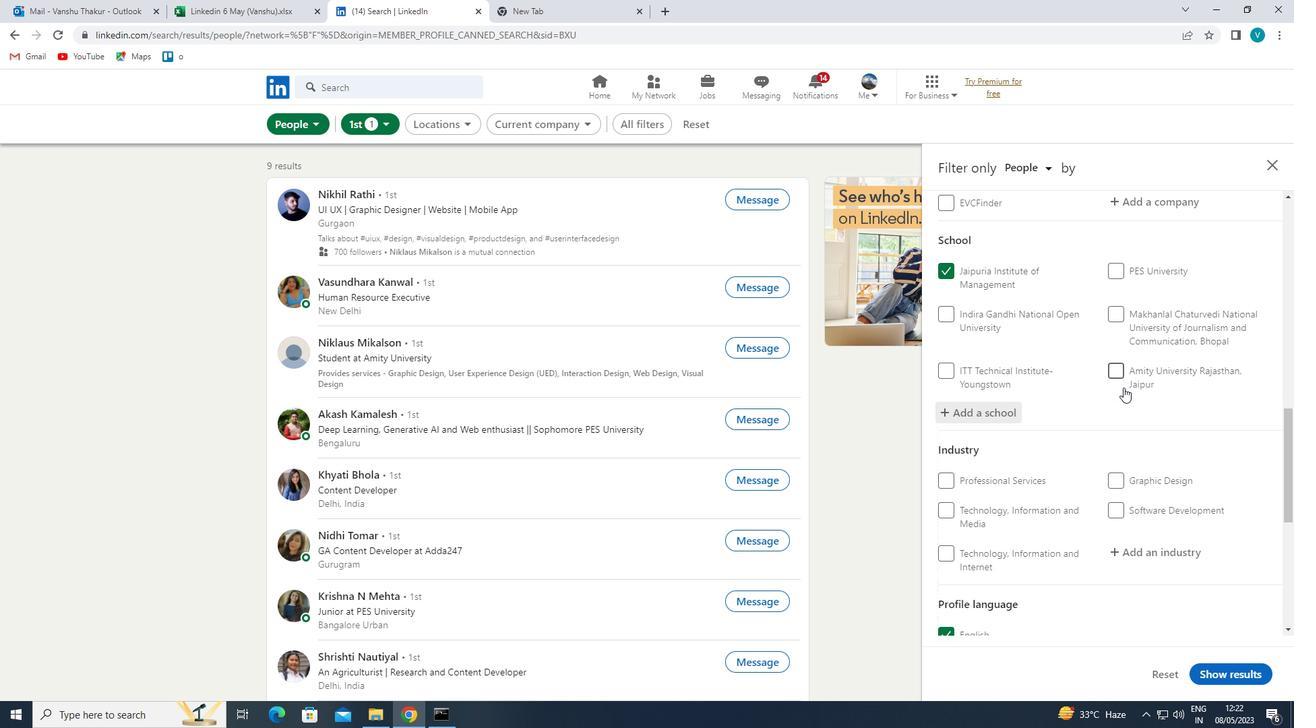 
Action: Mouse moved to (1156, 346)
Screenshot: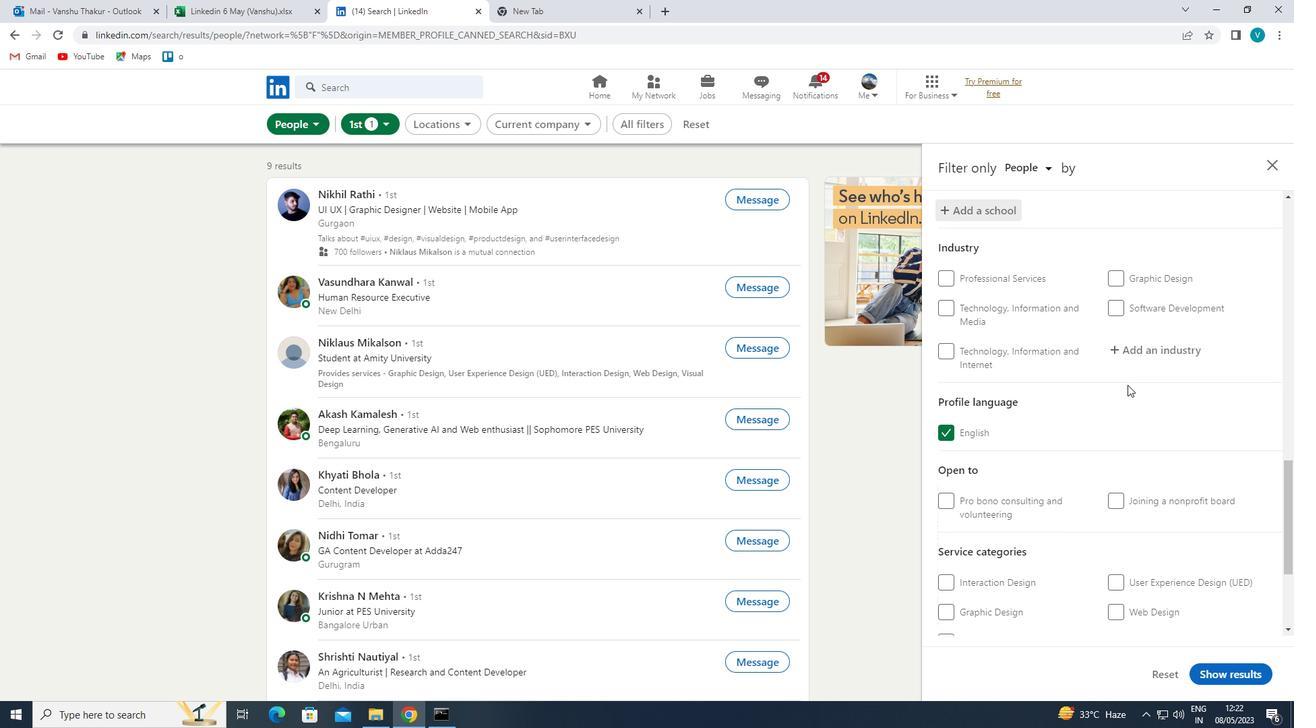 
Action: Mouse pressed left at (1156, 346)
Screenshot: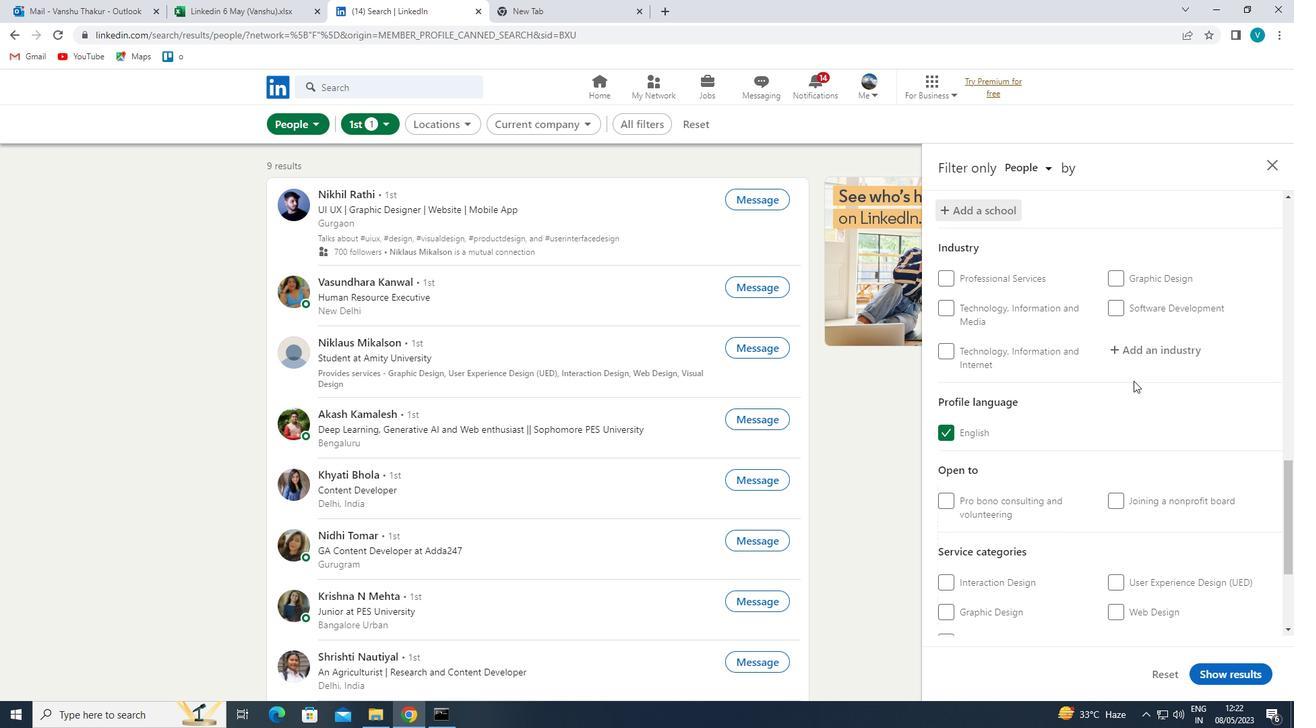 
Action: Mouse moved to (1156, 346)
Screenshot: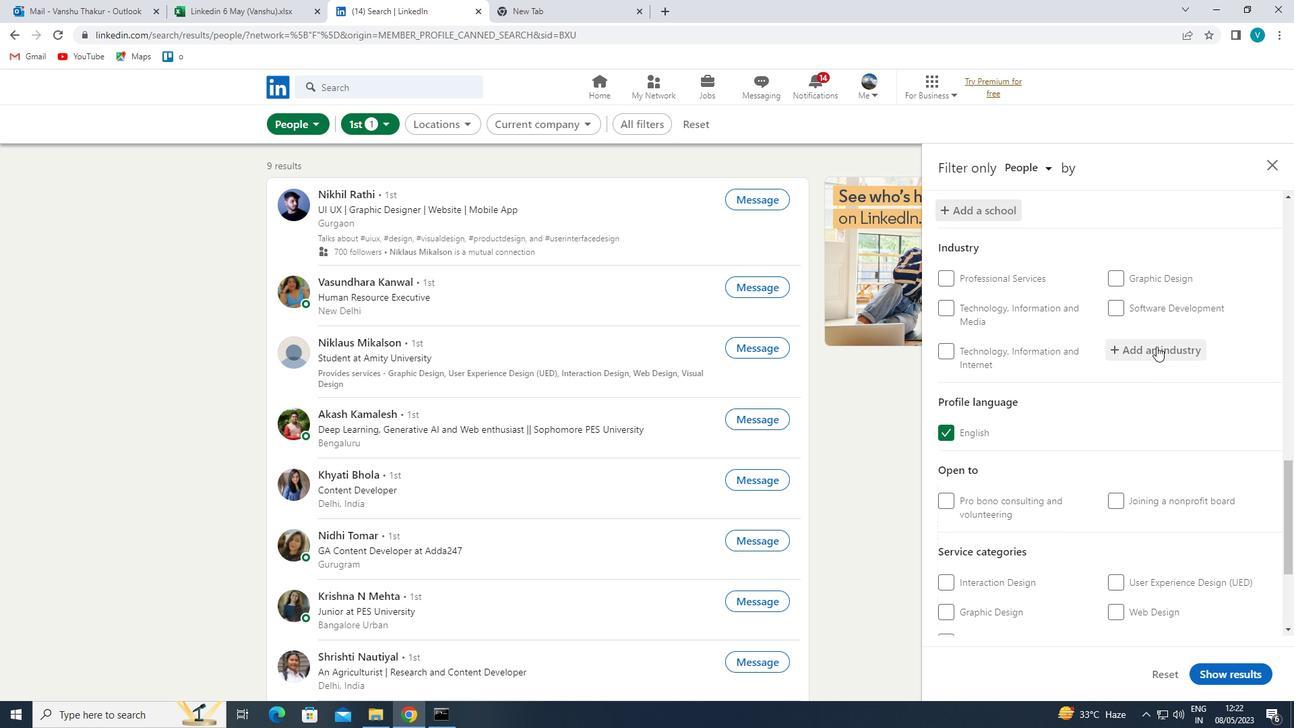 
Action: Key pressed <Key.shift>NON<Key.space><Key.backspace>-
Screenshot: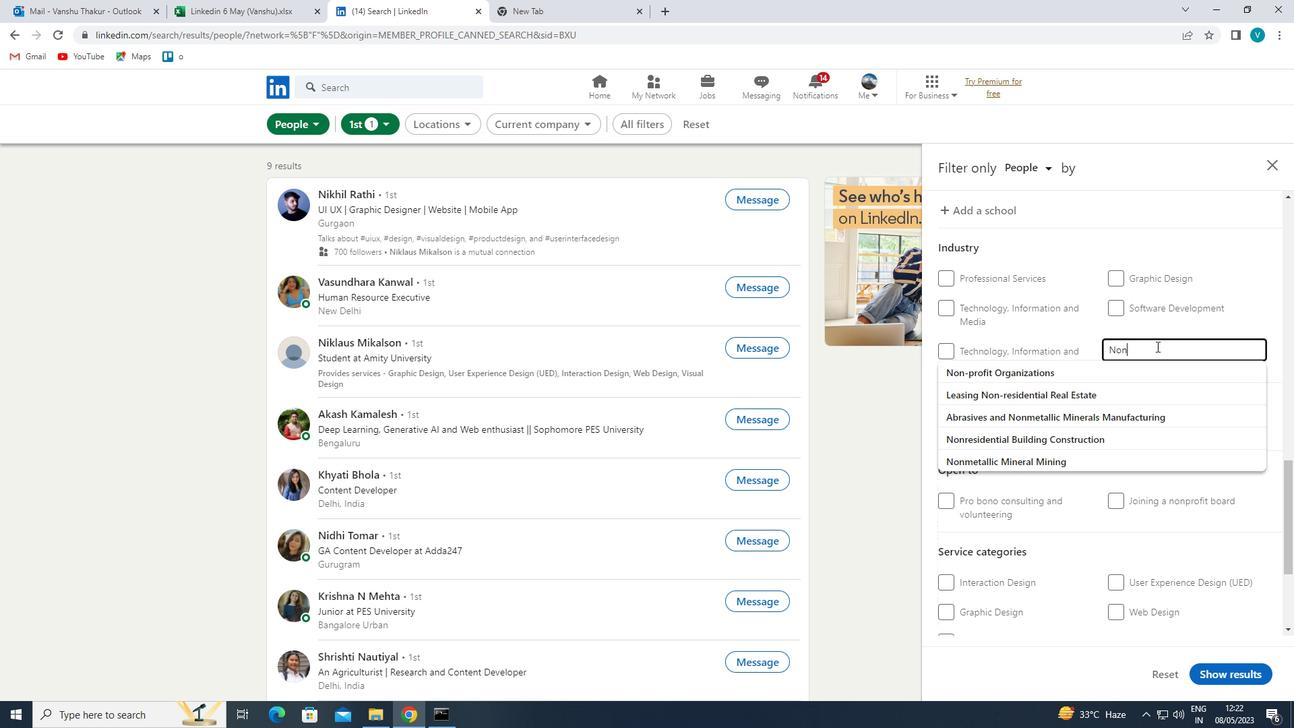 
Action: Mouse moved to (1121, 366)
Screenshot: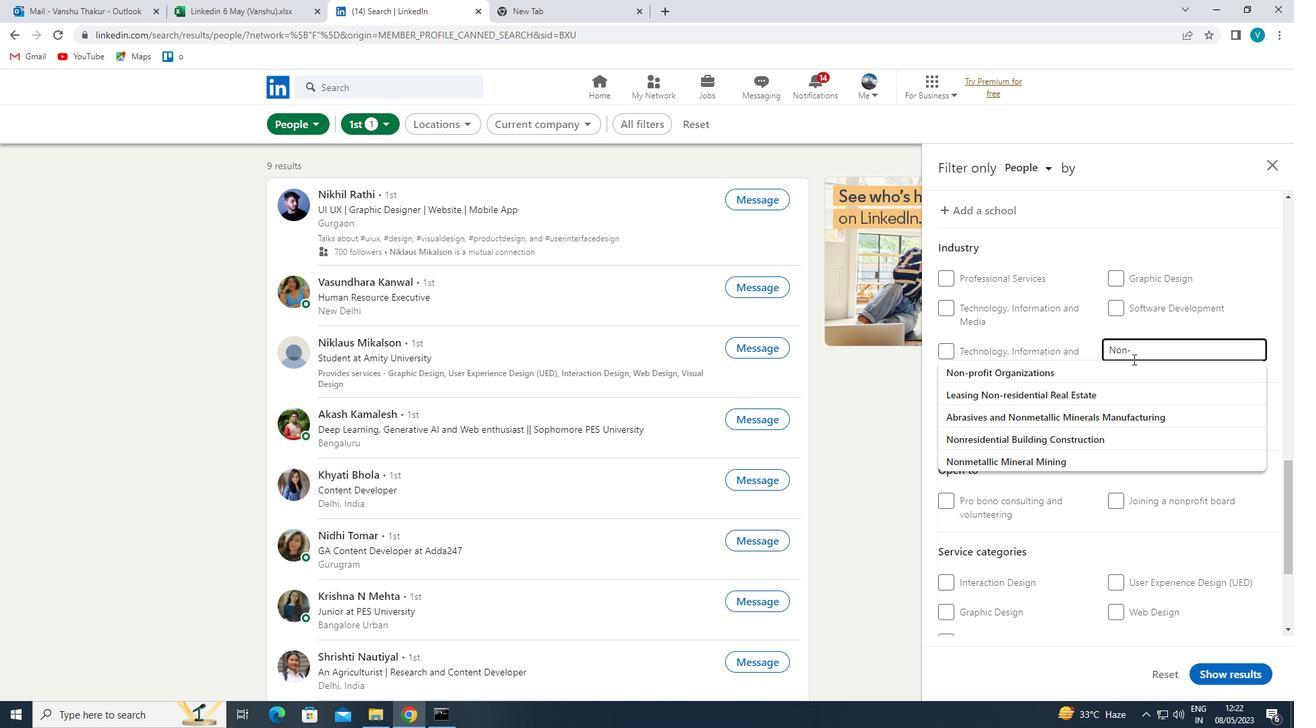 
Action: Mouse pressed left at (1121, 366)
Screenshot: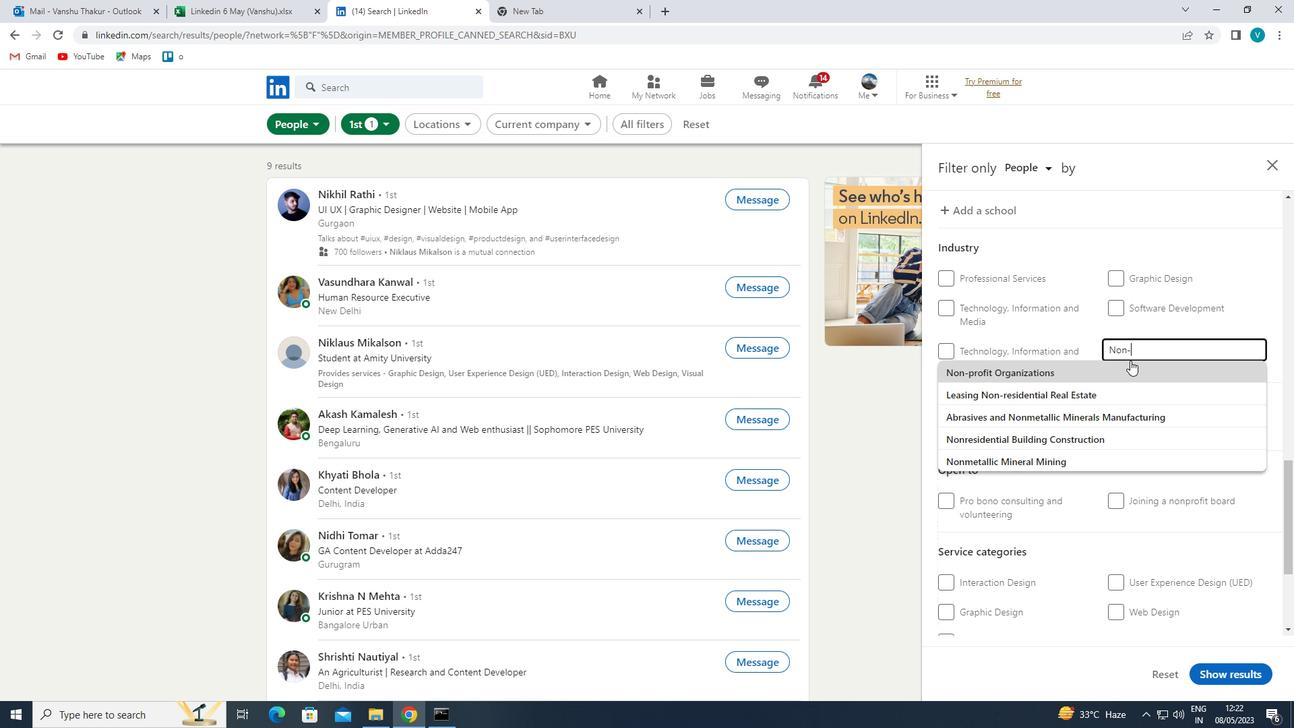
Action: Mouse moved to (1121, 369)
Screenshot: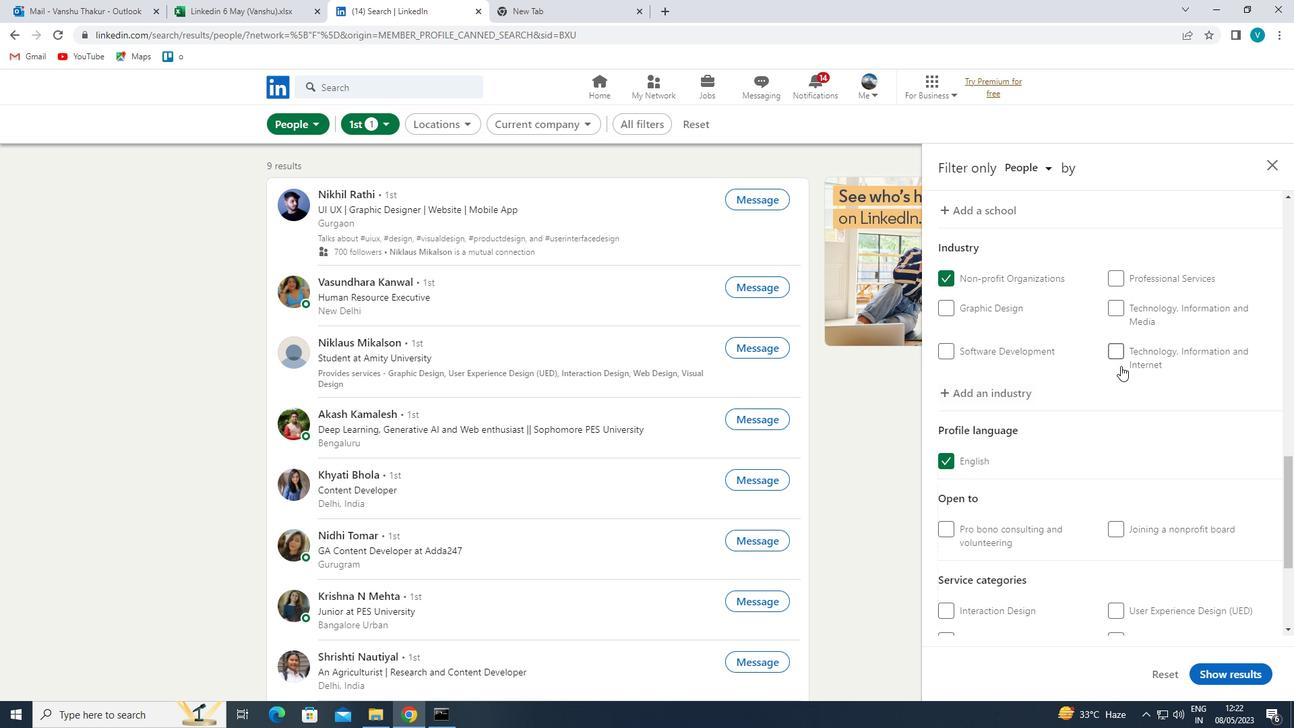 
Action: Mouse scrolled (1121, 368) with delta (0, 0)
Screenshot: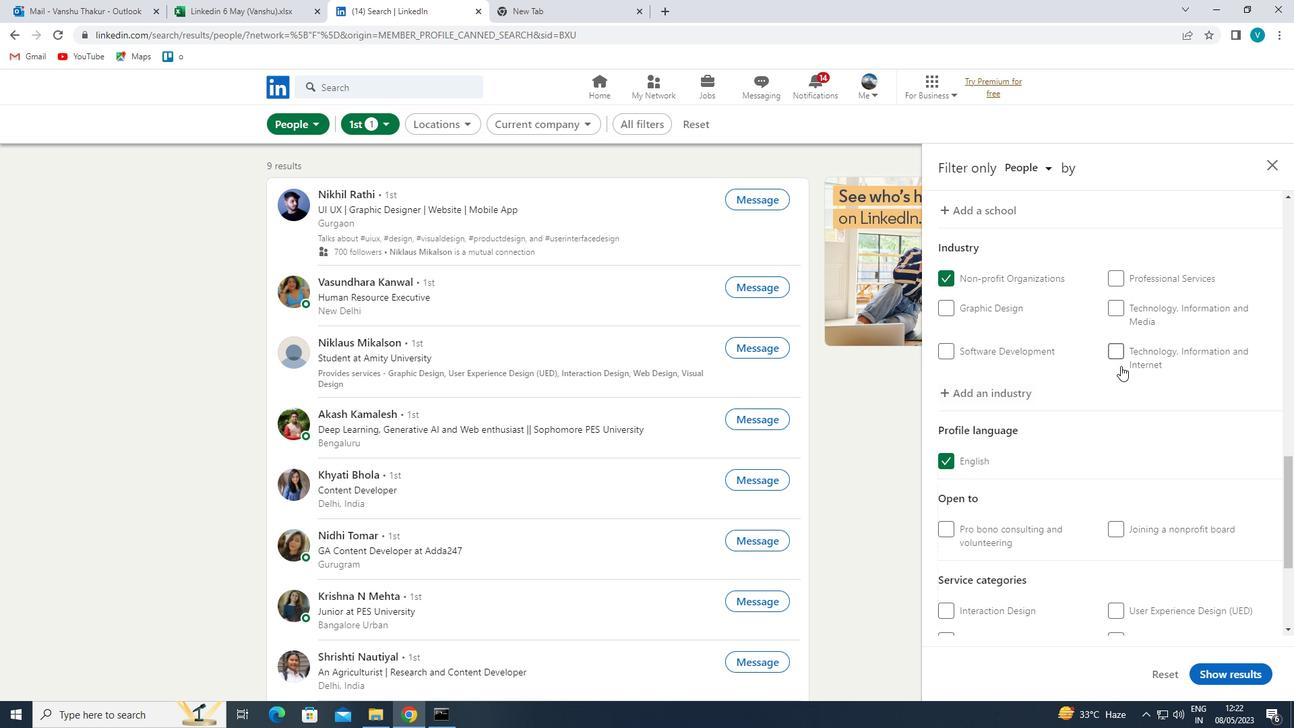
Action: Mouse moved to (1121, 372)
Screenshot: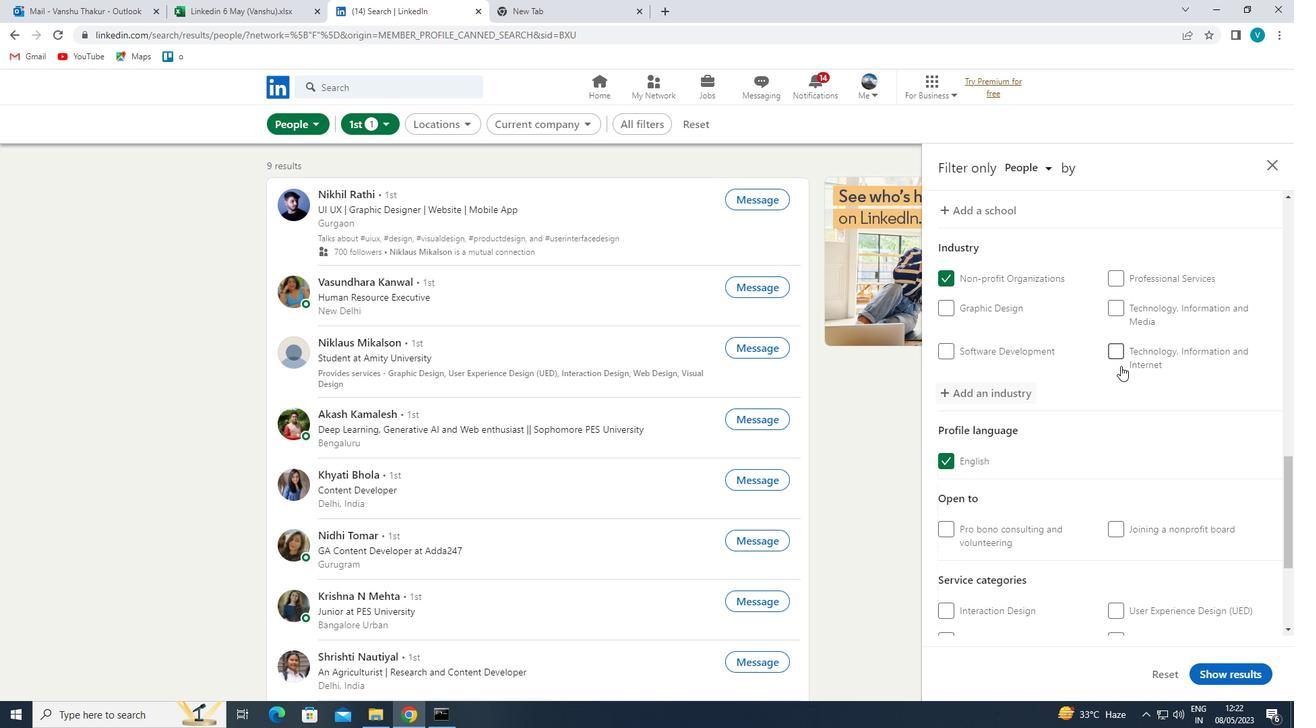 
Action: Mouse scrolled (1121, 372) with delta (0, 0)
Screenshot: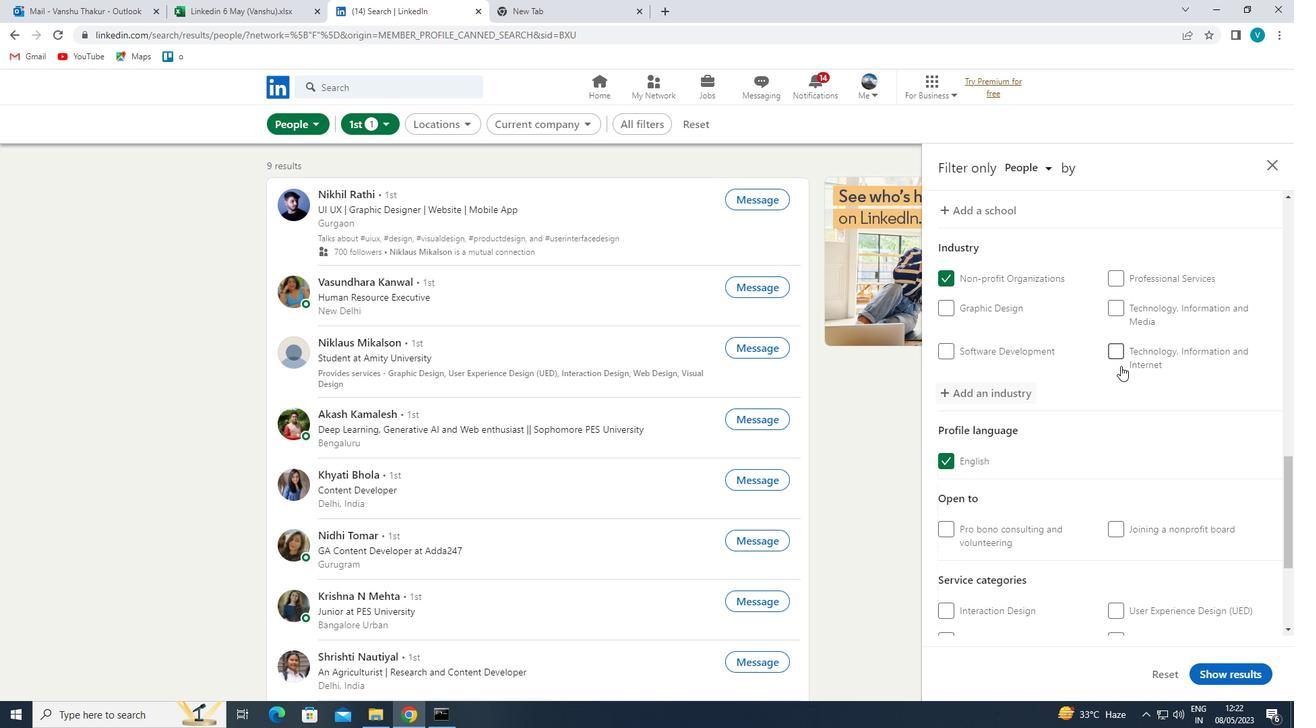 
Action: Mouse moved to (1121, 372)
Screenshot: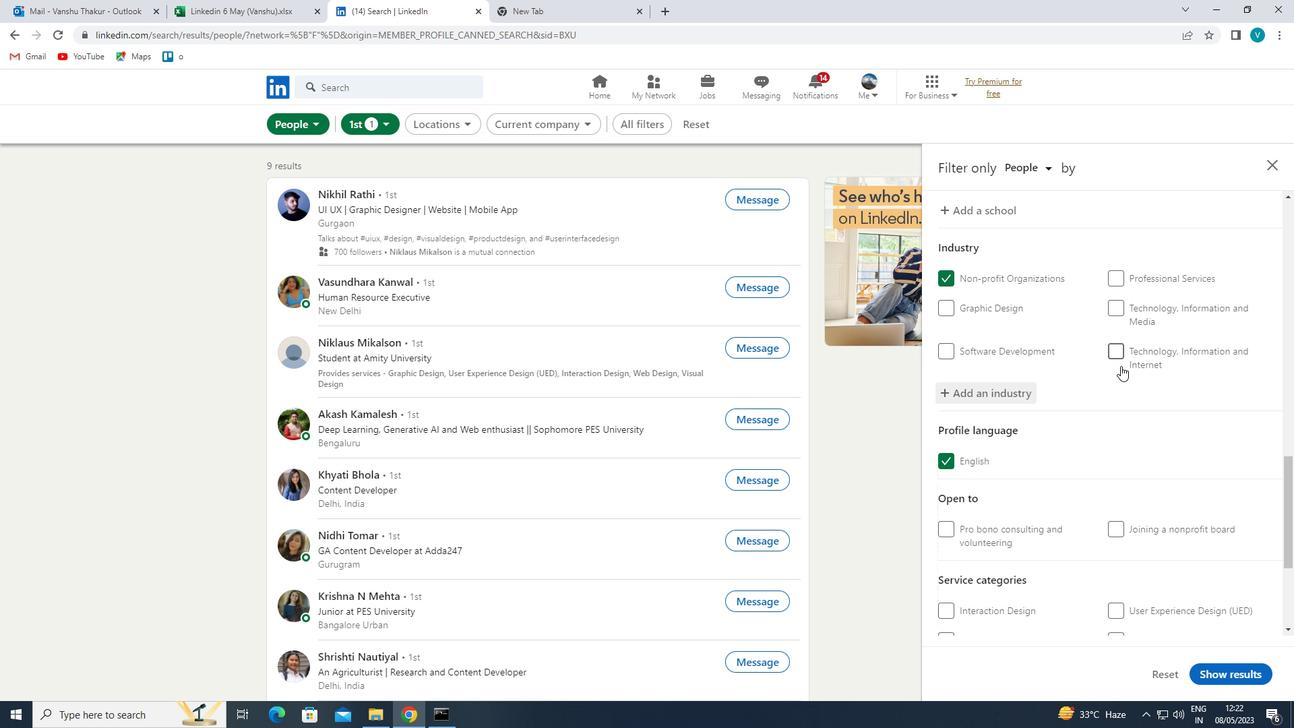 
Action: Mouse scrolled (1121, 372) with delta (0, 0)
Screenshot: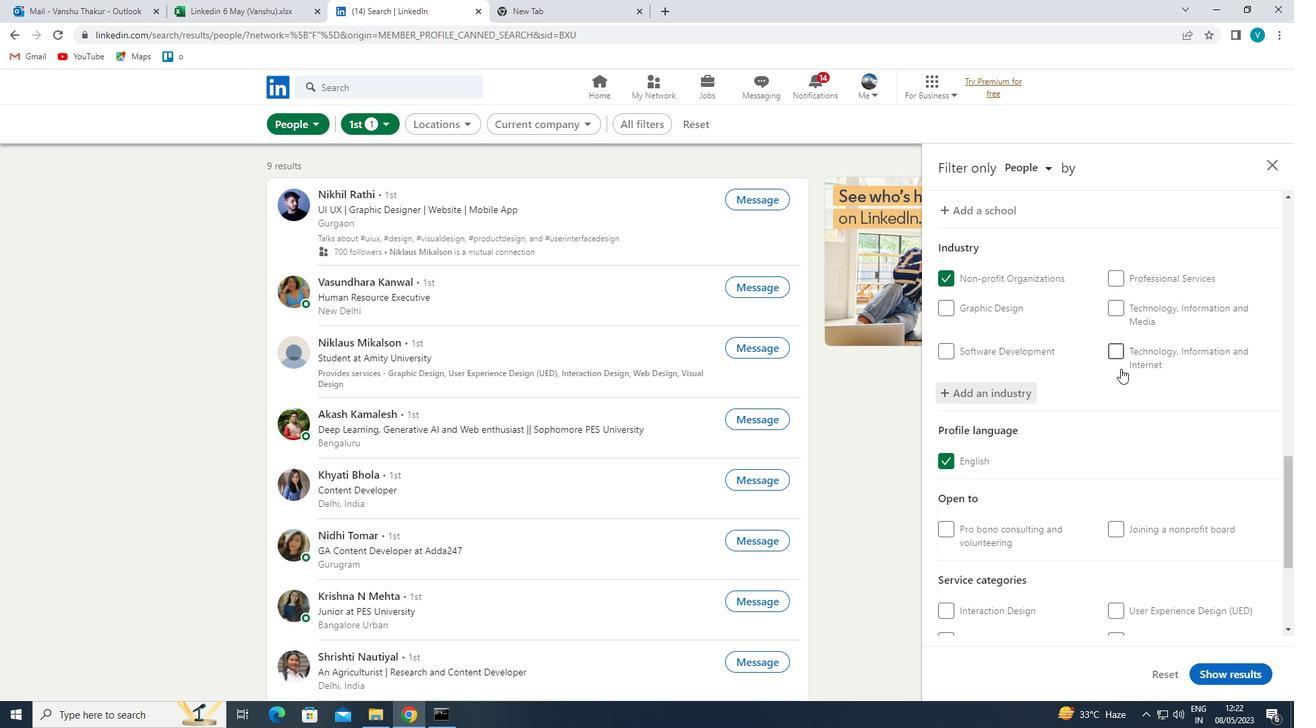 
Action: Mouse scrolled (1121, 372) with delta (0, 0)
Screenshot: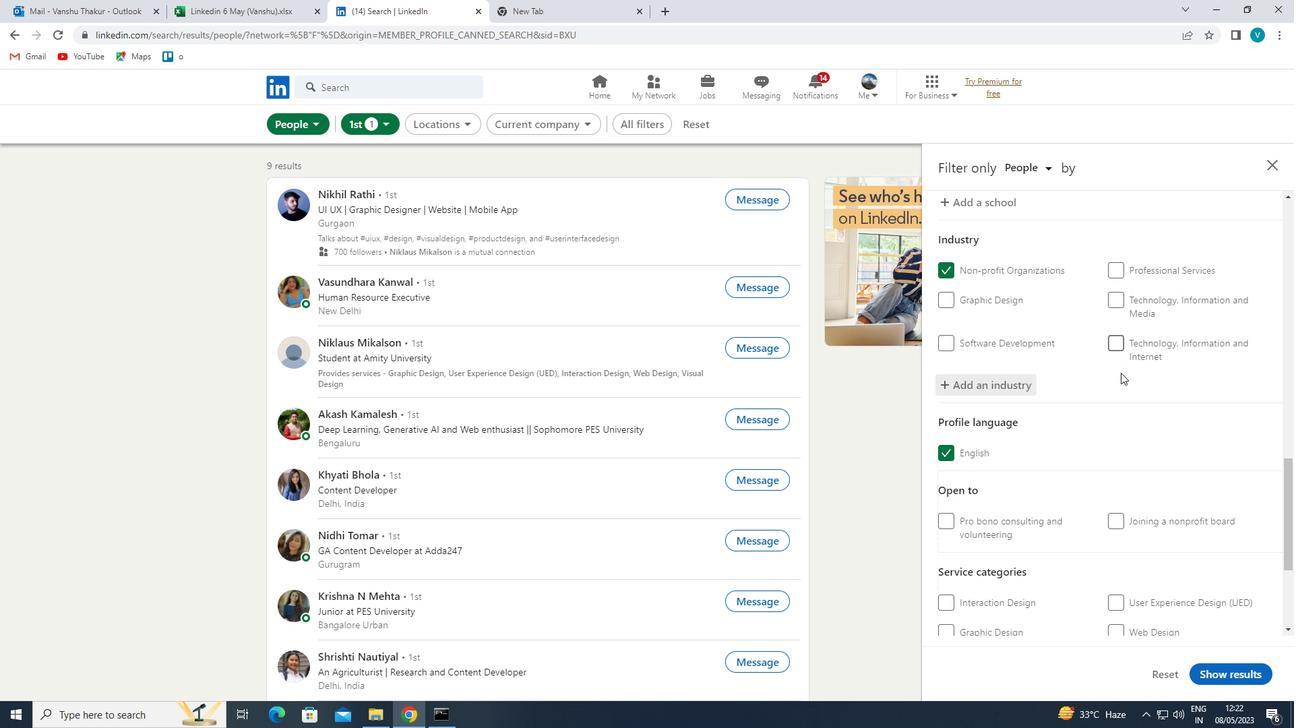 
Action: Mouse scrolled (1121, 372) with delta (0, 0)
Screenshot: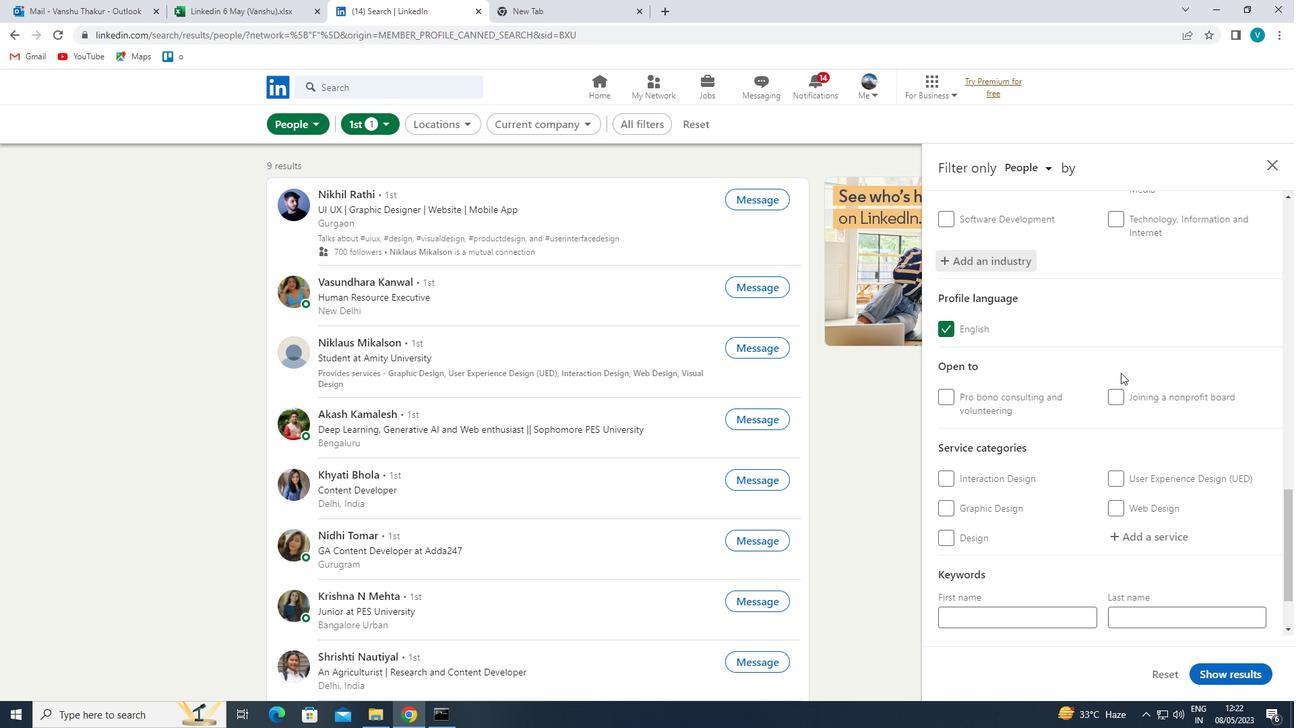 
Action: Mouse moved to (1150, 439)
Screenshot: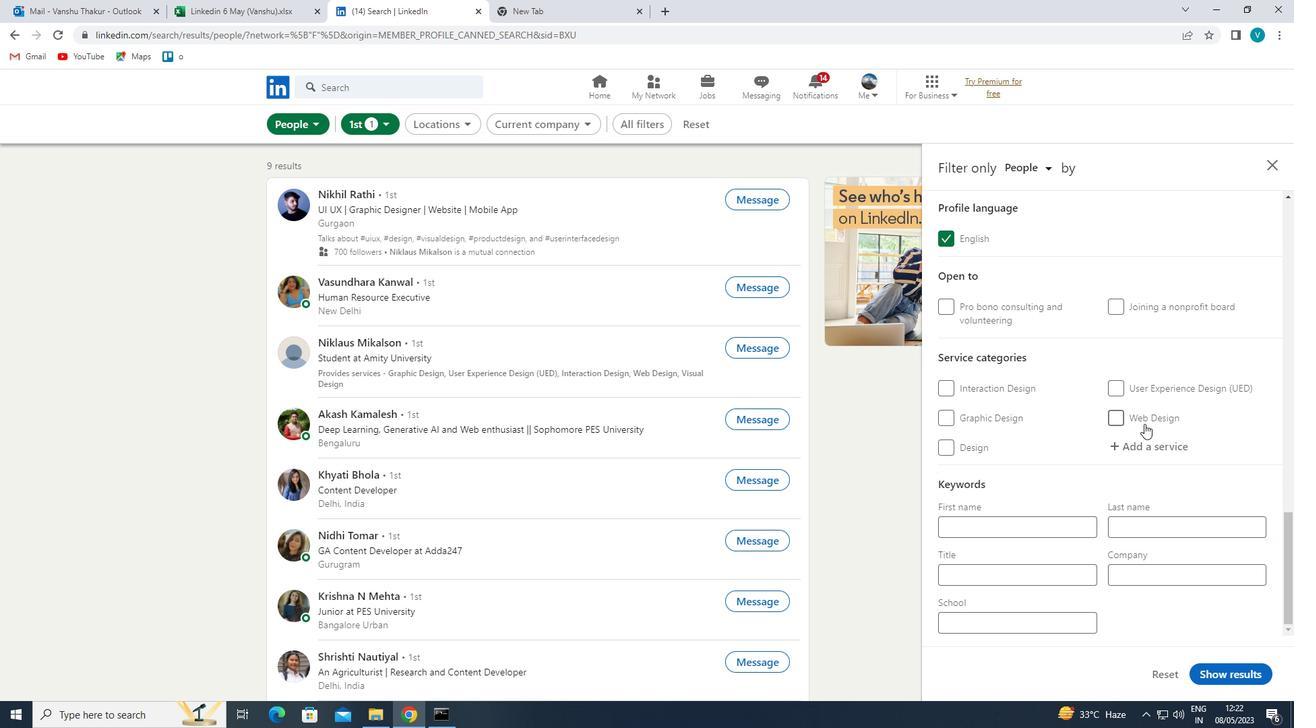 
Action: Mouse pressed left at (1150, 439)
Screenshot: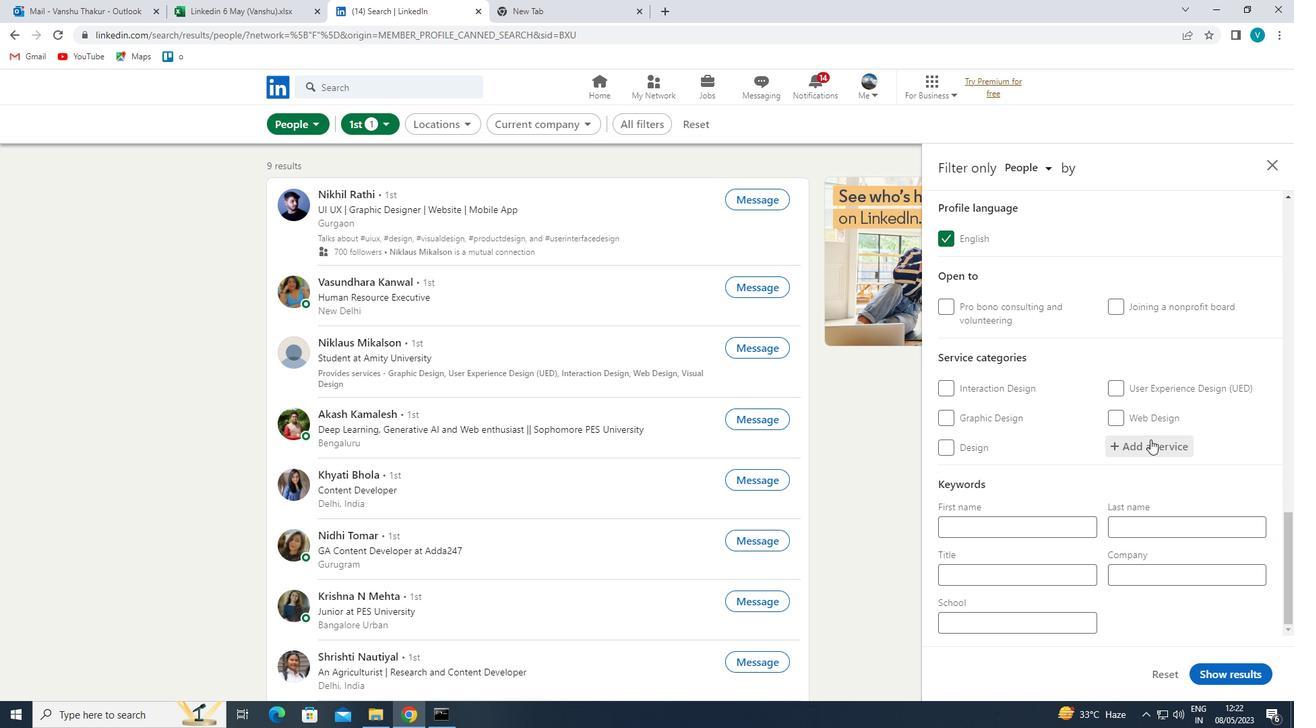 
Action: Key pressed <Key.shift>INSI<Key.backspace>URANCE
Screenshot: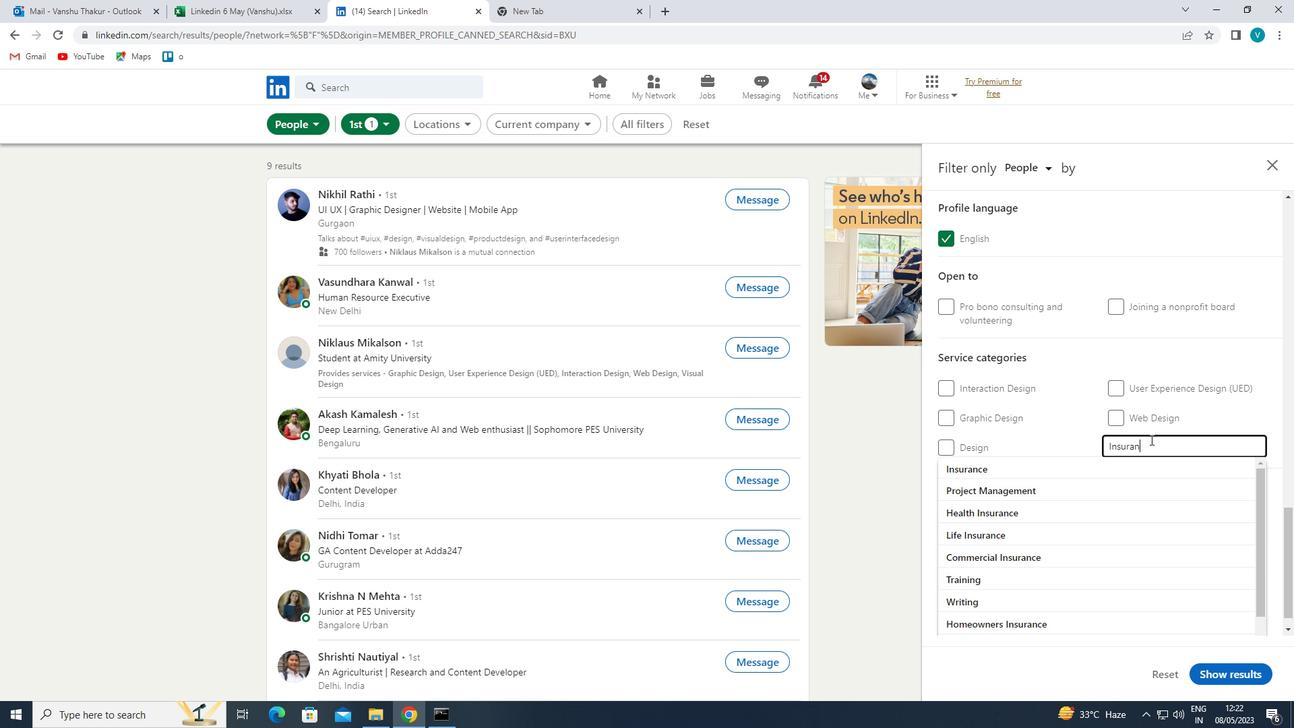 
Action: Mouse moved to (1081, 470)
Screenshot: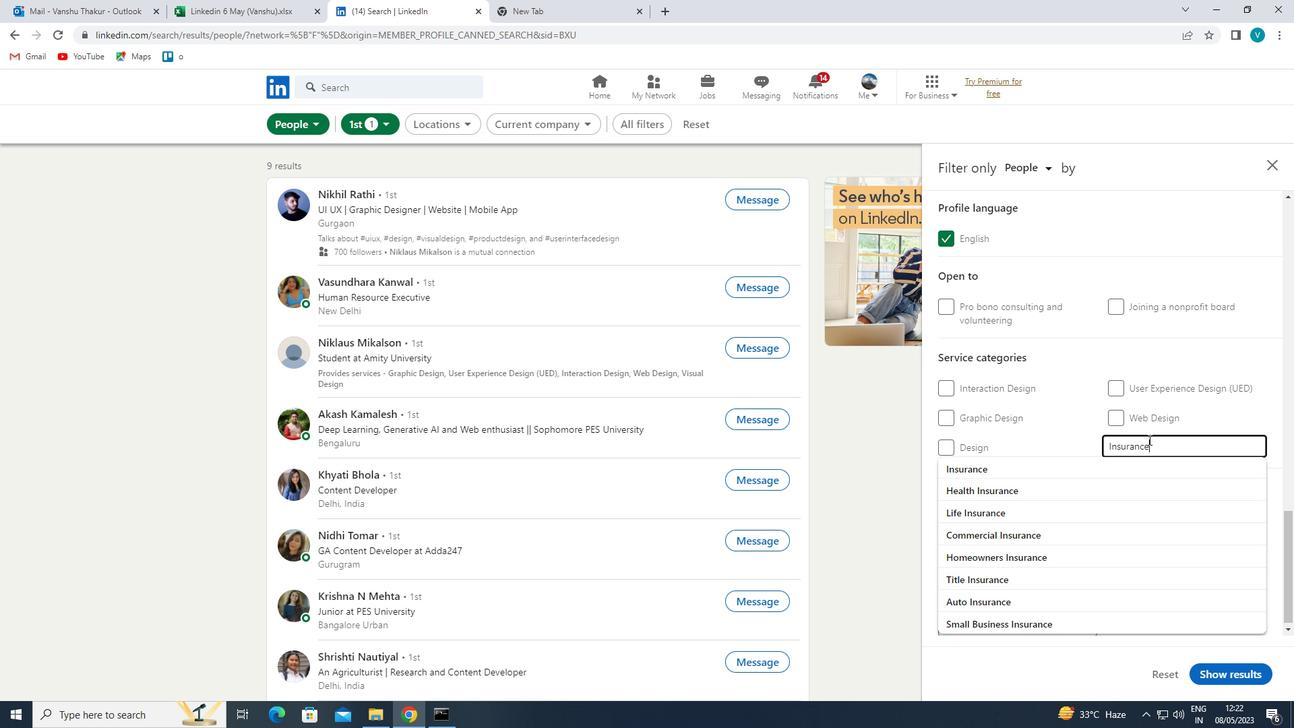 
Action: Mouse pressed left at (1081, 470)
Screenshot: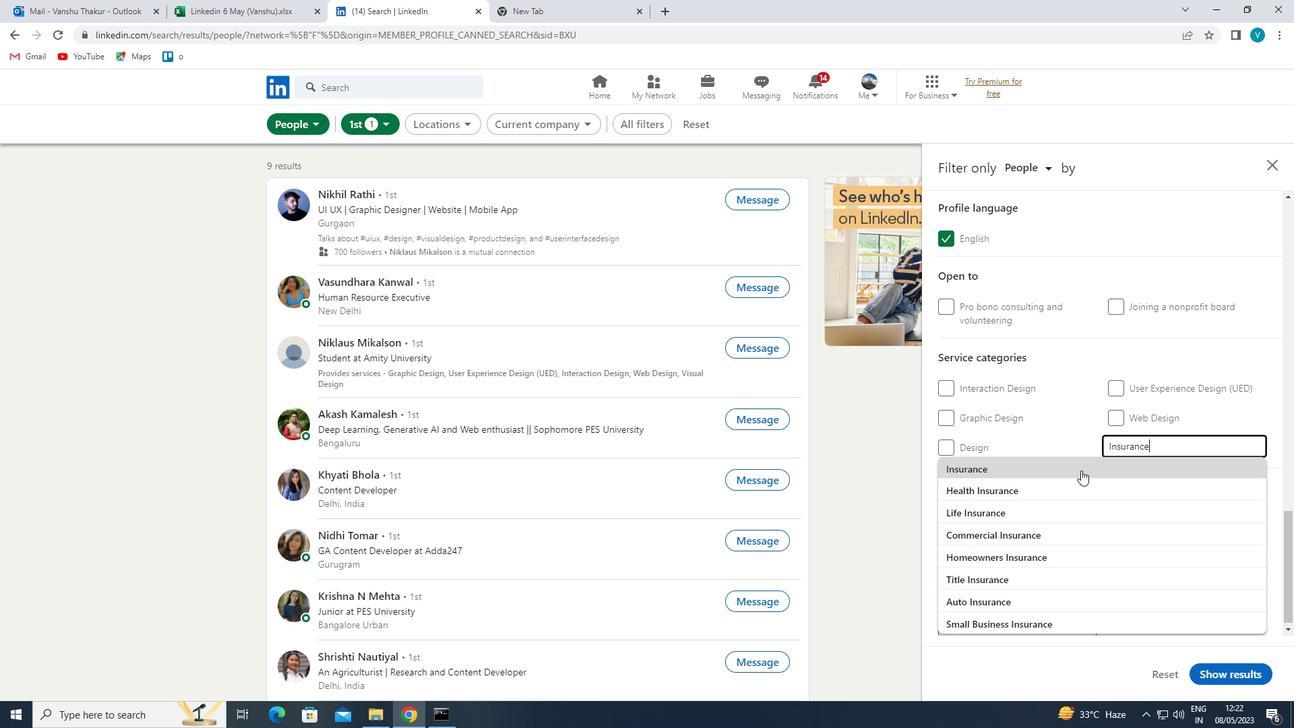 
Action: Mouse moved to (1084, 469)
Screenshot: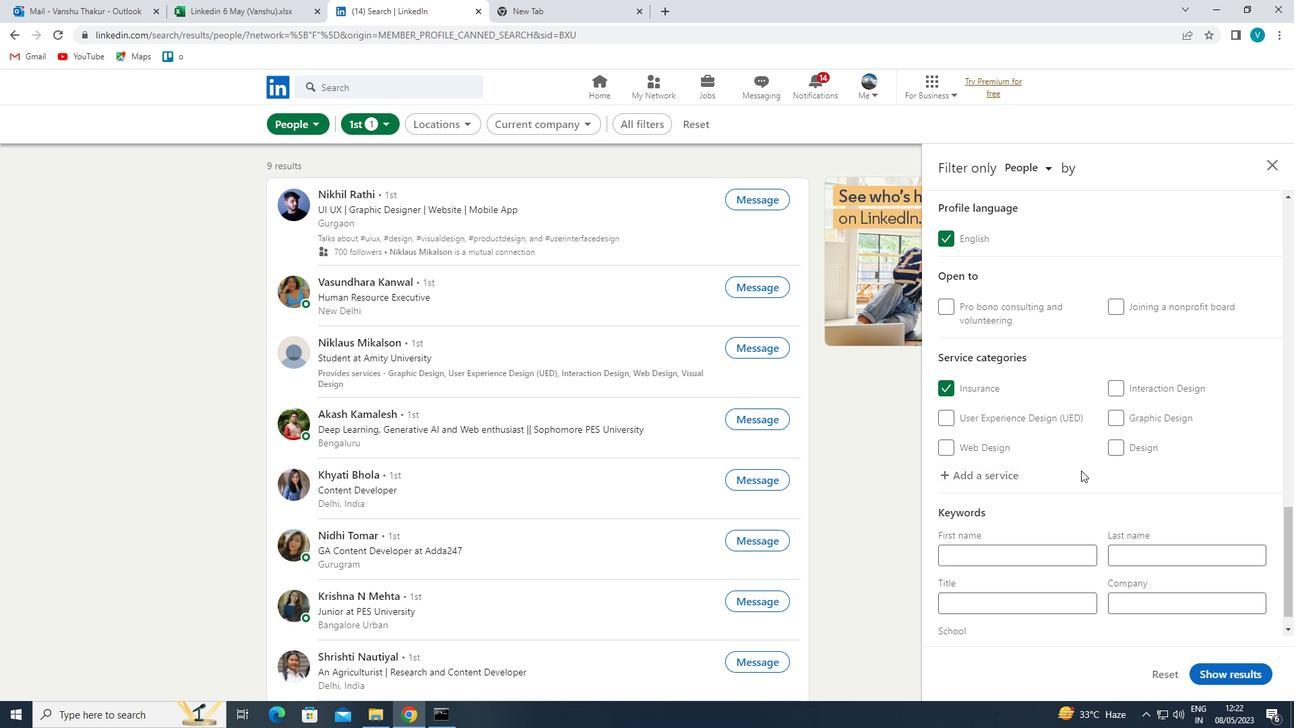 
Action: Mouse scrolled (1084, 469) with delta (0, 0)
Screenshot: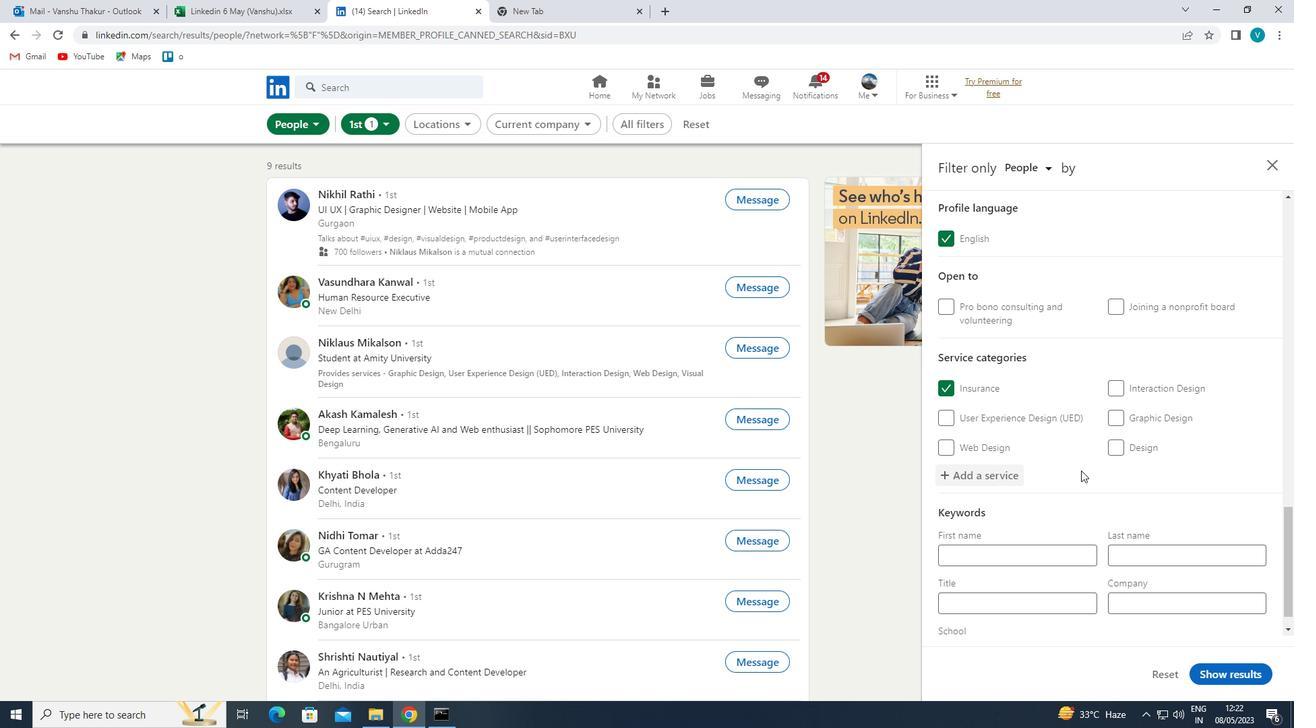 
Action: Mouse moved to (1083, 470)
Screenshot: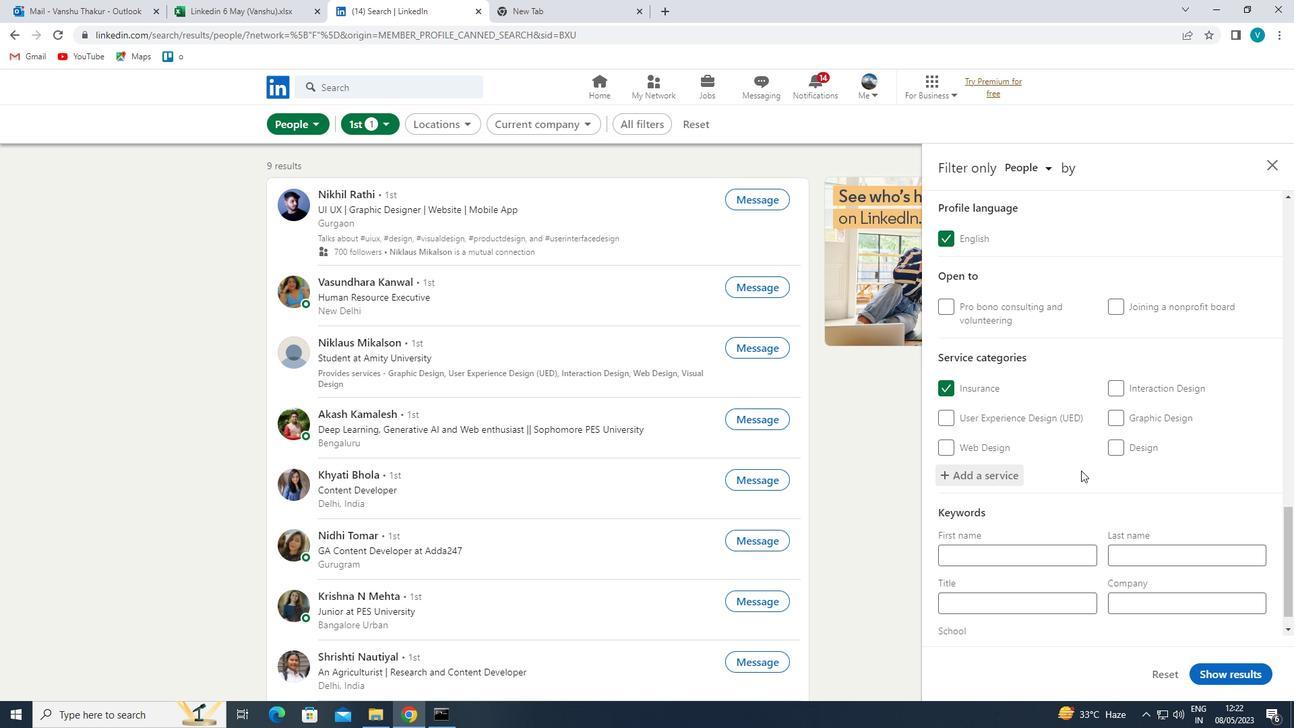 
Action: Mouse scrolled (1083, 469) with delta (0, 0)
Screenshot: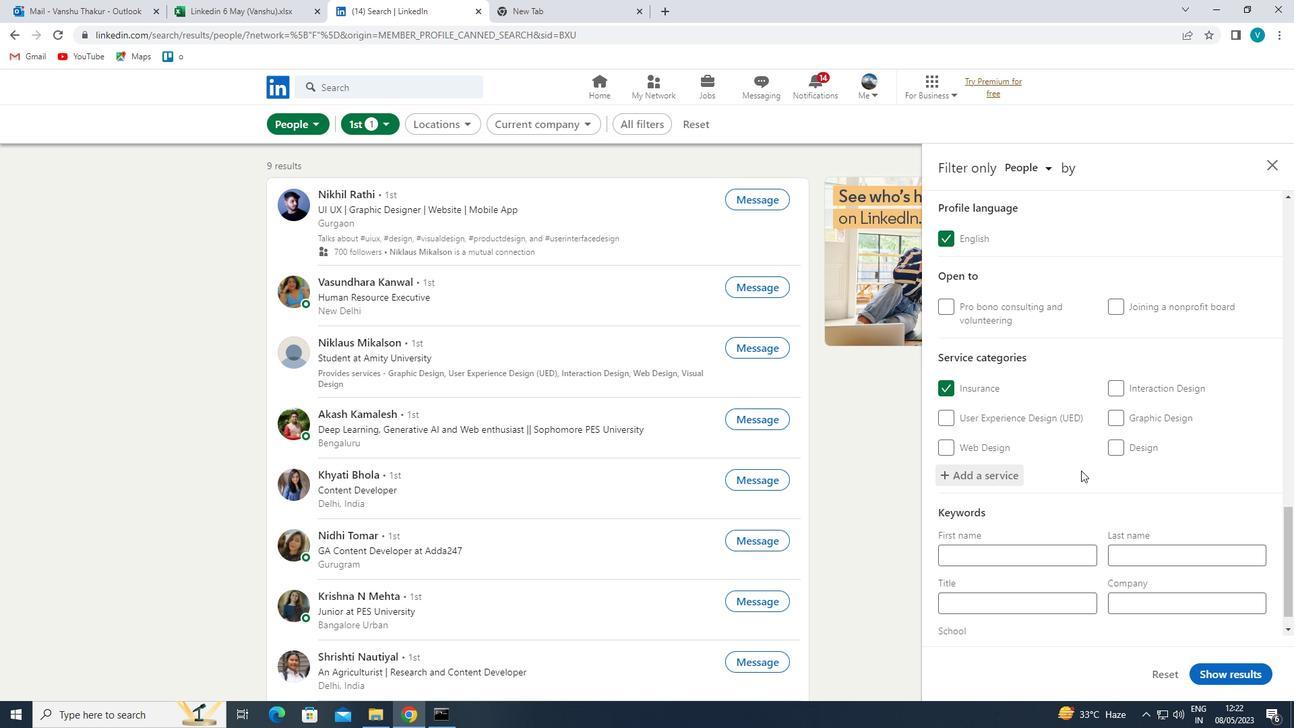 
Action: Mouse moved to (1074, 474)
Screenshot: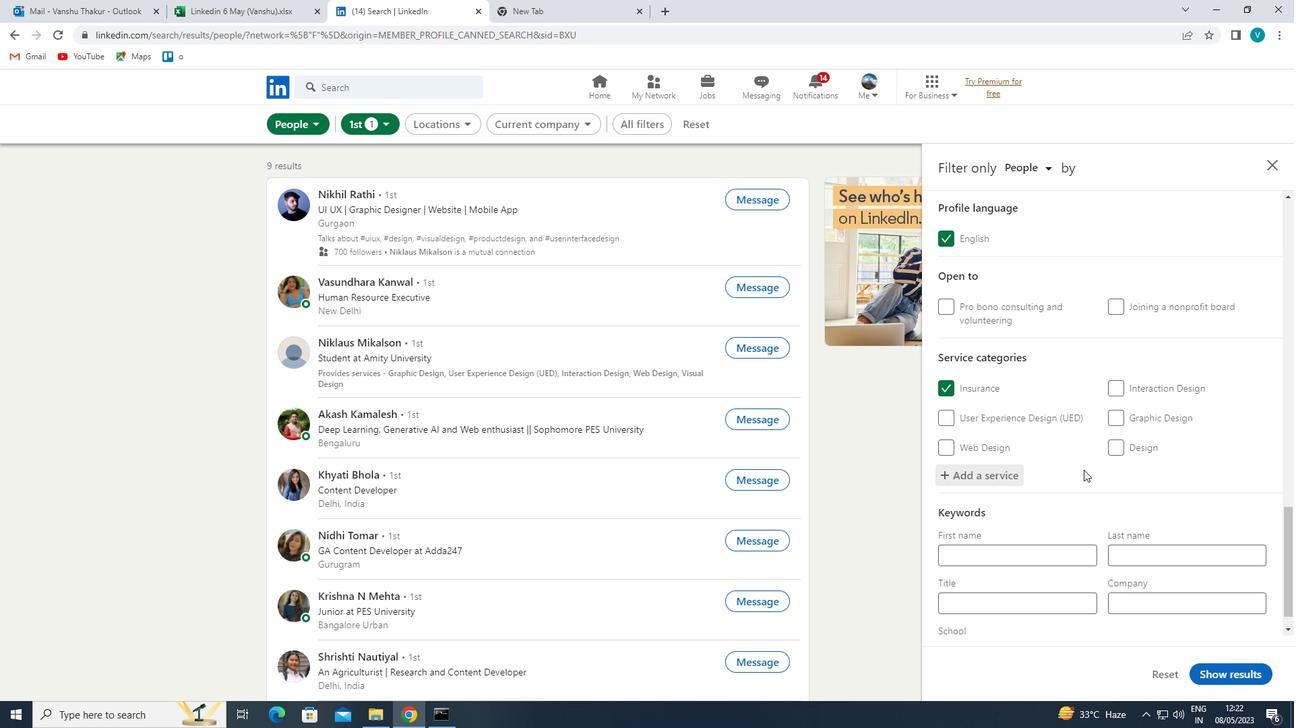 
Action: Mouse scrolled (1074, 473) with delta (0, 0)
Screenshot: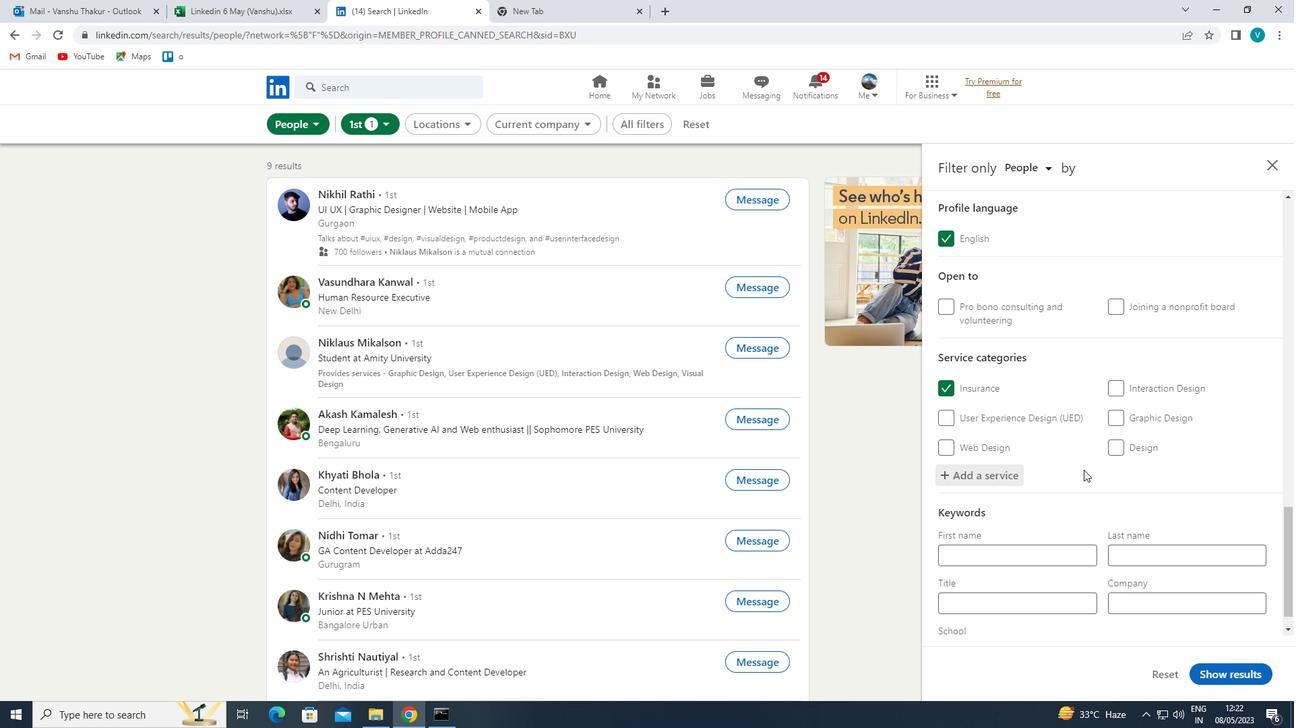 
Action: Mouse moved to (1067, 475)
Screenshot: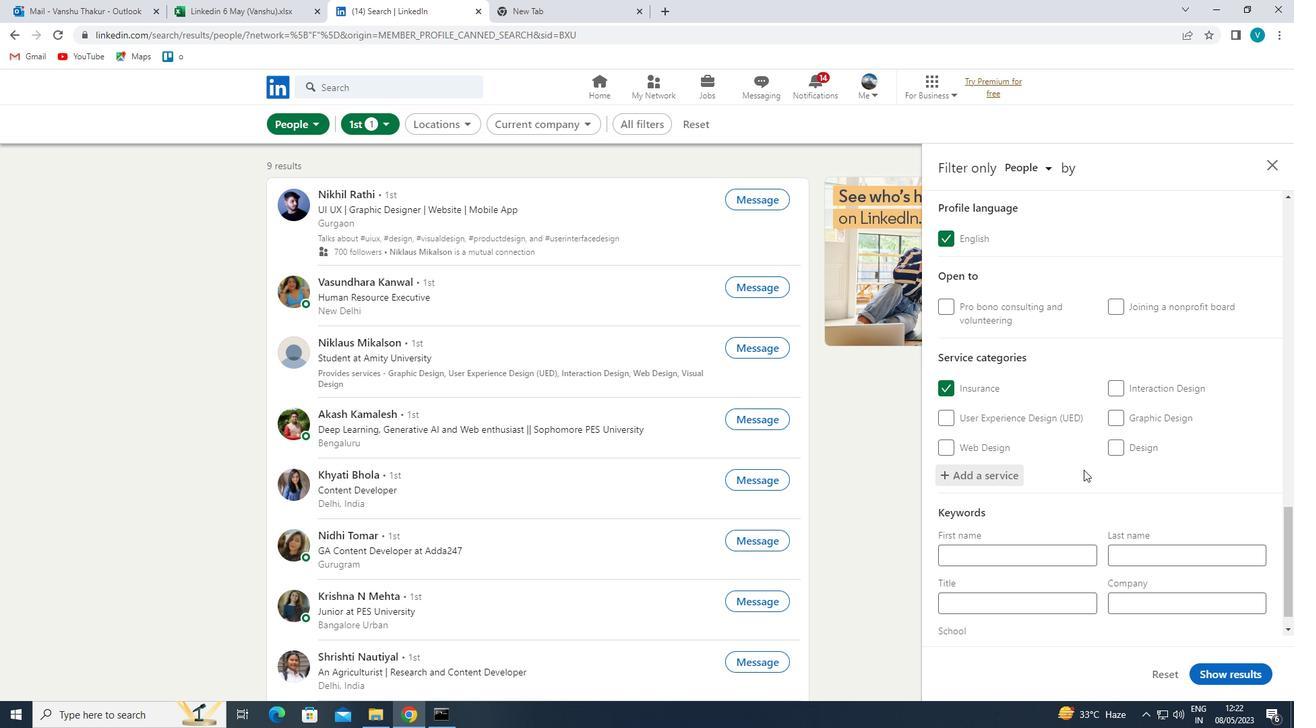 
Action: Mouse scrolled (1067, 475) with delta (0, 0)
Screenshot: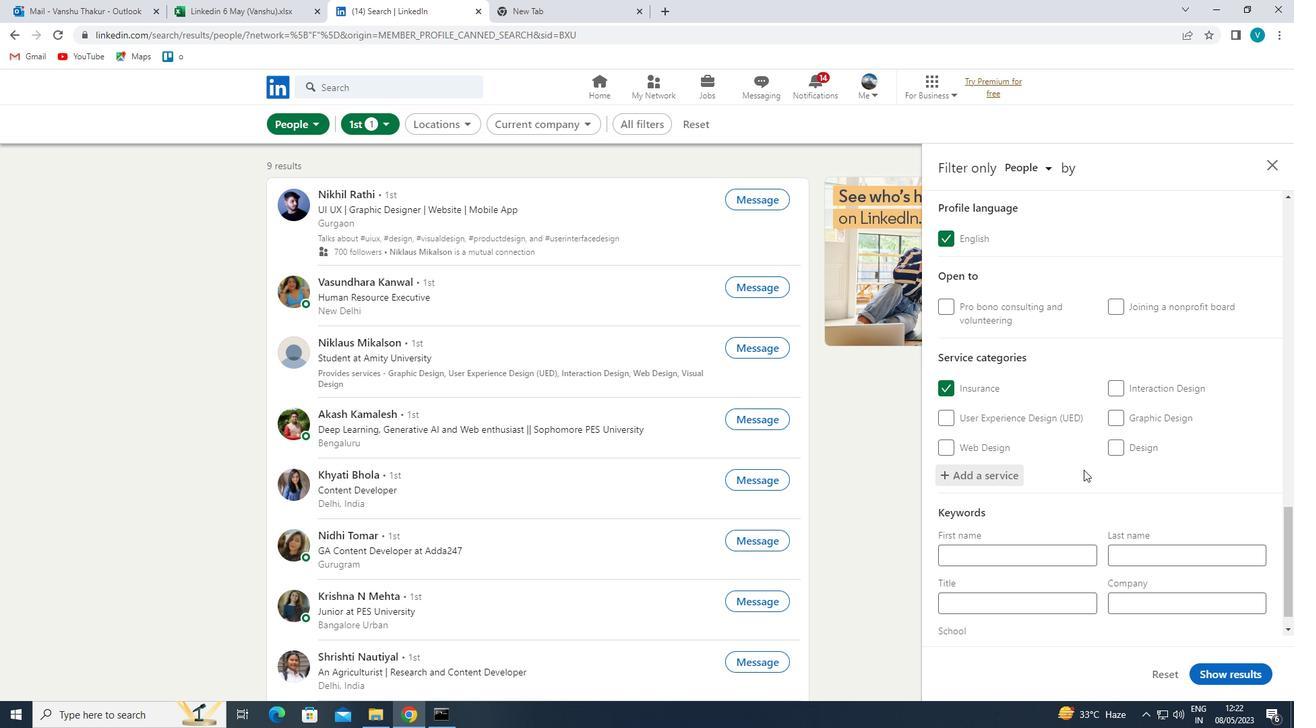 
Action: Mouse moved to (999, 576)
Screenshot: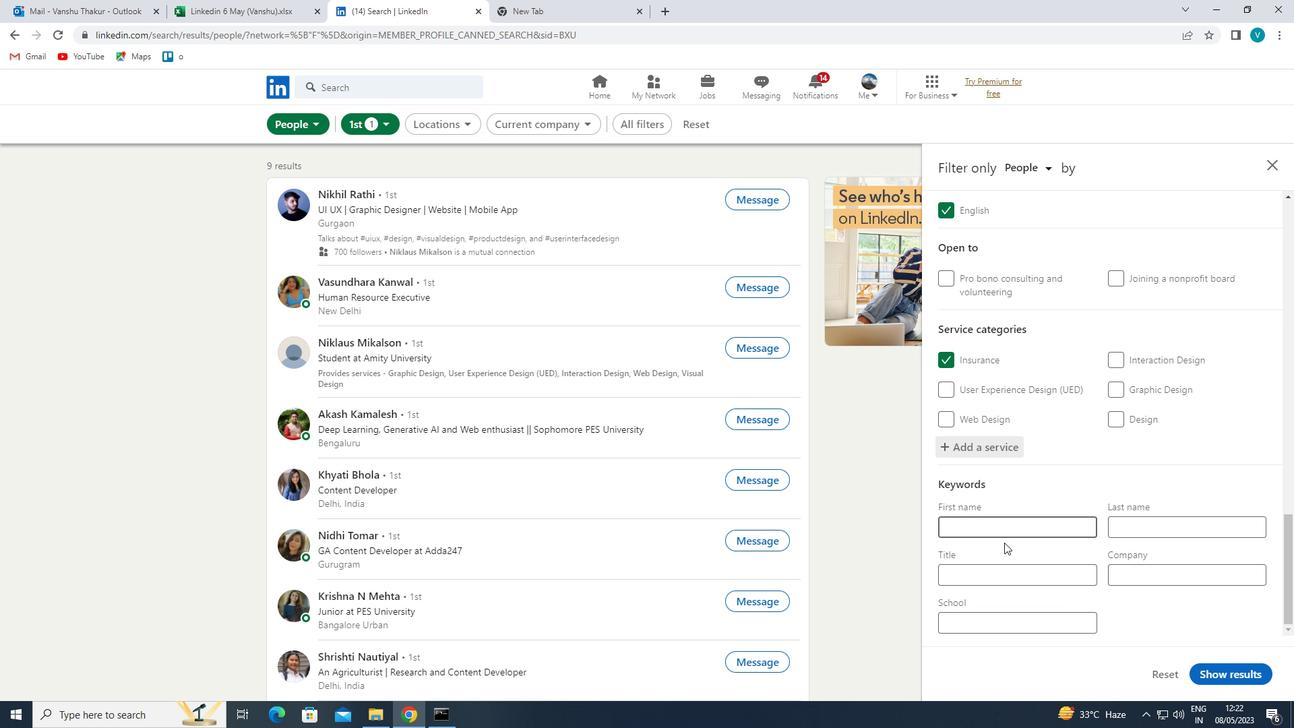 
Action: Mouse pressed left at (999, 576)
Screenshot: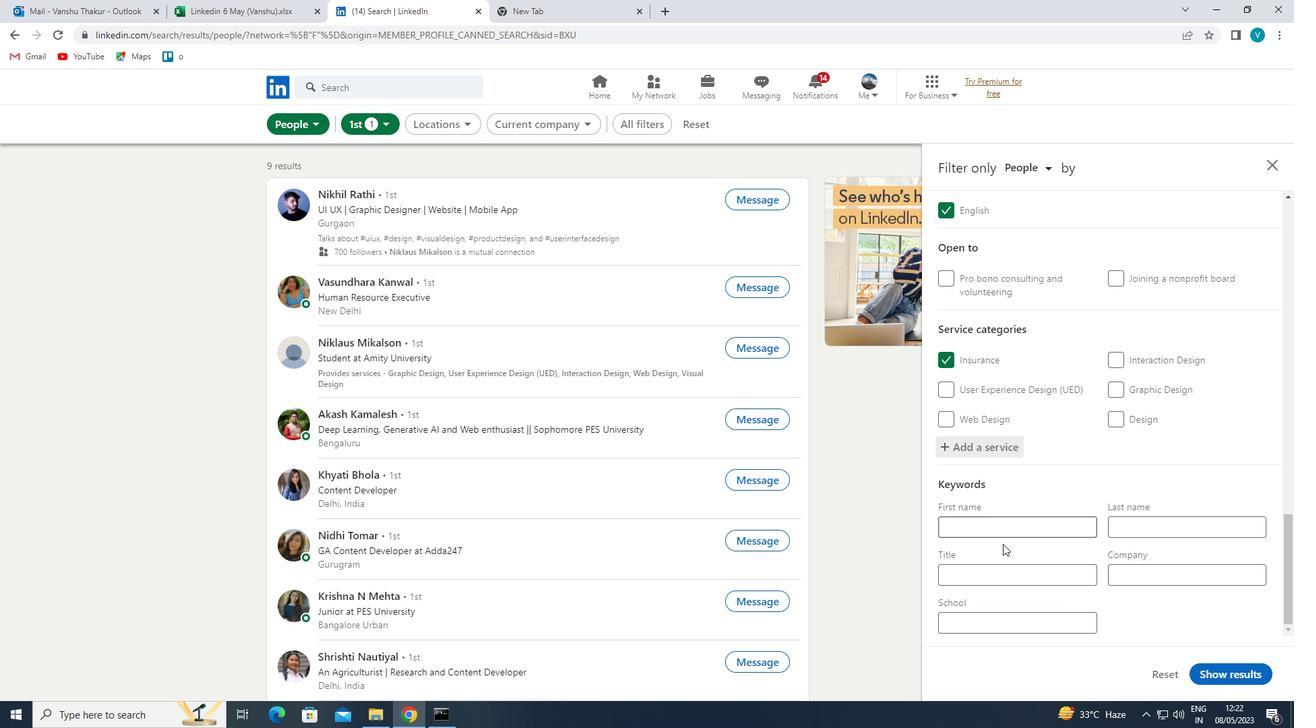 
Action: Mouse moved to (1000, 576)
Screenshot: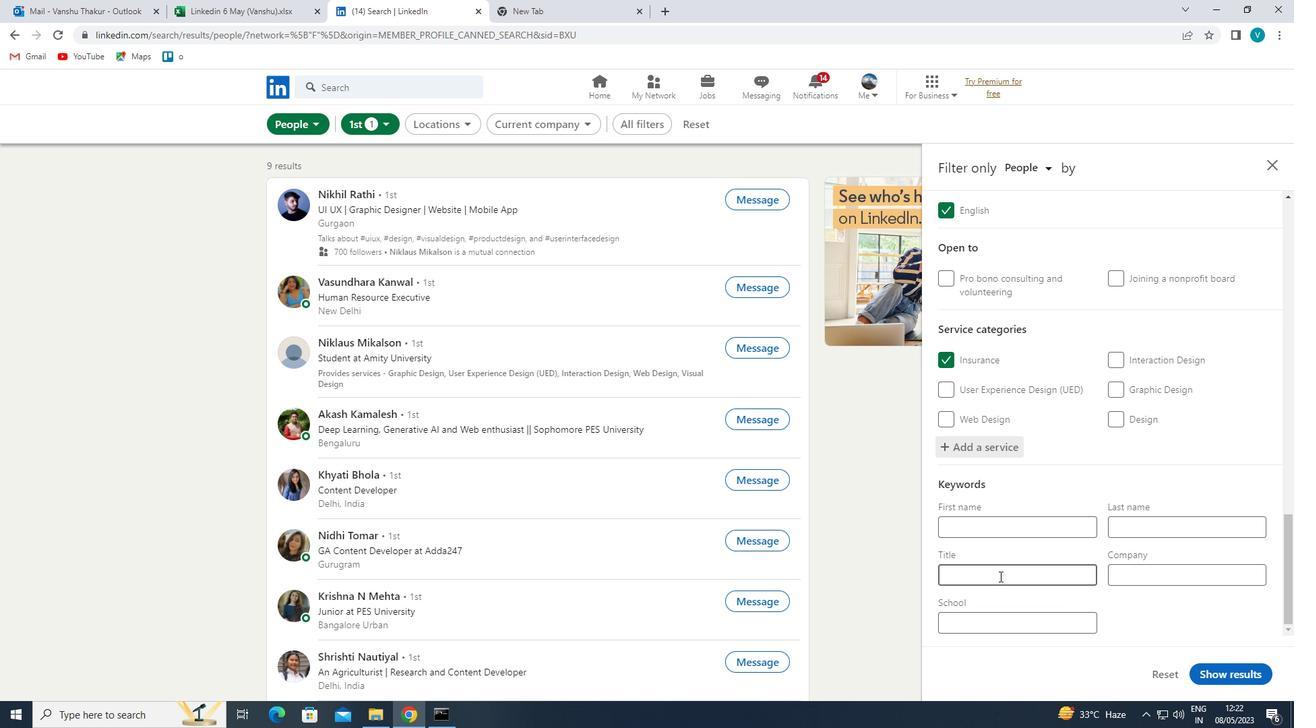 
Action: Key pressed <Key.shift>OG<Key.backspace>FFCE<Key.space><Key.shift>ASSISTANT<Key.space>
Screenshot: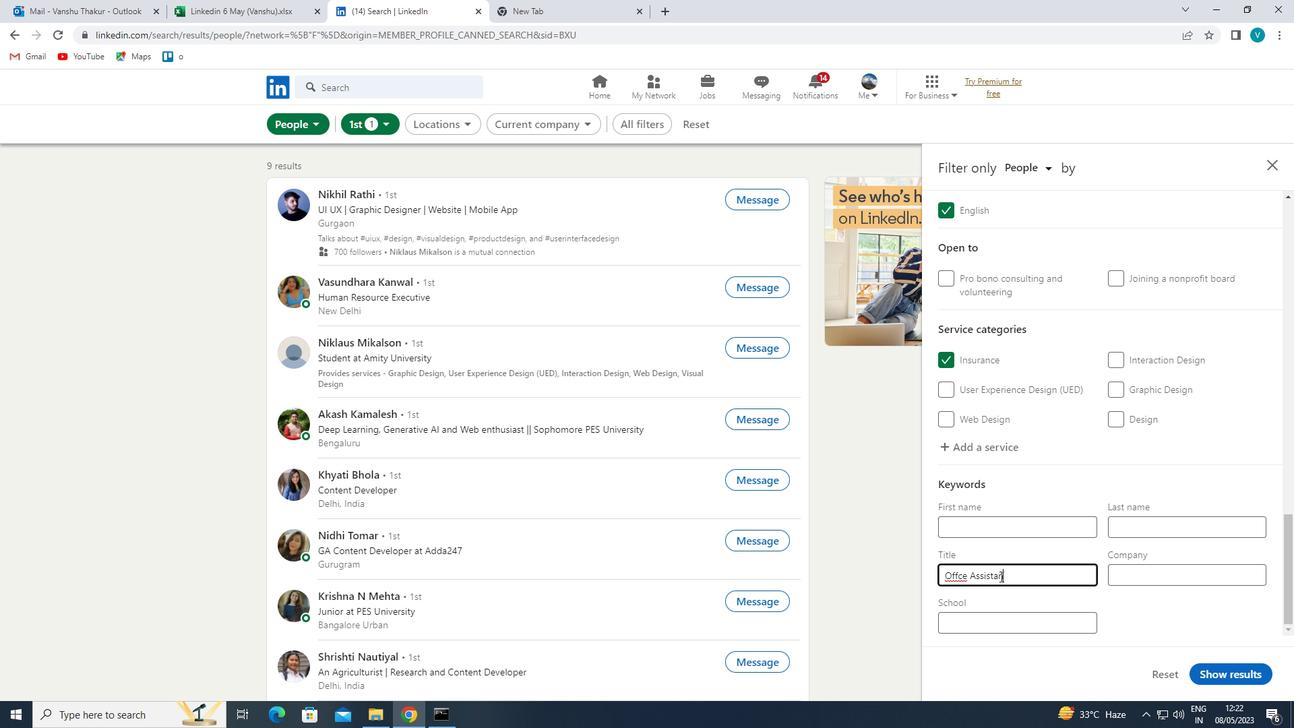 
Action: Mouse moved to (959, 573)
Screenshot: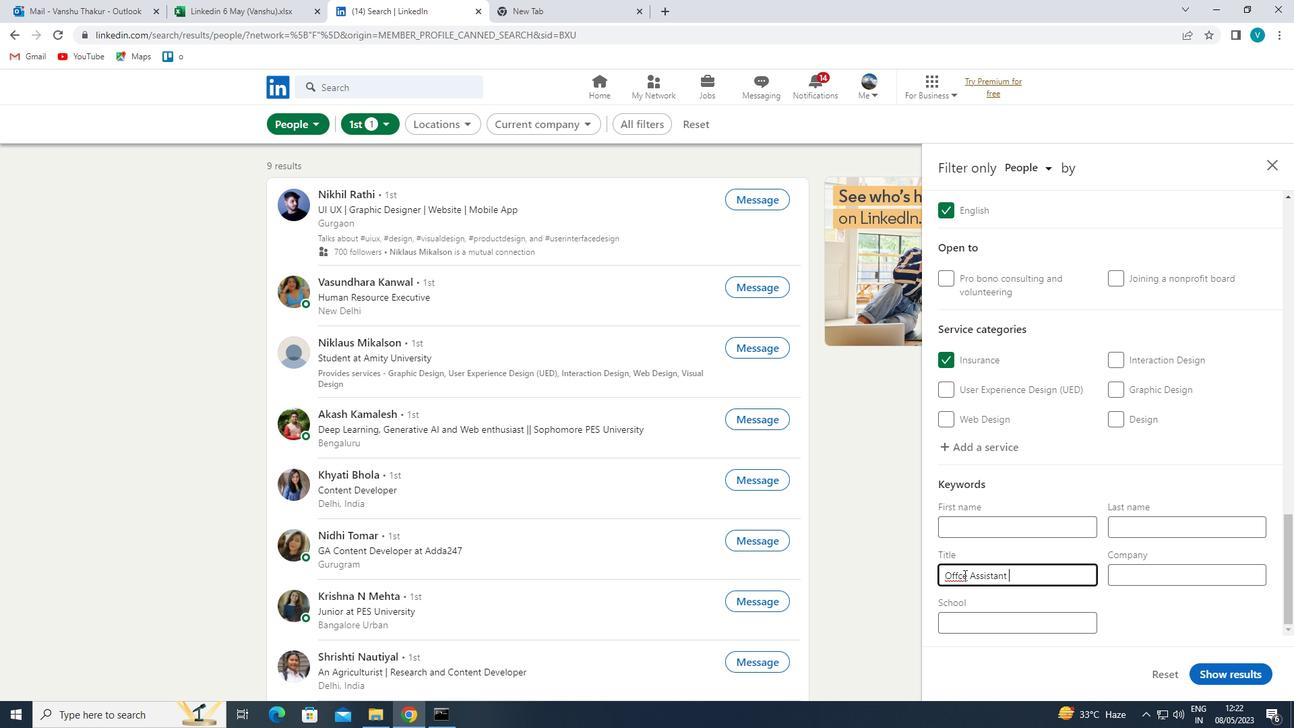 
Action: Mouse pressed left at (959, 573)
Screenshot: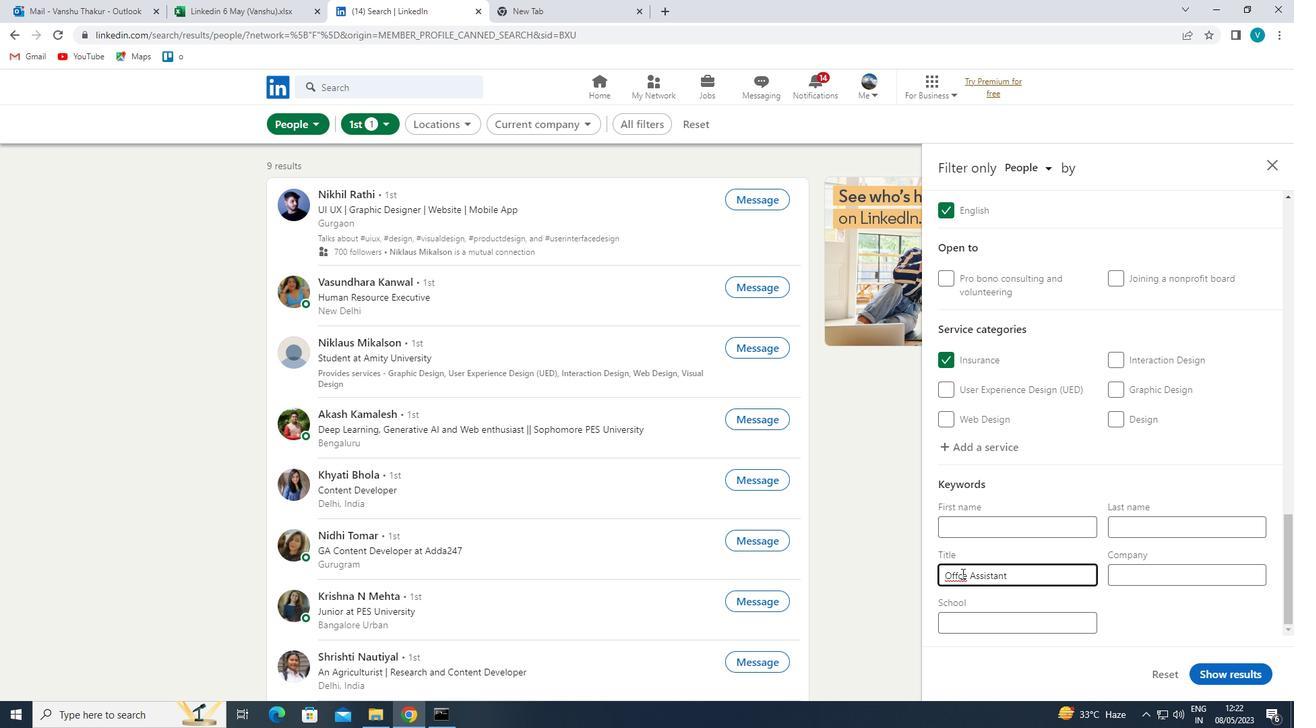 
Action: Mouse moved to (991, 623)
Screenshot: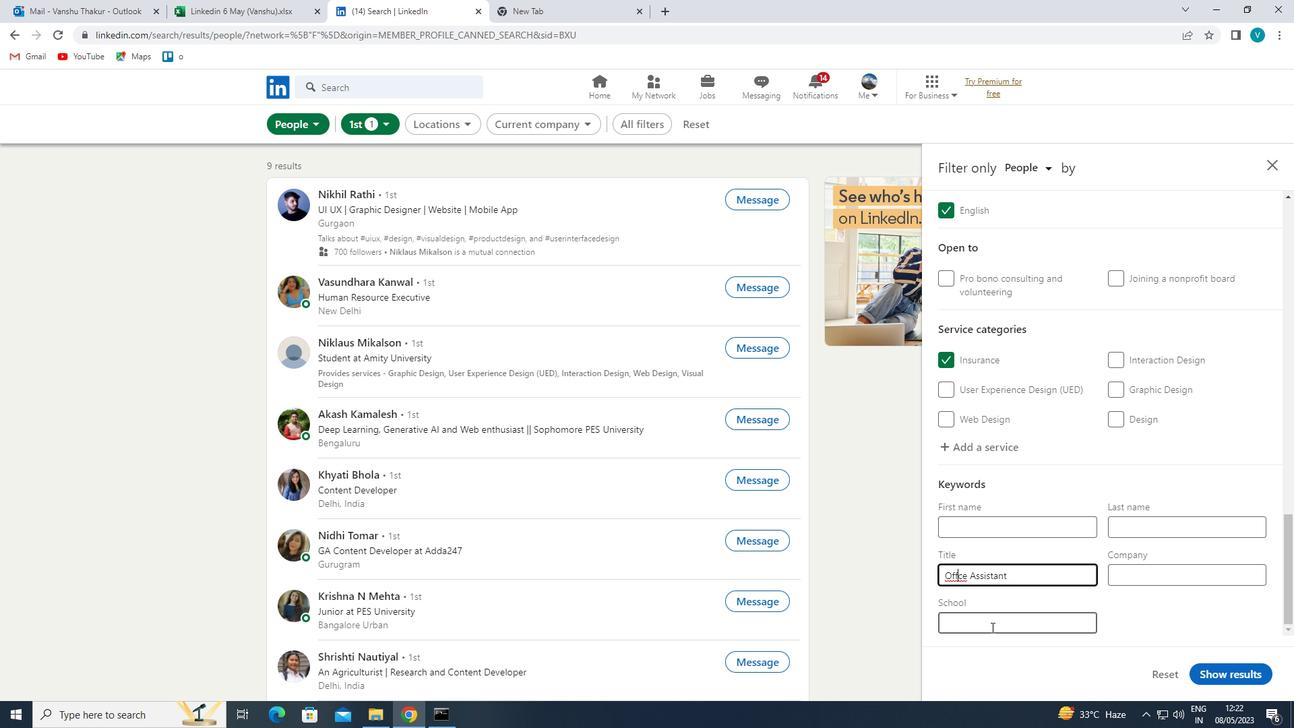 
Action: Key pressed I
Screenshot: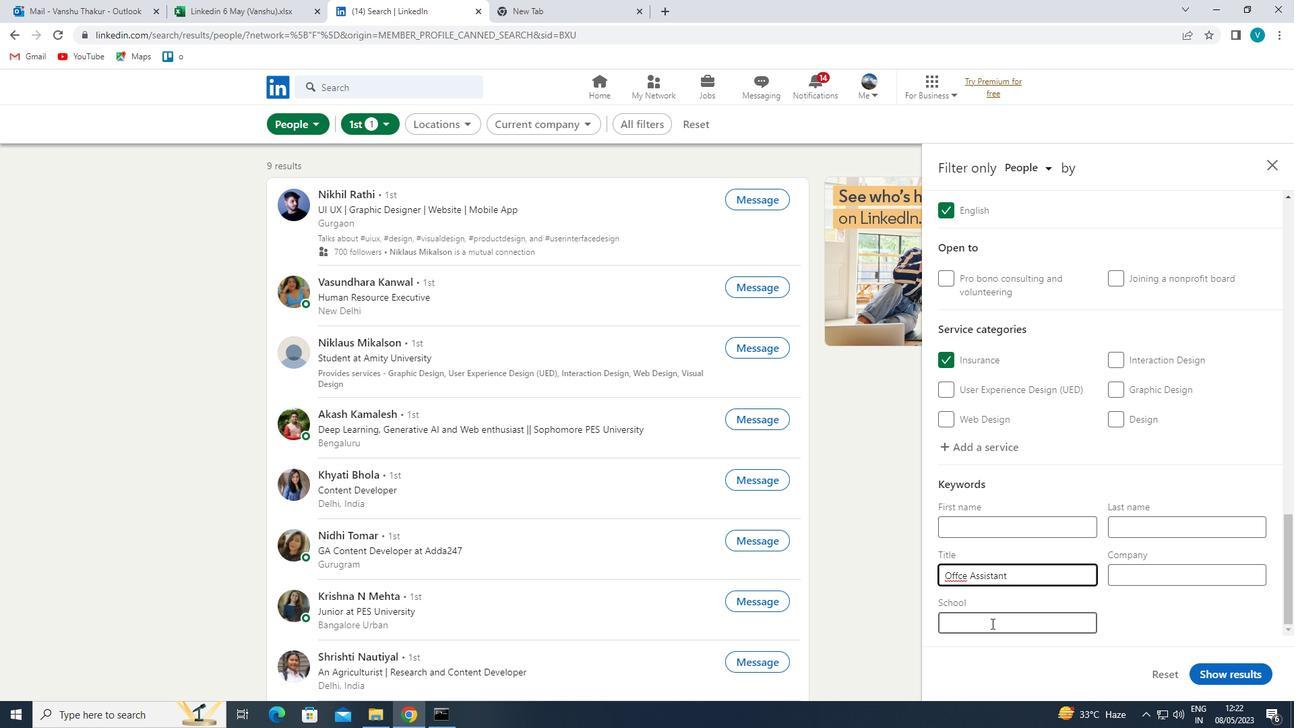 
Action: Mouse moved to (1228, 667)
Screenshot: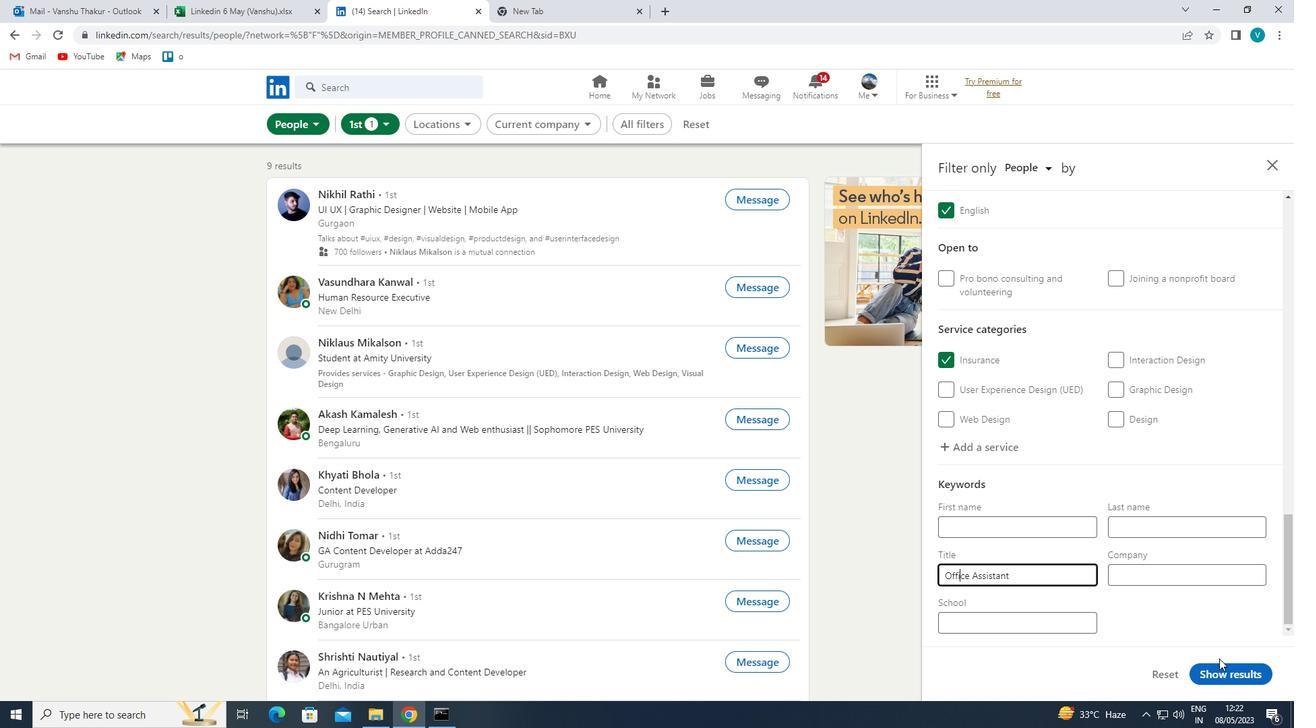 
Action: Mouse pressed left at (1228, 667)
Screenshot: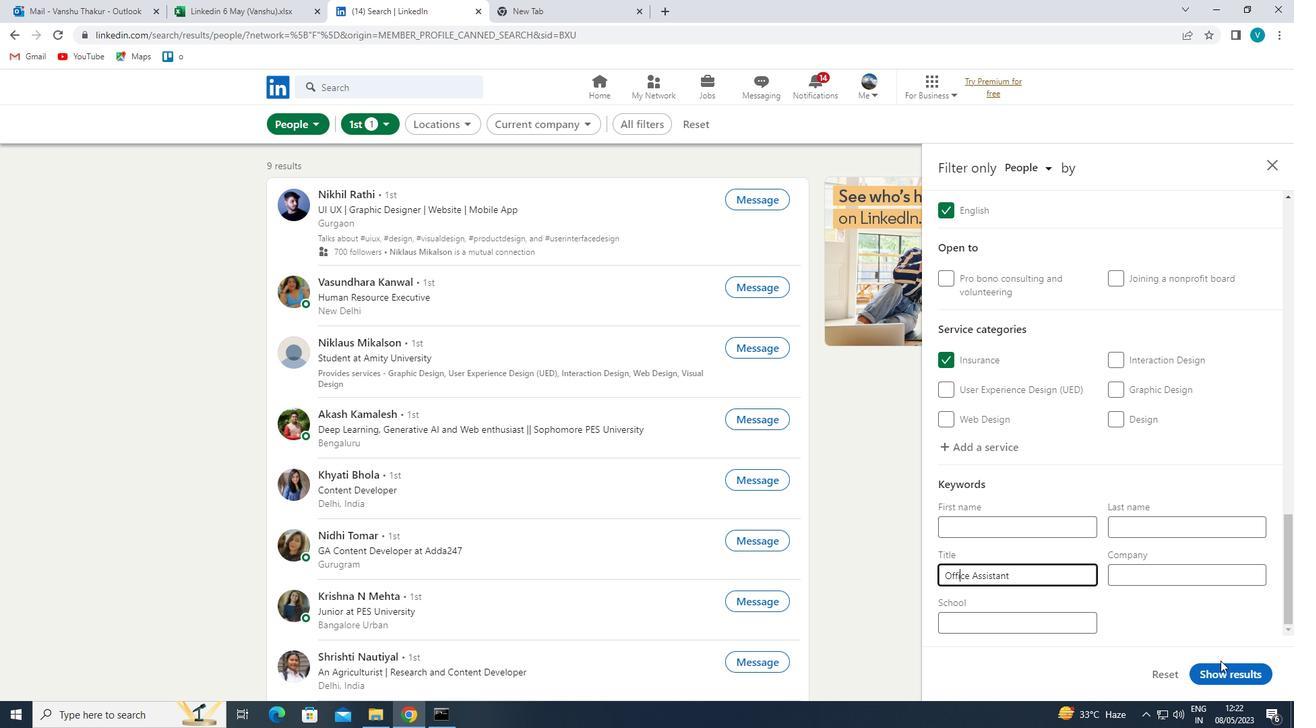
